 Task: Develope custom dashboards for reports.
Action: Mouse moved to (57, 64)
Screenshot: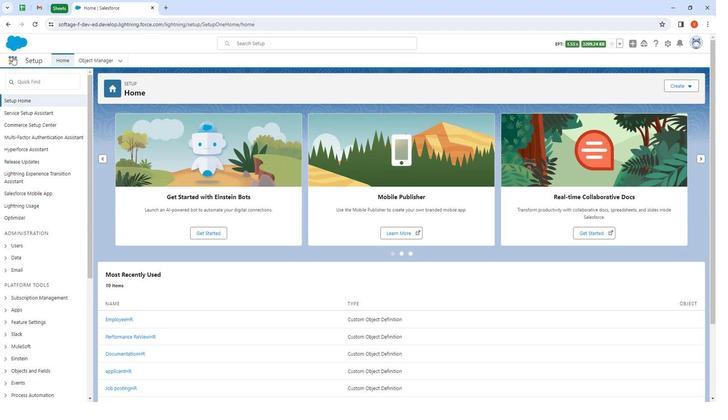 
Action: Mouse pressed left at (57, 64)
Screenshot: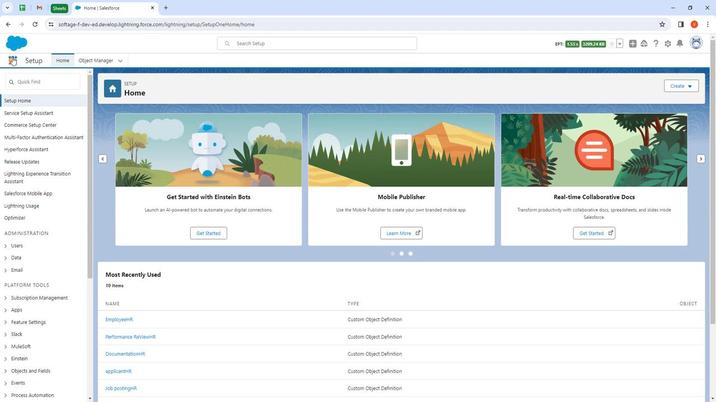
Action: Mouse moved to (66, 191)
Screenshot: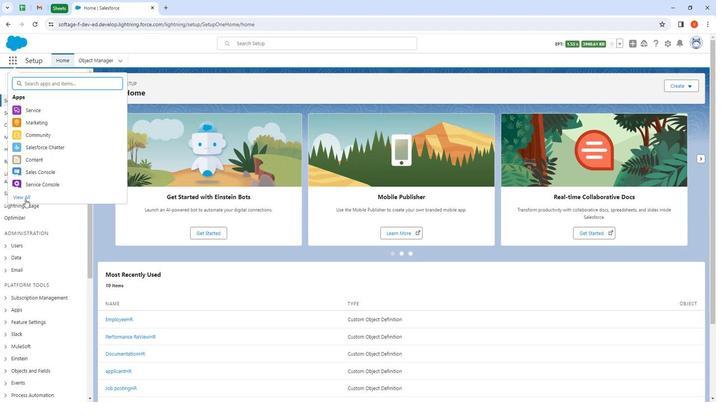 
Action: Mouse pressed left at (66, 191)
Screenshot: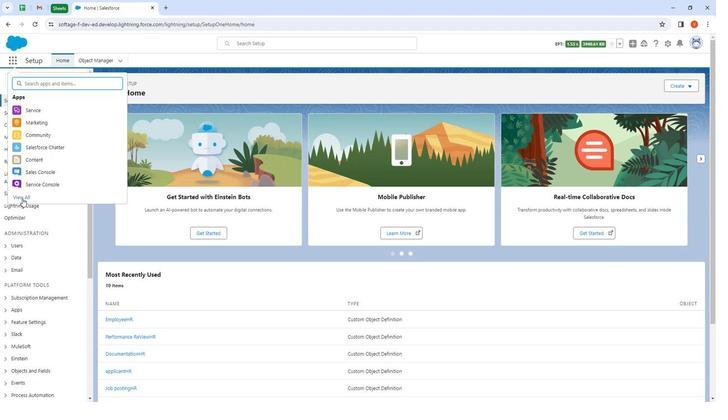 
Action: Mouse moved to (334, 278)
Screenshot: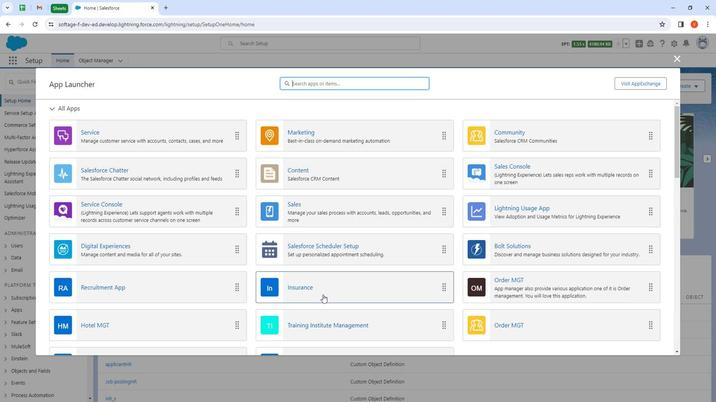 
Action: Mouse scrolled (334, 278) with delta (0, 0)
Screenshot: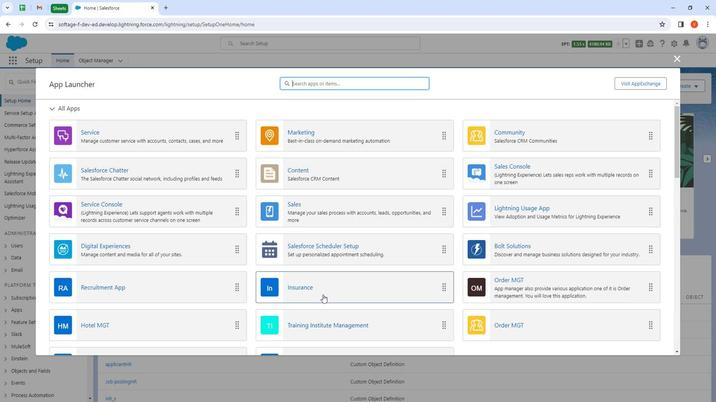 
Action: Mouse moved to (325, 304)
Screenshot: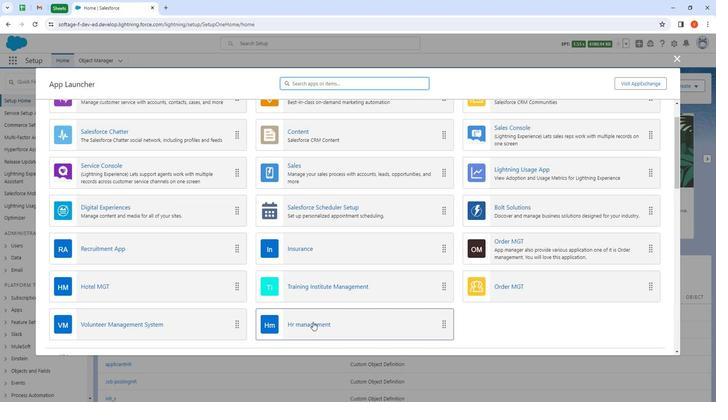 
Action: Mouse pressed left at (325, 304)
Screenshot: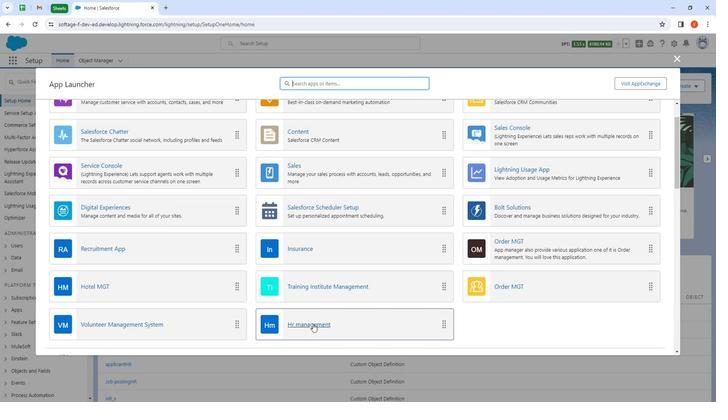 
Action: Mouse moved to (621, 67)
Screenshot: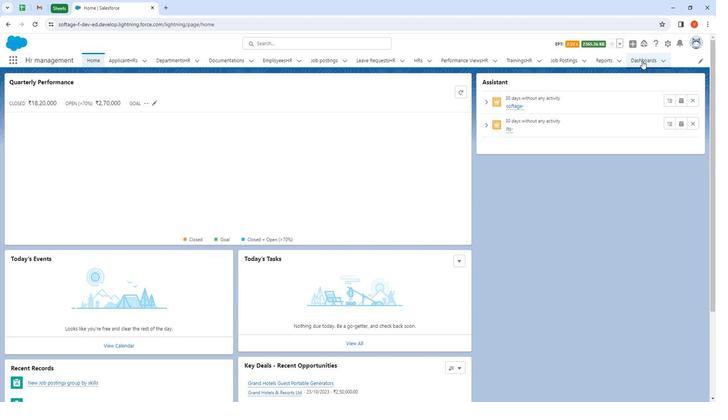 
Action: Mouse pressed left at (621, 67)
Screenshot: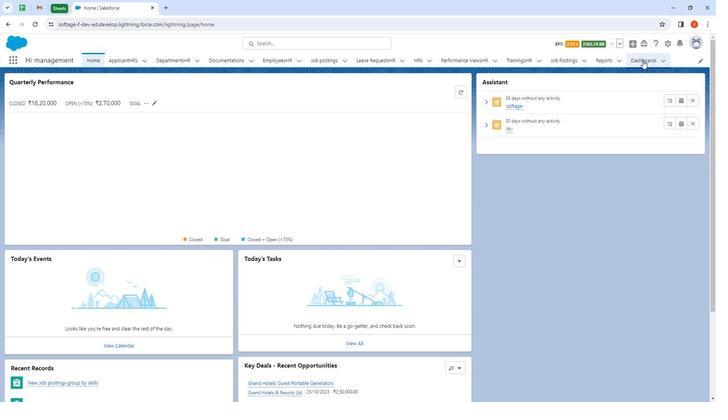 
Action: Mouse moved to (599, 91)
Screenshot: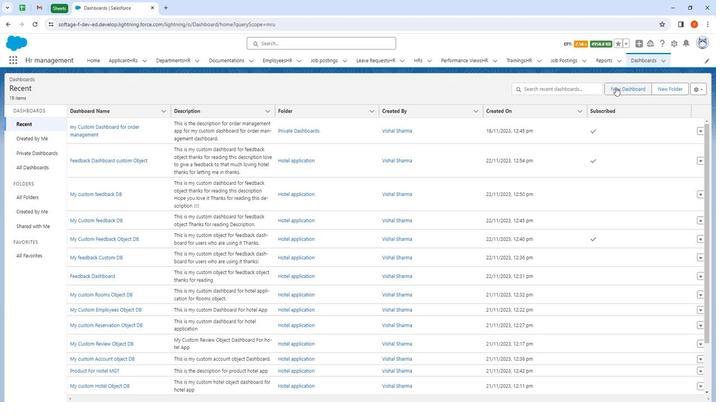 
Action: Mouse pressed left at (599, 91)
Screenshot: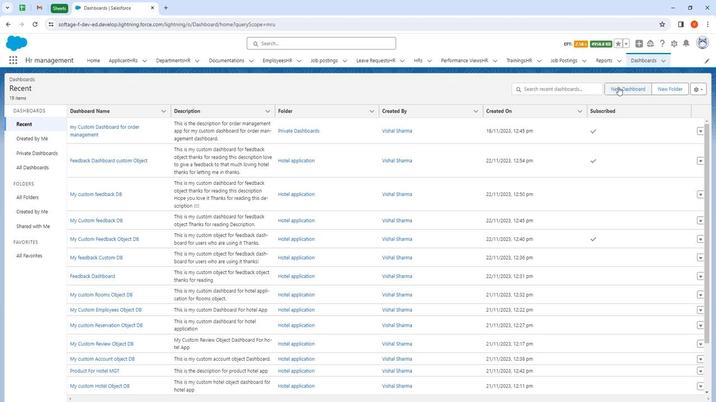 
Action: Mouse moved to (310, 196)
Screenshot: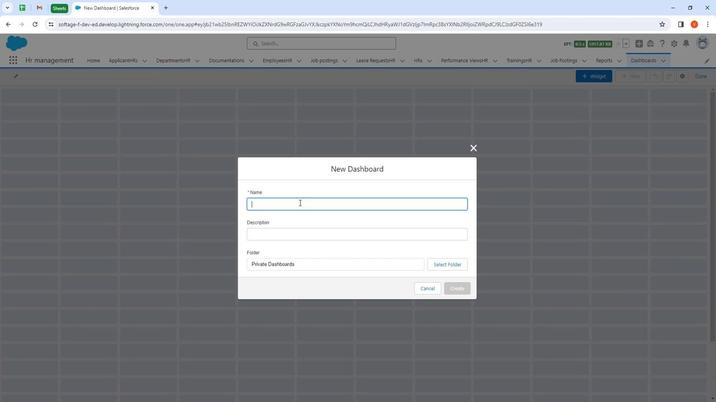 
Action: Mouse pressed left at (310, 196)
Screenshot: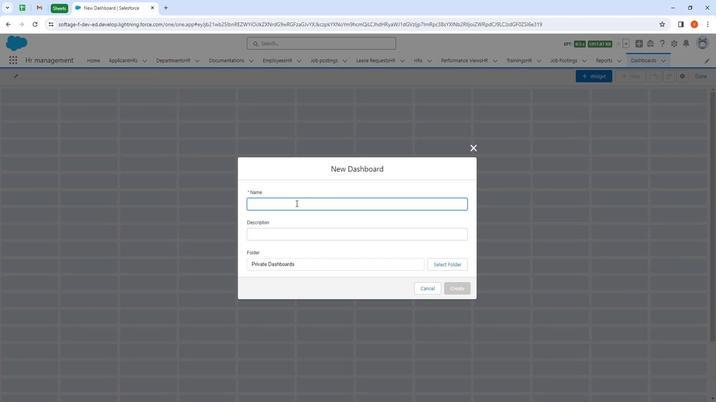 
Action: Mouse moved to (296, 182)
Screenshot: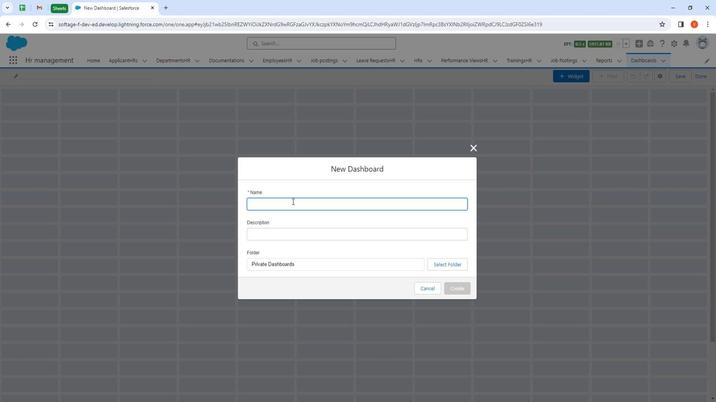
Action: Key pressed <Key.shift>
Screenshot: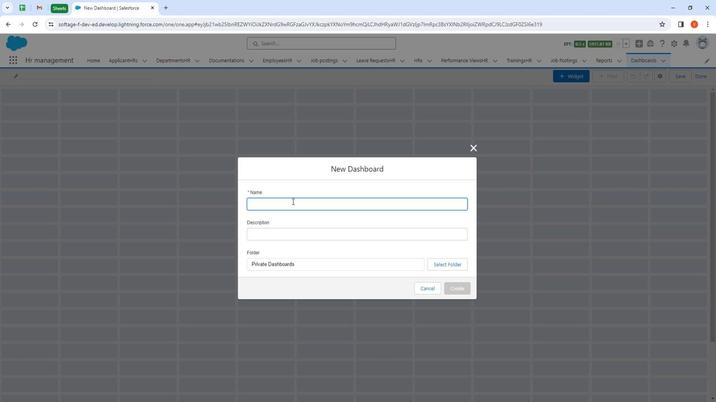 
Action: Mouse moved to (280, 163)
Screenshot: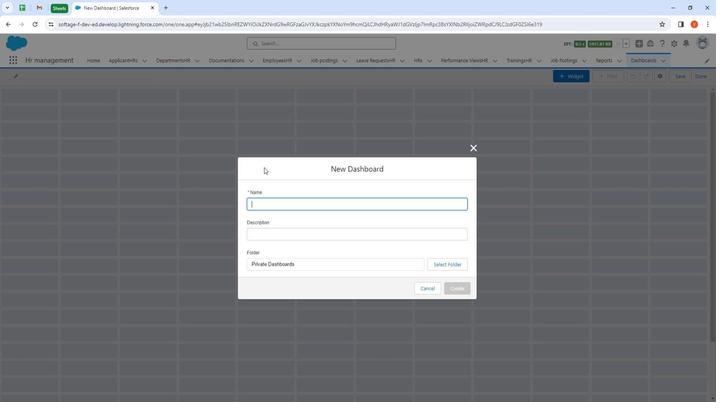 
Action: Key pressed Applicant<Key.space><Key.shift>M<Key.backspace><Key.shift><Key.shift><Key.shift><Key.shift><Key.shift><Key.shift><Key.shift>HRs<Key.space>dashboard
Screenshot: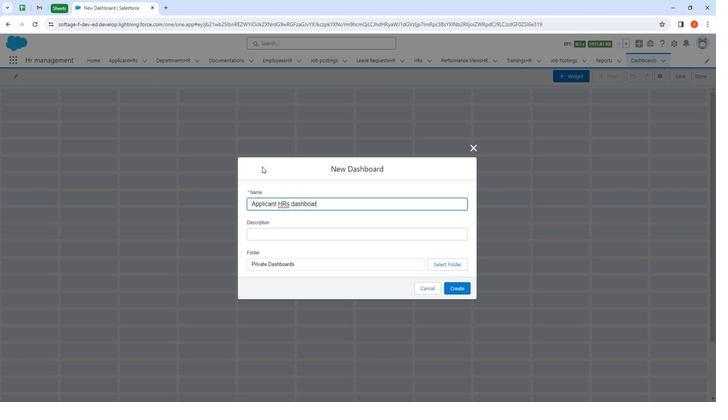 
Action: Mouse moved to (284, 225)
Screenshot: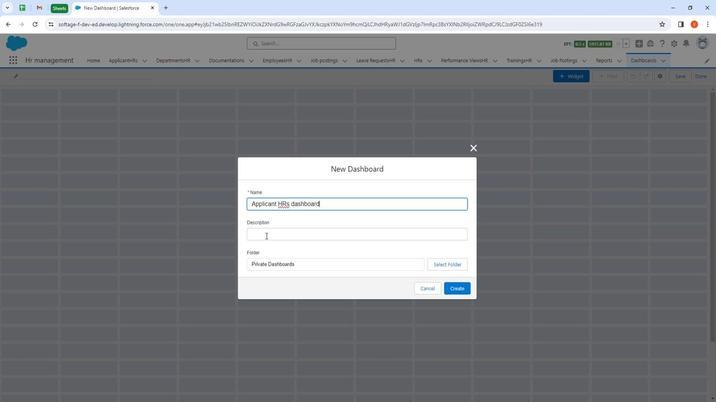 
Action: Mouse pressed left at (284, 225)
Screenshot: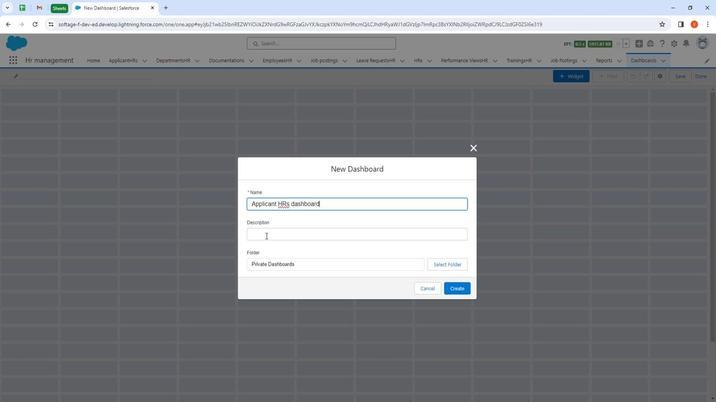 
Action: Mouse moved to (198, 157)
Screenshot: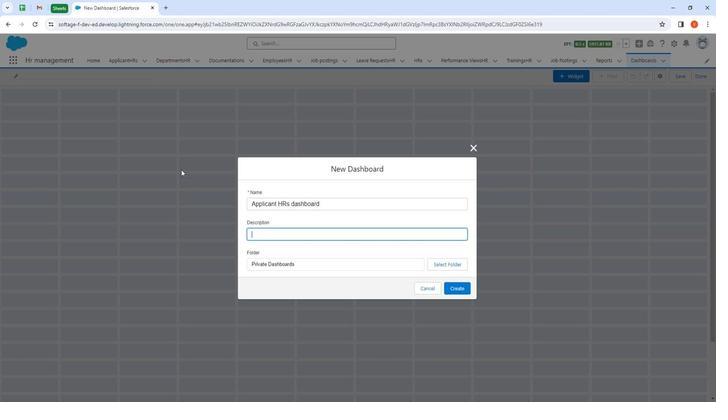 
Action: Key pressed applicant<Key.shift>Hrs<Key.space>dashboard
Screenshot: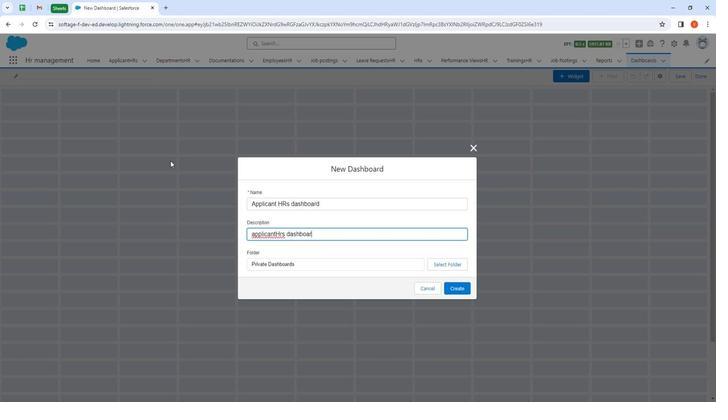 
Action: Mouse moved to (445, 252)
Screenshot: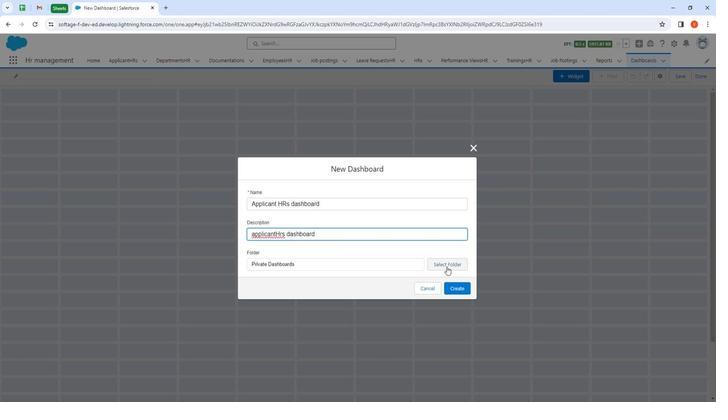 
Action: Mouse pressed left at (445, 252)
Screenshot: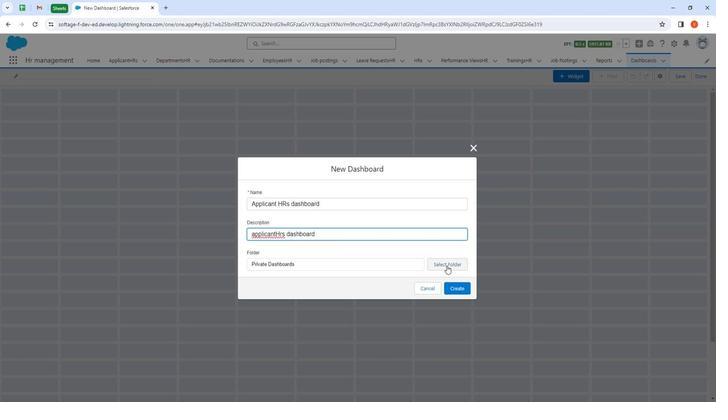 
Action: Mouse moved to (297, 337)
Screenshot: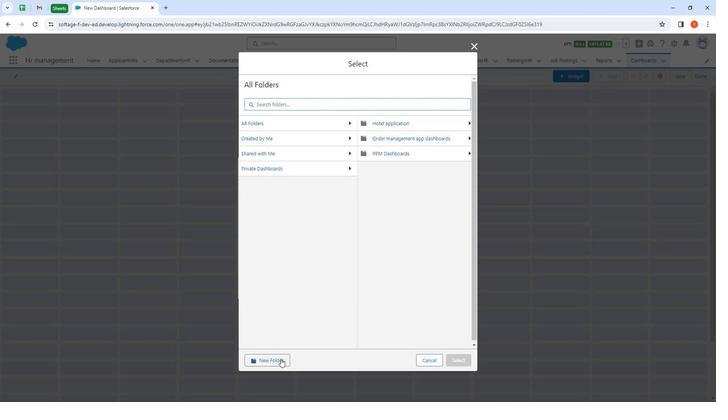 
Action: Mouse pressed left at (297, 337)
Screenshot: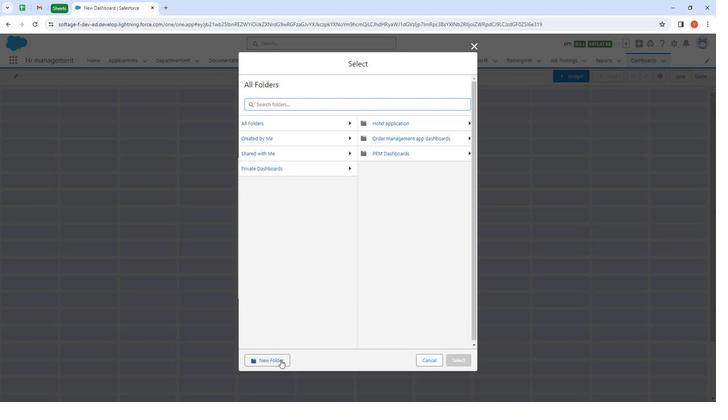 
Action: Mouse moved to (292, 204)
Screenshot: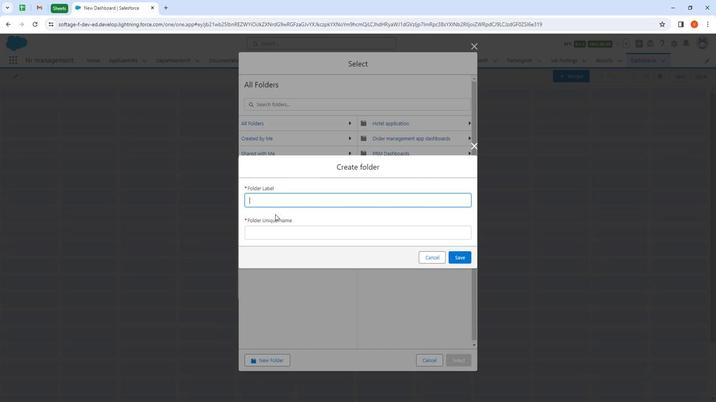 
Action: Mouse pressed left at (292, 204)
Screenshot: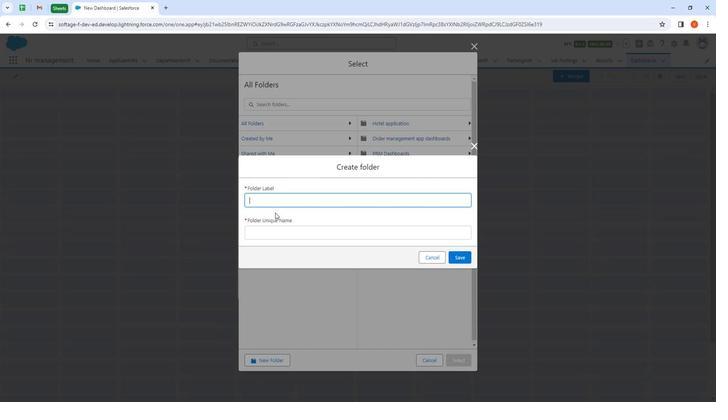 
Action: Mouse moved to (296, 195)
Screenshot: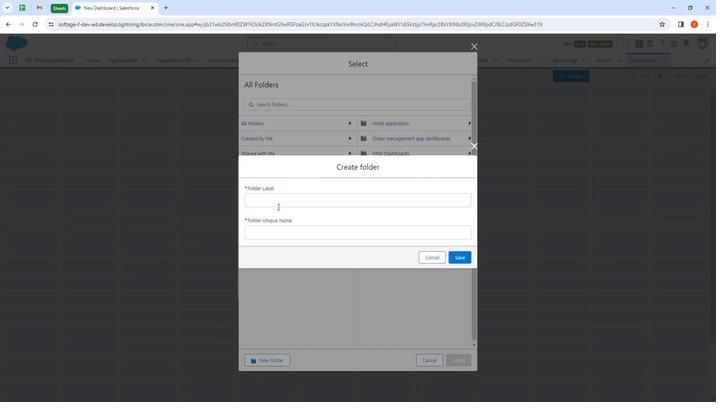 
Action: Mouse pressed left at (296, 195)
Screenshot: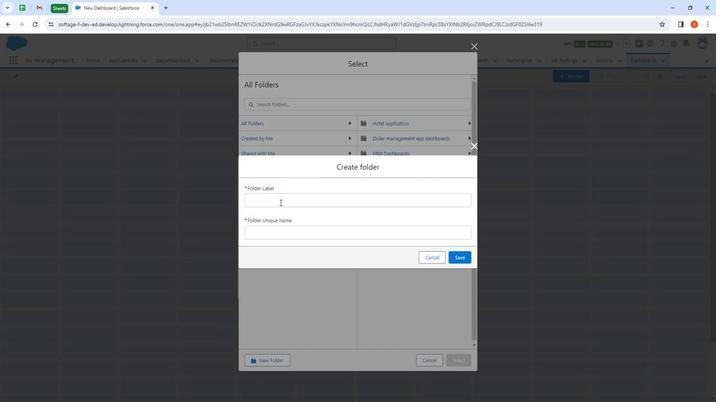 
Action: Mouse moved to (236, 151)
Screenshot: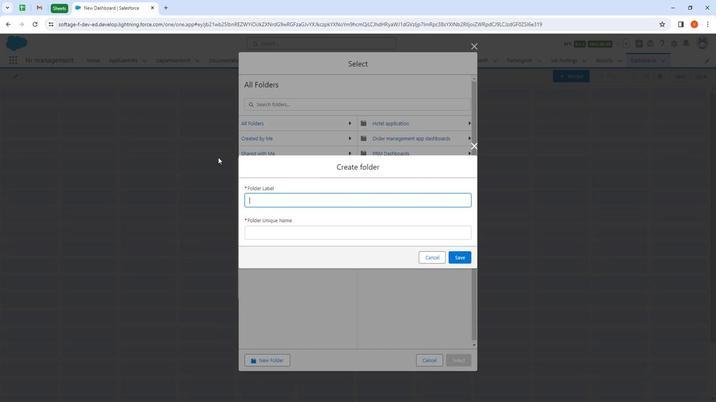 
Action: Key pressed <Key.shift>
Screenshot: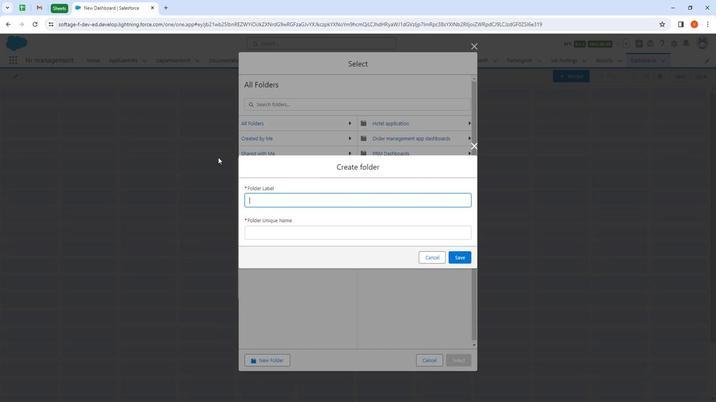 
Action: Mouse moved to (233, 149)
Screenshot: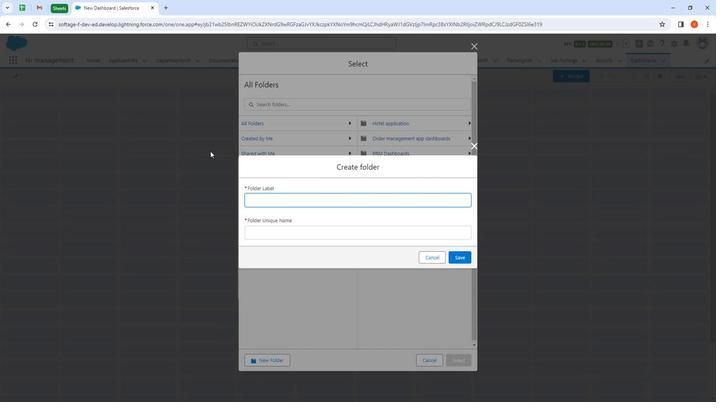 
Action: Key pressed <Key.shift>Hr<Key.space>management<Key.space>dashboard
Screenshot: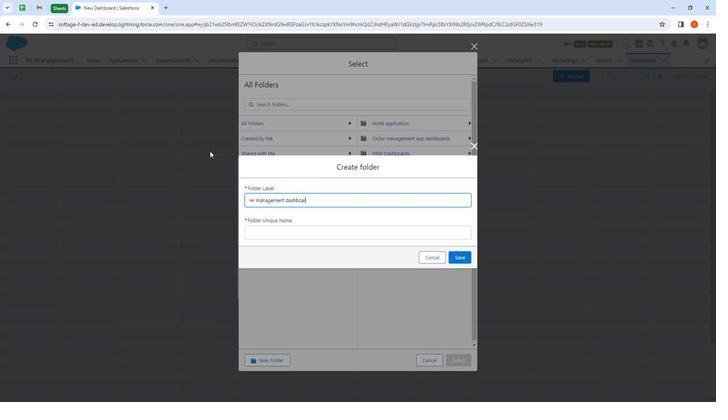 
Action: Mouse moved to (300, 217)
Screenshot: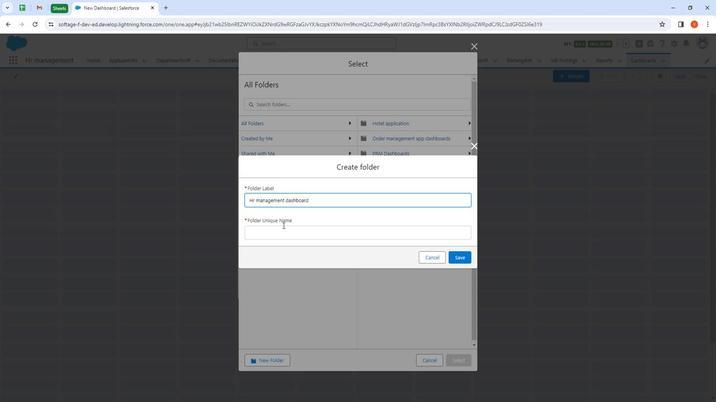 
Action: Mouse pressed left at (300, 217)
Screenshot: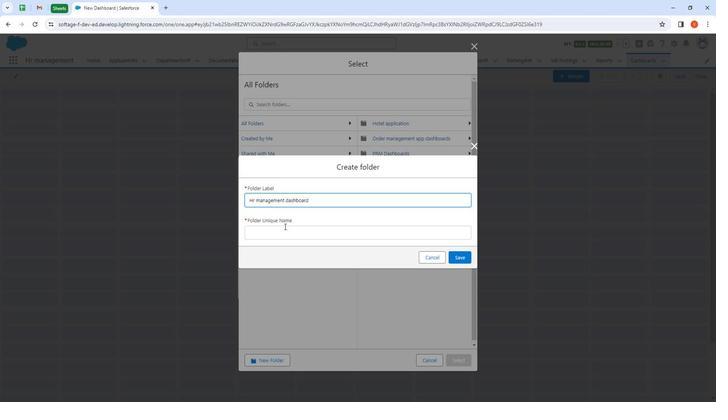 
Action: Mouse moved to (456, 245)
Screenshot: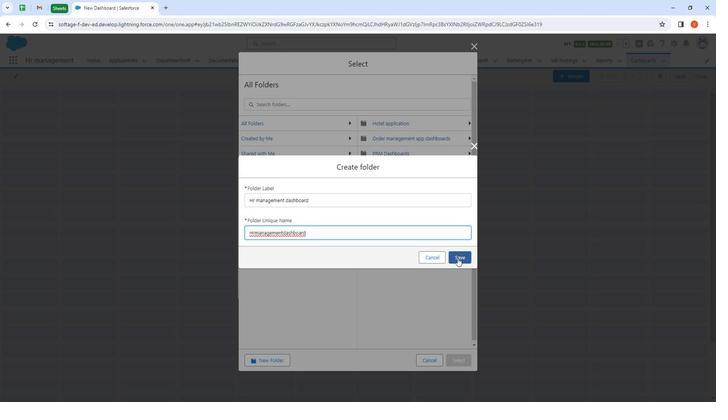 
Action: Mouse pressed left at (456, 245)
Screenshot: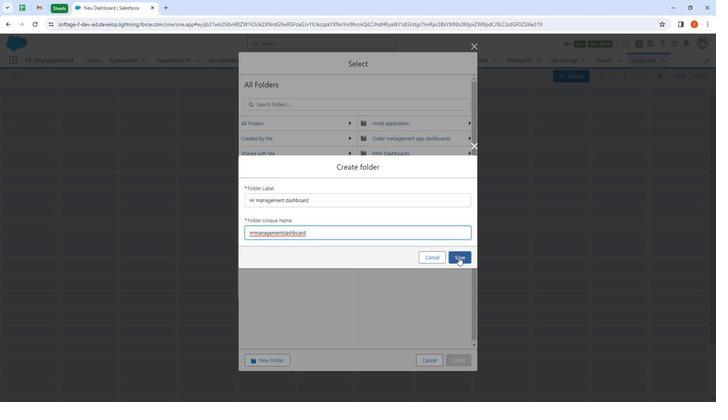 
Action: Mouse moved to (437, 339)
Screenshot: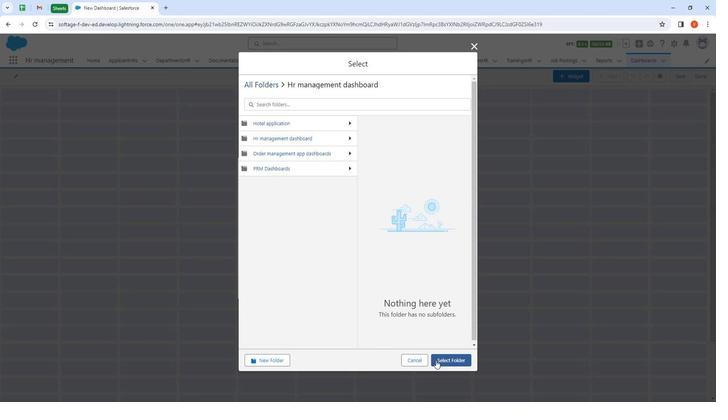 
Action: Mouse pressed left at (437, 339)
Screenshot: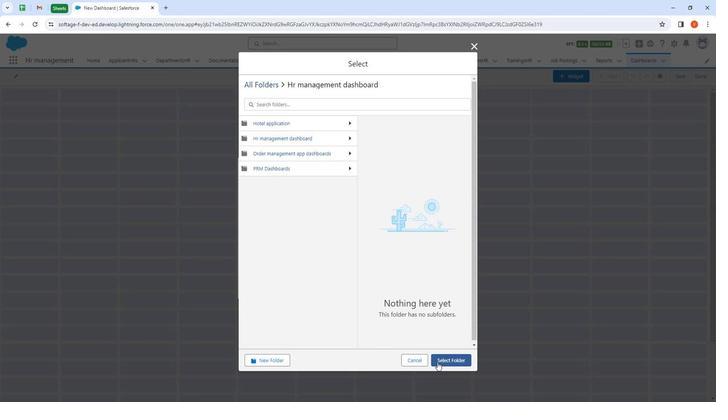 
Action: Mouse moved to (450, 274)
Screenshot: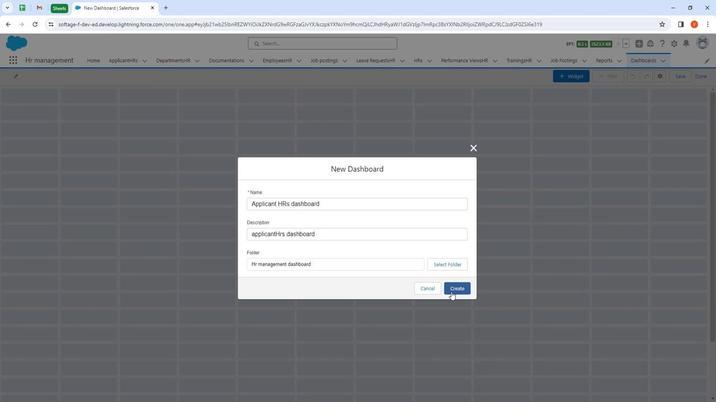 
Action: Mouse pressed left at (450, 274)
Screenshot: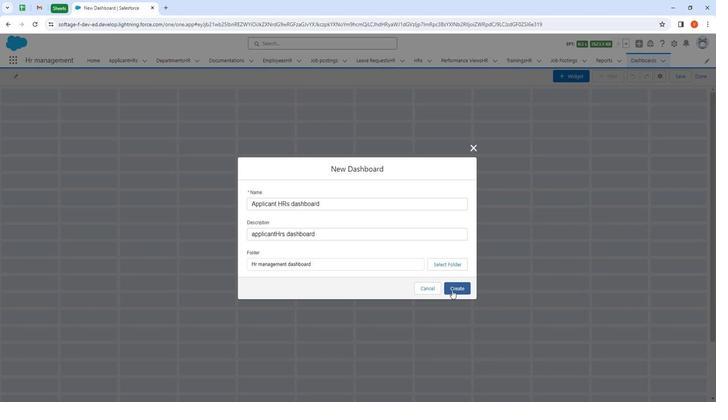 
Action: Mouse moved to (540, 83)
Screenshot: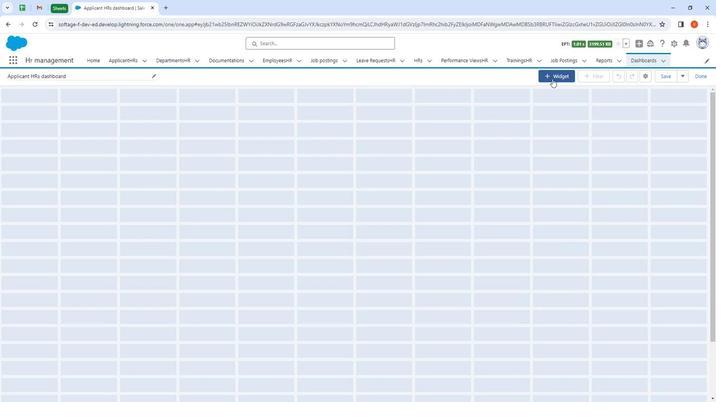 
Action: Mouse pressed left at (540, 83)
Screenshot: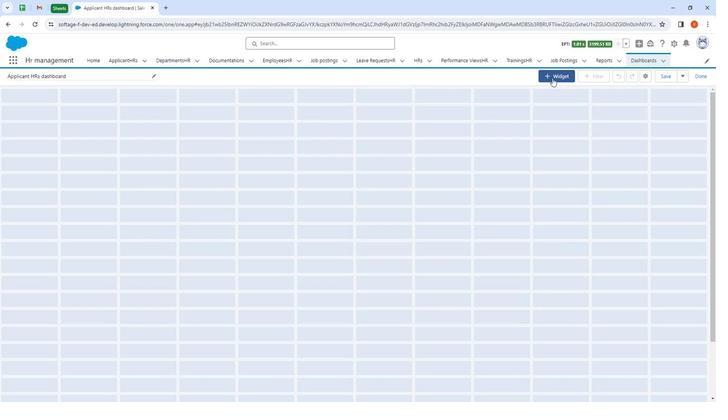 
Action: Mouse moved to (540, 97)
Screenshot: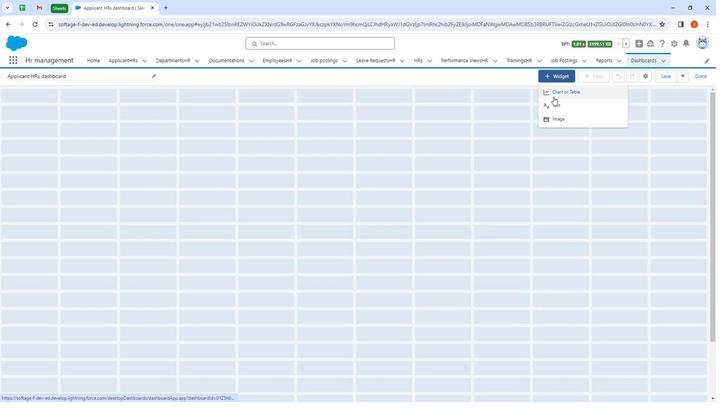 
Action: Mouse pressed left at (540, 97)
Screenshot: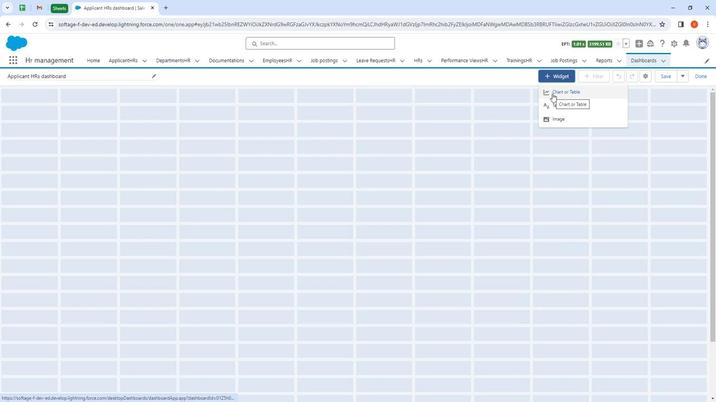 
Action: Mouse moved to (250, 148)
Screenshot: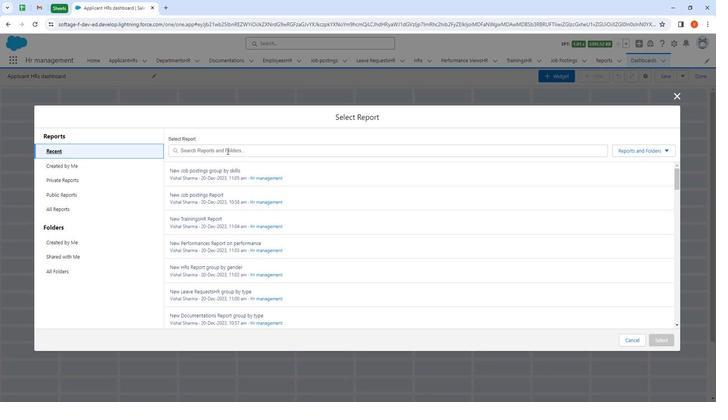 
Action: Mouse pressed left at (250, 148)
Screenshot: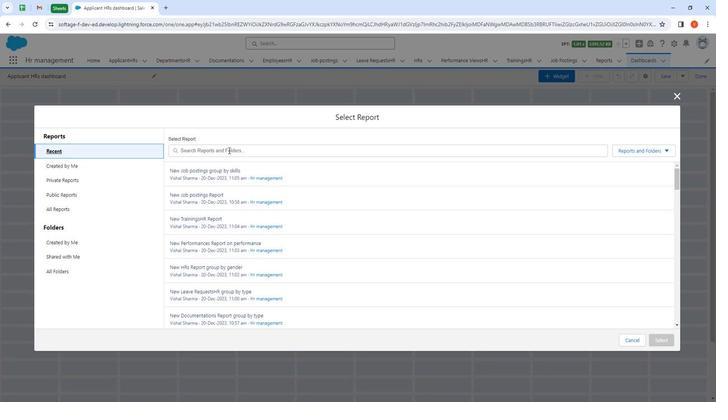 
Action: Key pressed appl
Screenshot: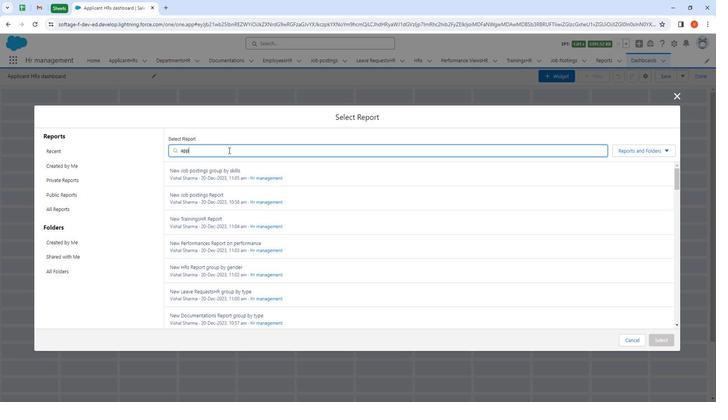 
Action: Mouse moved to (250, 148)
Screenshot: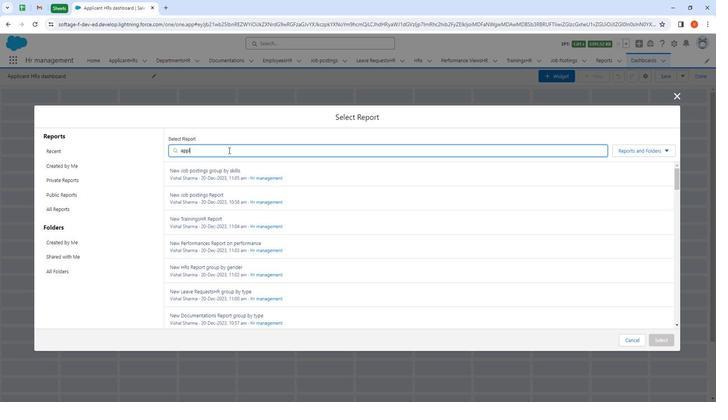 
Action: Key pressed i
Screenshot: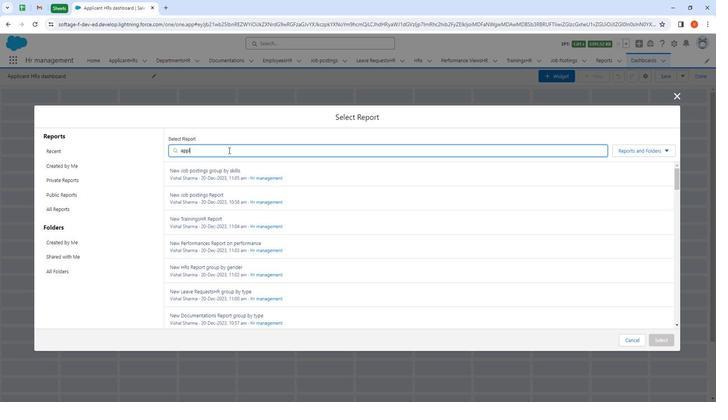 
Action: Mouse moved to (249, 147)
Screenshot: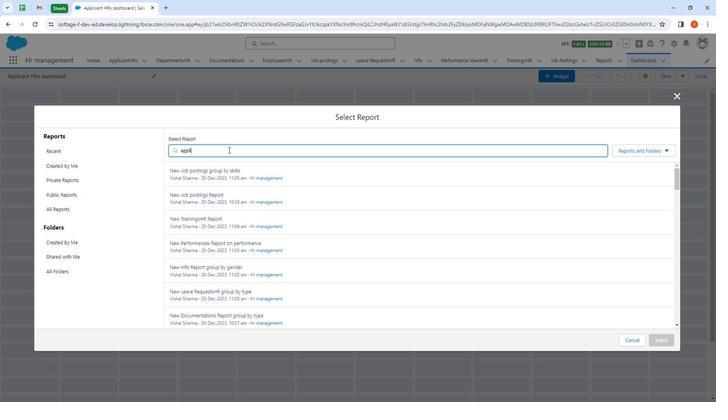 
Action: Key pressed c
Screenshot: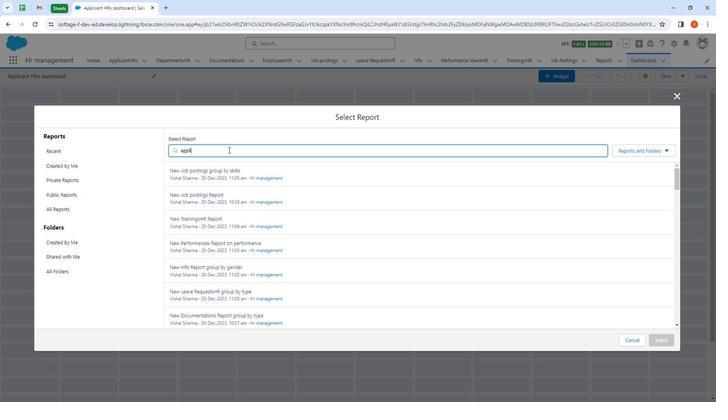 
Action: Mouse moved to (249, 147)
Screenshot: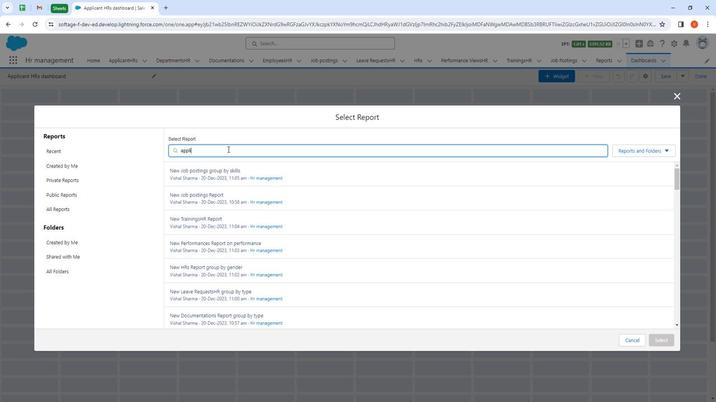 
Action: Key pressed a
Screenshot: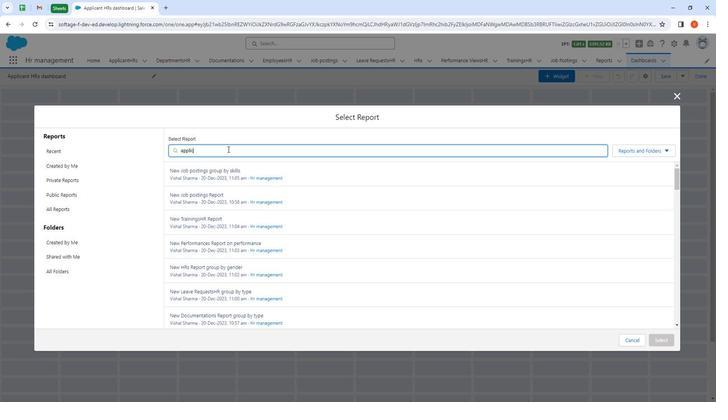 
Action: Mouse moved to (284, 196)
Screenshot: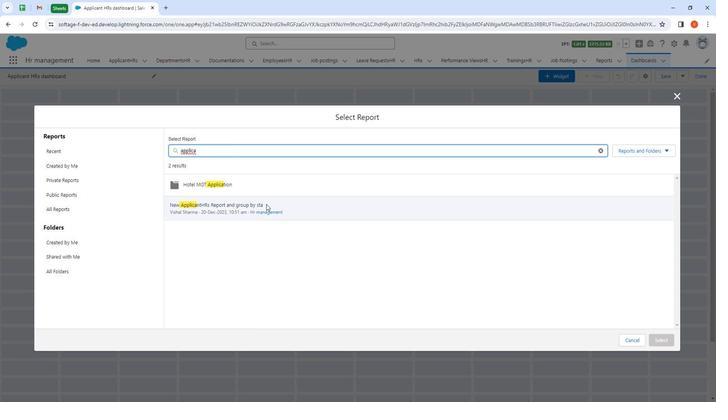 
Action: Mouse pressed left at (284, 196)
Screenshot: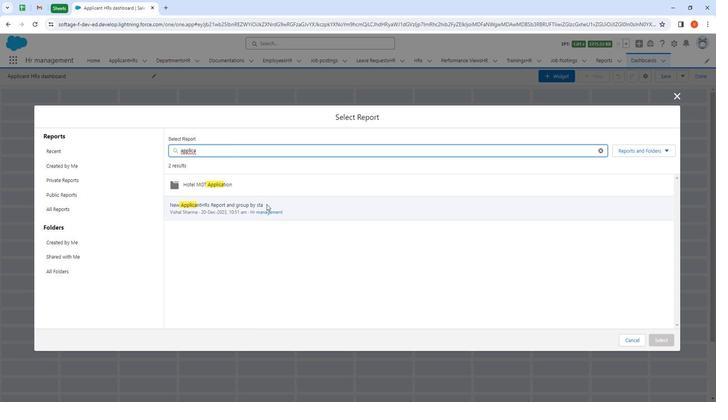 
Action: Mouse moved to (630, 320)
Screenshot: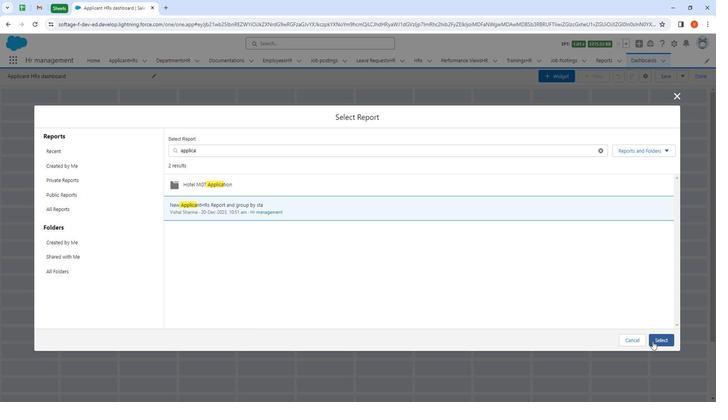 
Action: Mouse pressed left at (630, 320)
Screenshot: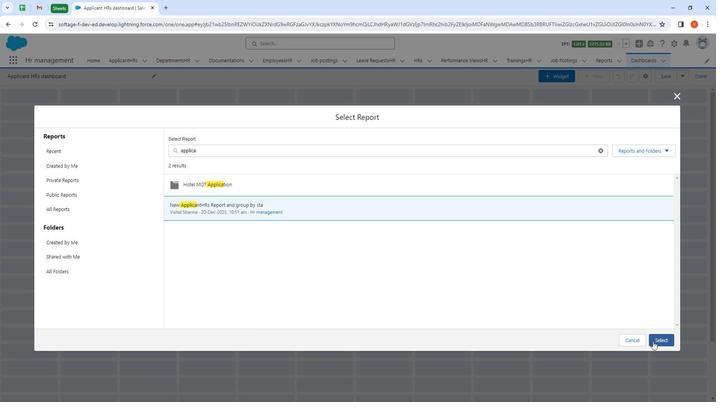 
Action: Mouse moved to (271, 200)
Screenshot: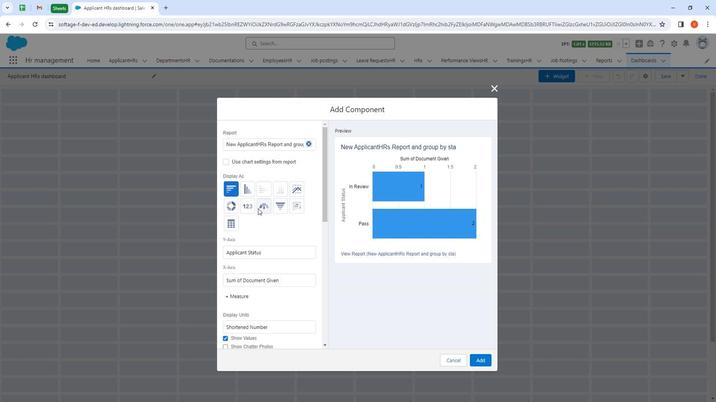 
Action: Mouse pressed left at (271, 200)
Screenshot: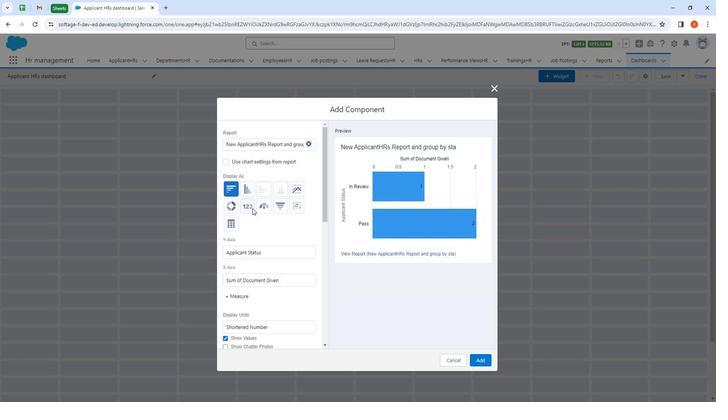 
Action: Mouse moved to (252, 202)
Screenshot: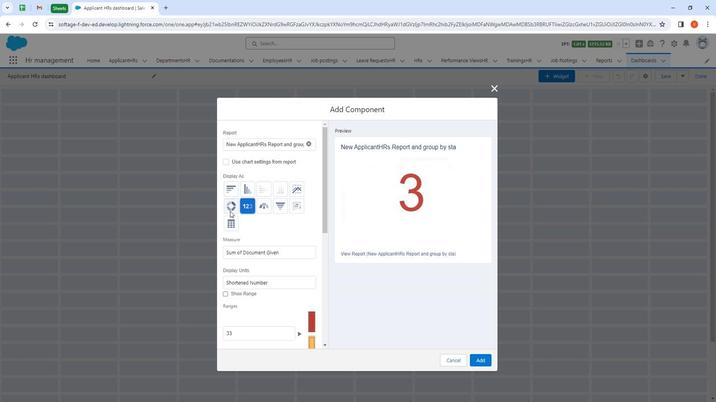
Action: Mouse pressed left at (252, 202)
Screenshot: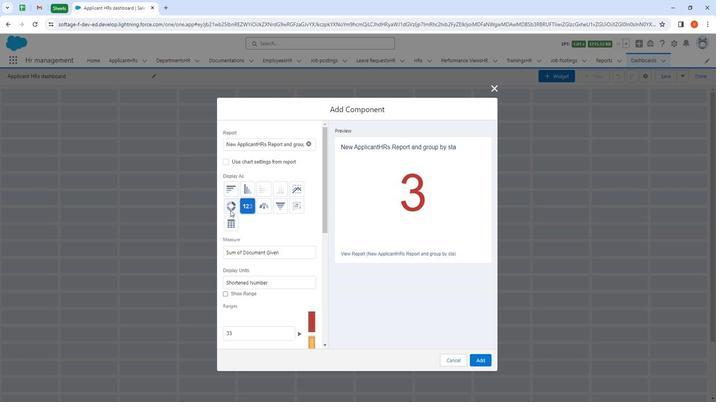 
Action: Mouse moved to (304, 210)
Screenshot: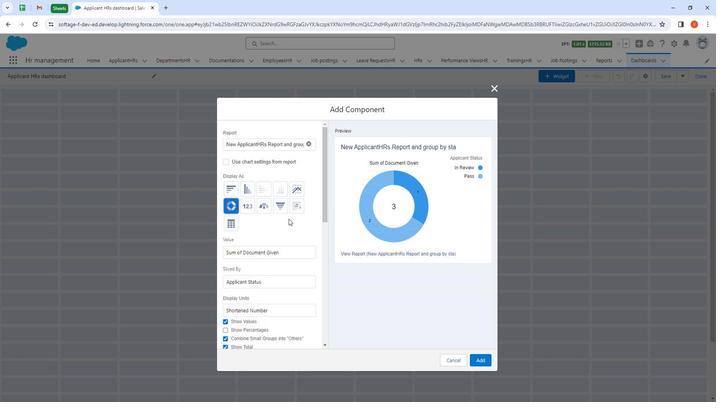 
Action: Mouse scrolled (304, 209) with delta (0, 0)
Screenshot: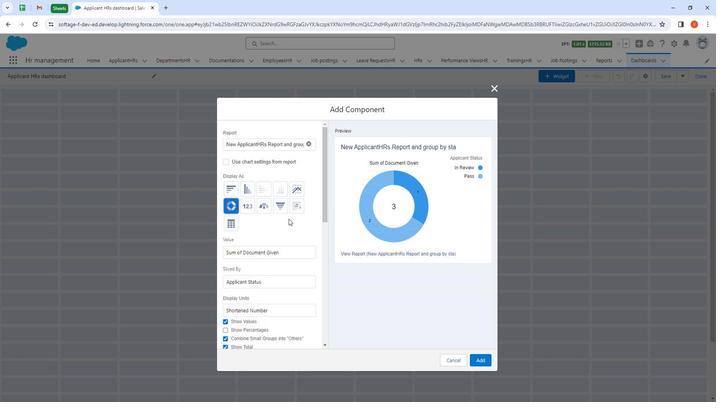 
Action: Mouse scrolled (304, 209) with delta (0, 0)
Screenshot: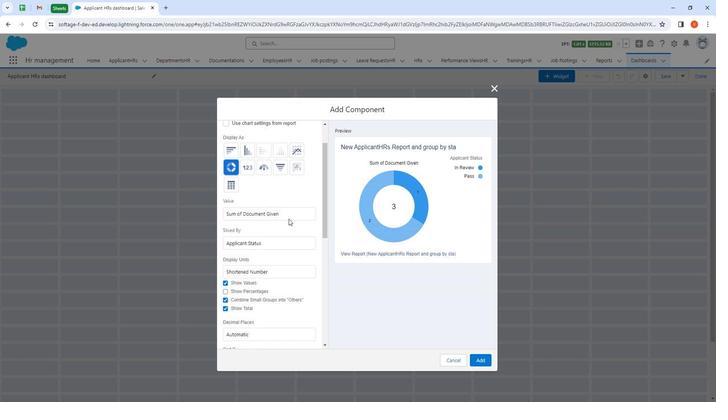 
Action: Mouse moved to (265, 240)
Screenshot: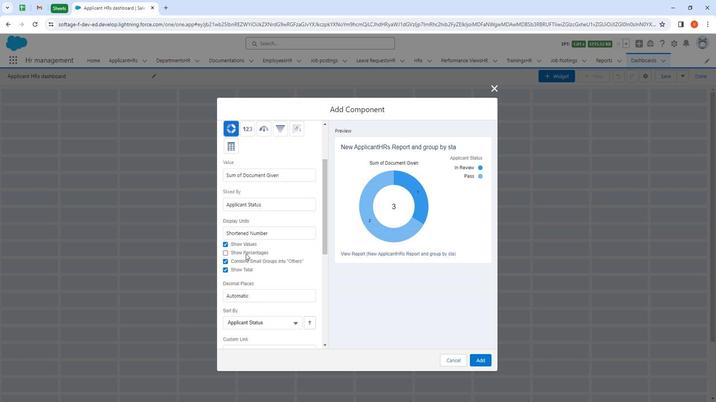 
Action: Mouse pressed left at (265, 240)
Screenshot: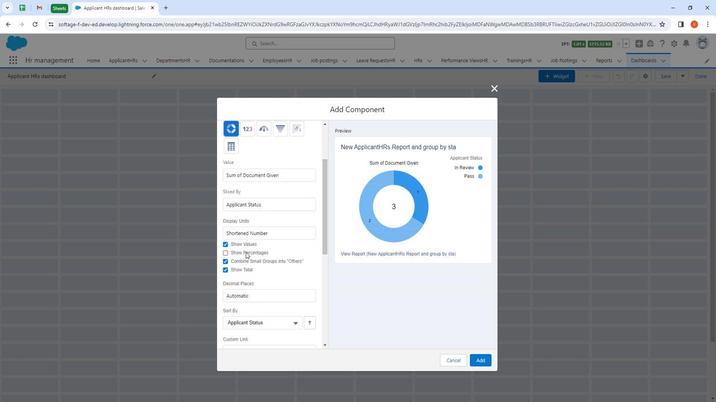 
Action: Mouse moved to (284, 239)
Screenshot: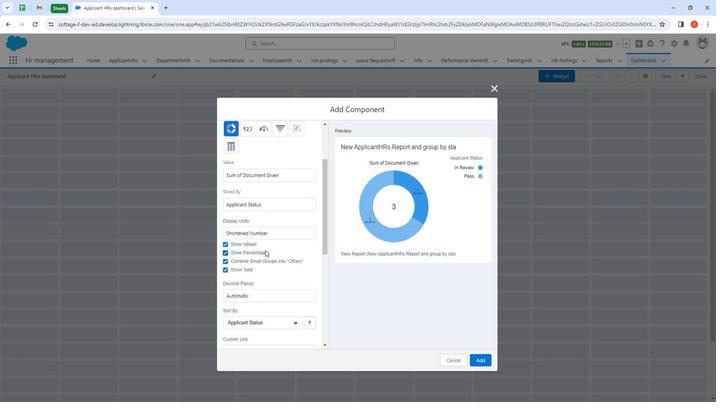 
Action: Mouse scrolled (284, 238) with delta (0, 0)
Screenshot: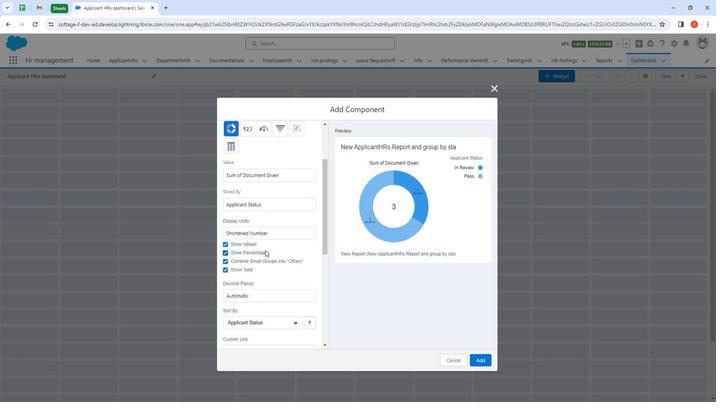 
Action: Mouse moved to (285, 241)
Screenshot: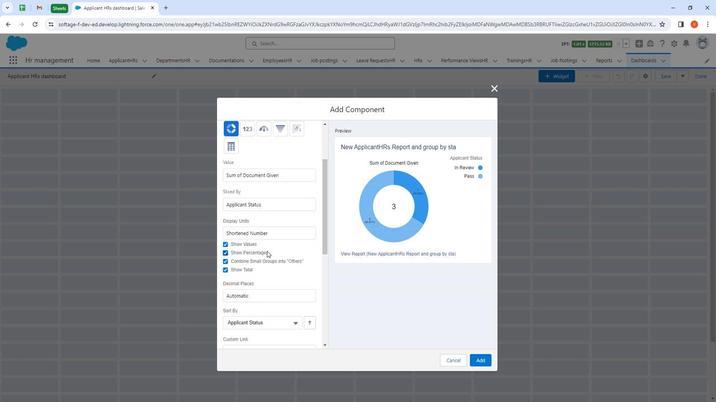 
Action: Mouse scrolled (285, 240) with delta (0, 0)
Screenshot: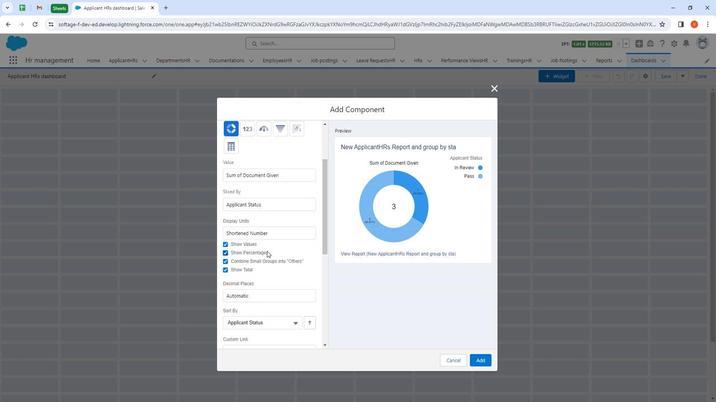 
Action: Mouse moved to (287, 241)
Screenshot: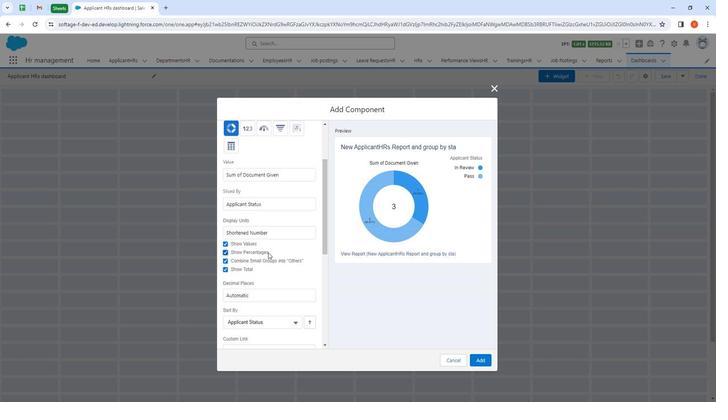 
Action: Mouse scrolled (287, 241) with delta (0, 0)
Screenshot: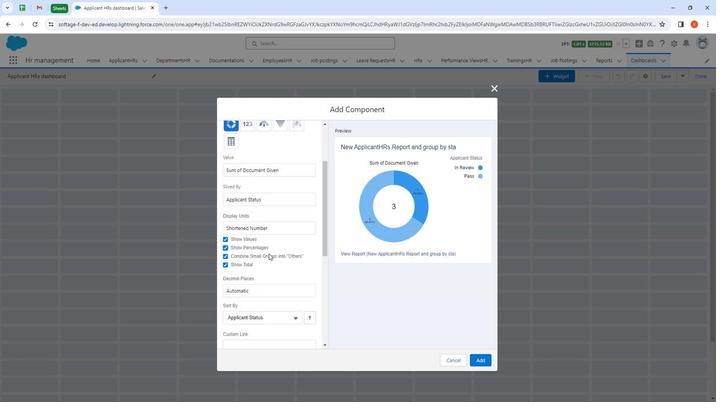 
Action: Mouse moved to (266, 224)
Screenshot: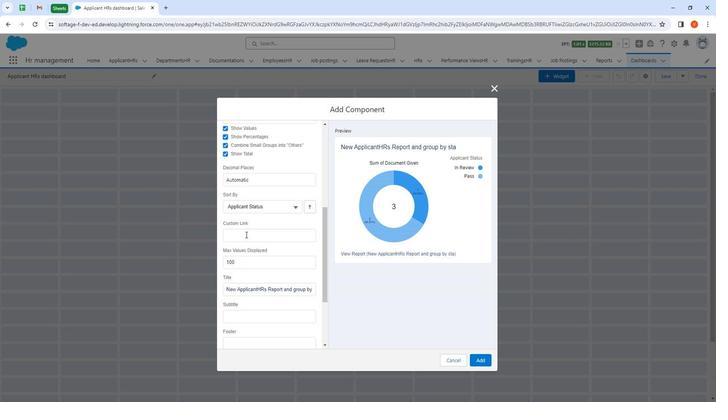 
Action: Mouse pressed left at (266, 224)
Screenshot: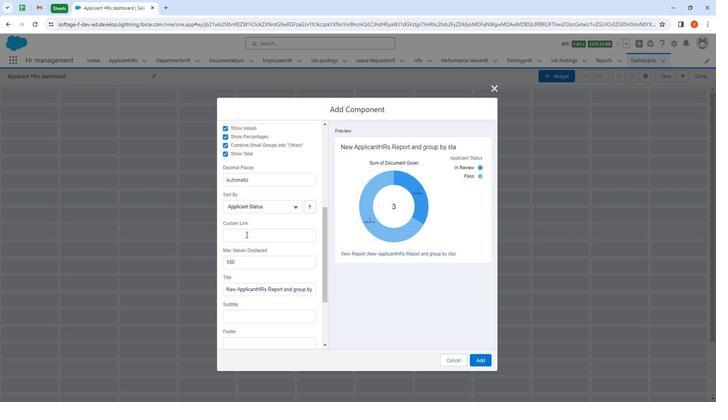 
Action: Key pressed <Key.shift><Key.shift><Key.shift><Key.shift><Key.shift><Key.shift><Key.shift>Custom.do<Key.backspace><Key.backspace><Key.shift>Do
Screenshot: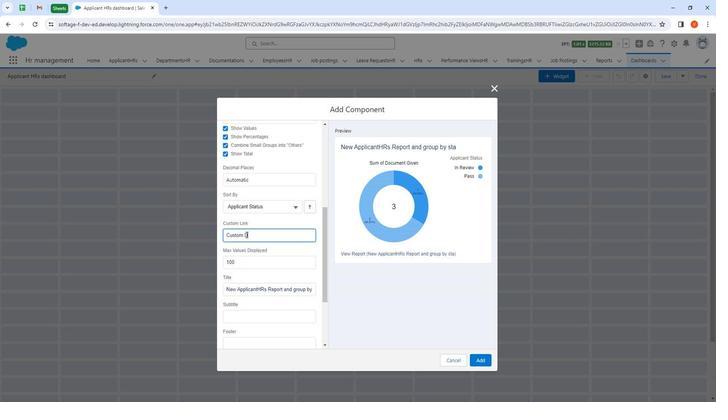 
Action: Mouse moved to (292, 268)
Screenshot: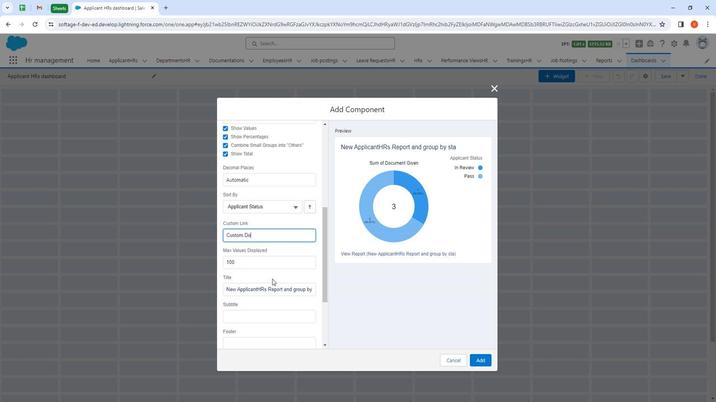 
Action: Mouse scrolled (292, 268) with delta (0, 0)
Screenshot: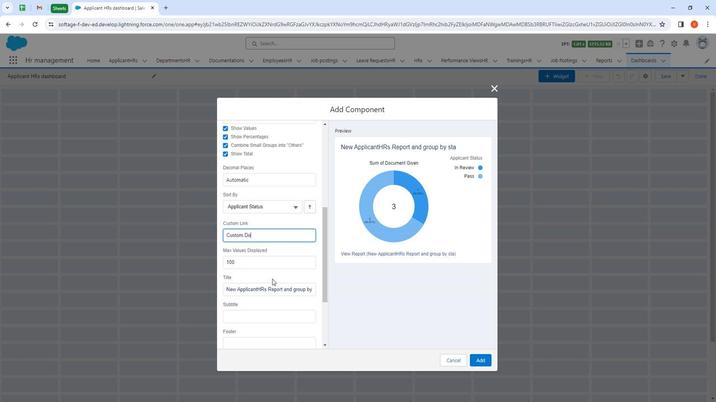 
Action: Mouse moved to (268, 264)
Screenshot: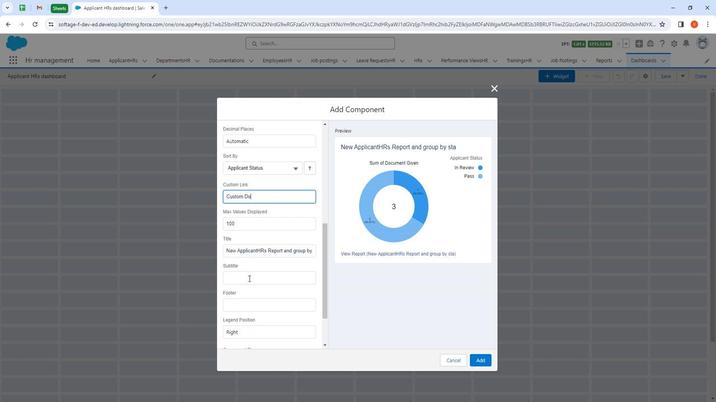 
Action: Mouse pressed left at (268, 264)
Screenshot: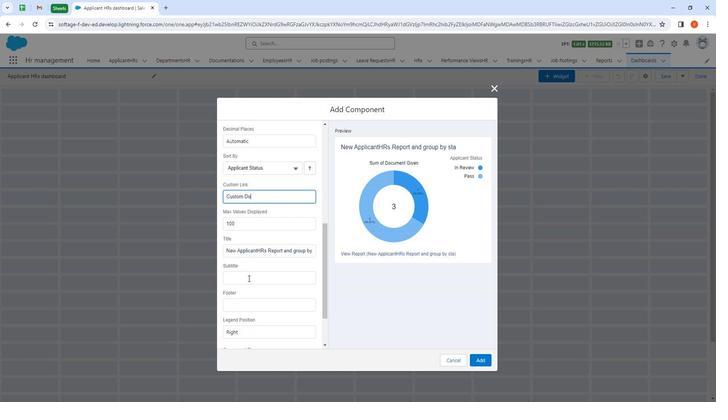 
Action: Mouse moved to (269, 264)
Screenshot: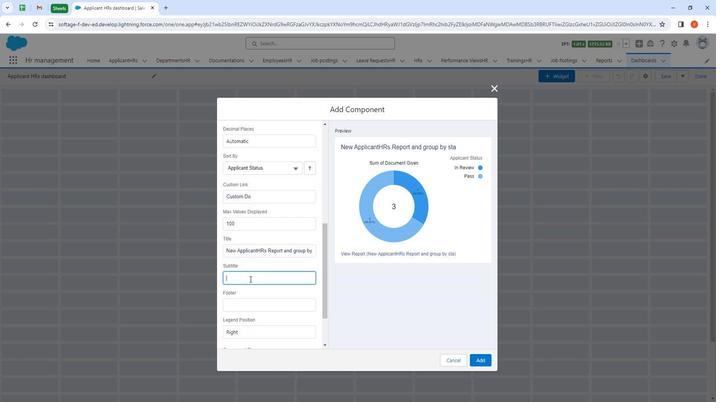 
Action: Key pressed <Key.shift>Sub<Key.space>for<Key.space><Key.shift><Key.shift><Key.shift><Key.shift><Key.shift>Applicant
Screenshot: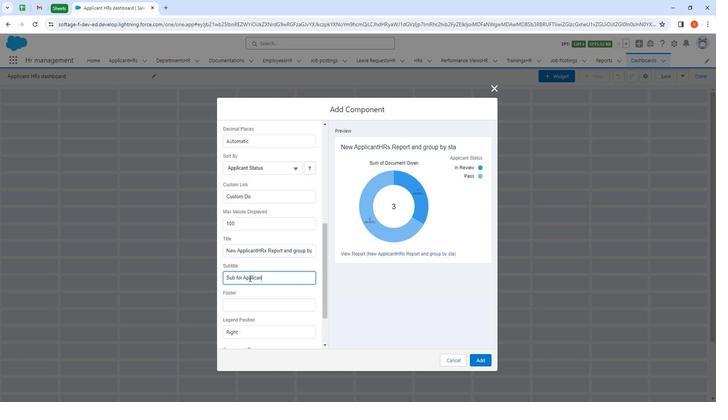 
Action: Mouse moved to (280, 284)
Screenshot: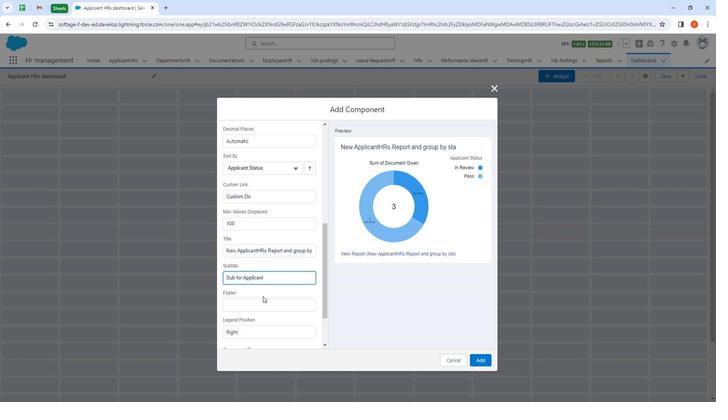 
Action: Mouse pressed left at (280, 284)
Screenshot: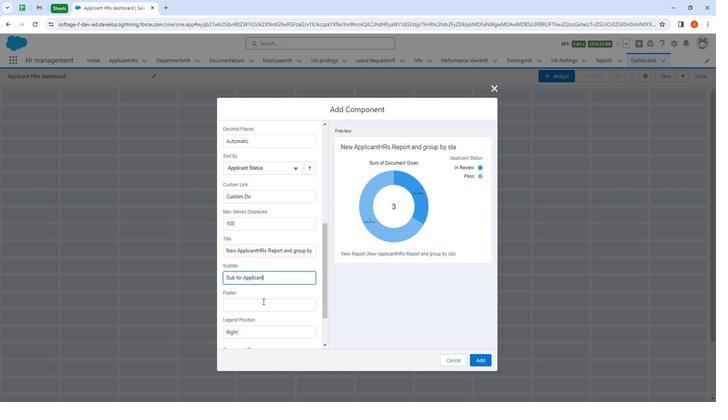 
Action: Mouse moved to (280, 285)
Screenshot: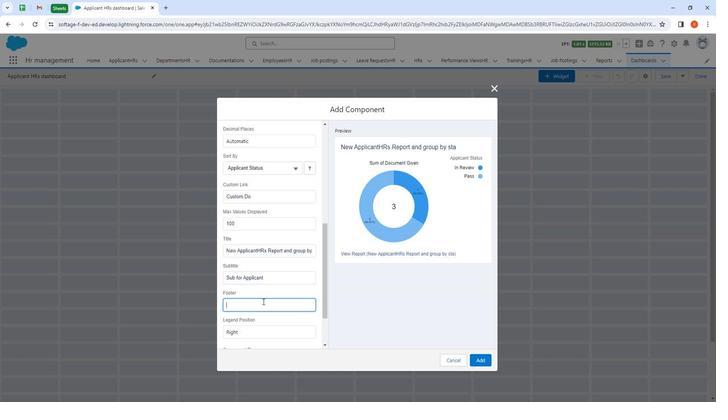 
Action: Key pressed <Key.shift>Applicant<Key.space><Key.shift>Foot
Screenshot: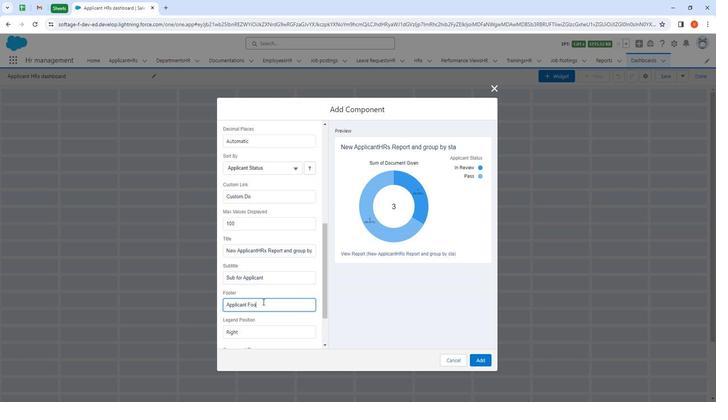 
Action: Mouse moved to (285, 260)
Screenshot: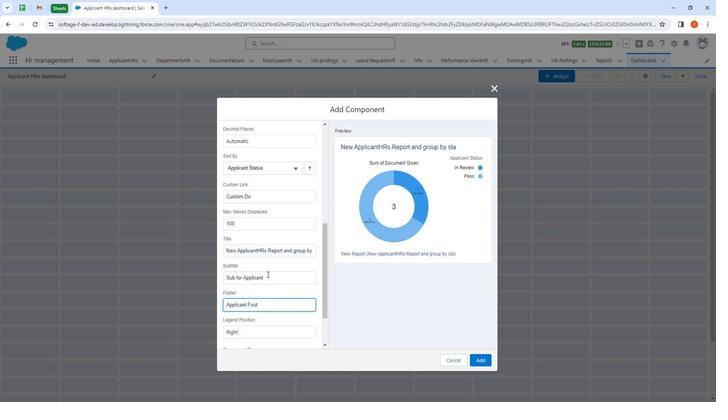 
Action: Mouse scrolled (285, 260) with delta (0, 0)
Screenshot: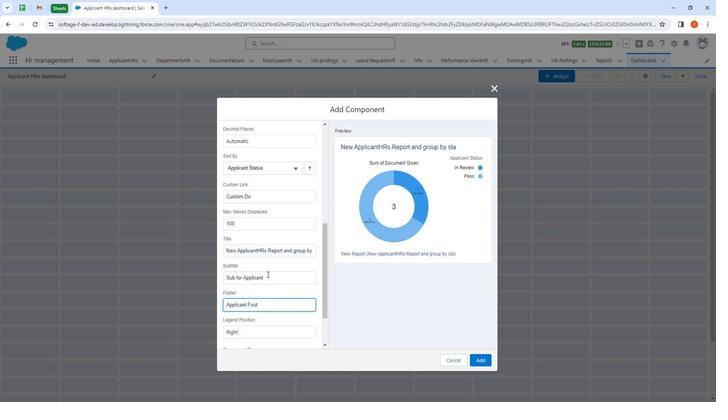 
Action: Mouse moved to (287, 264)
Screenshot: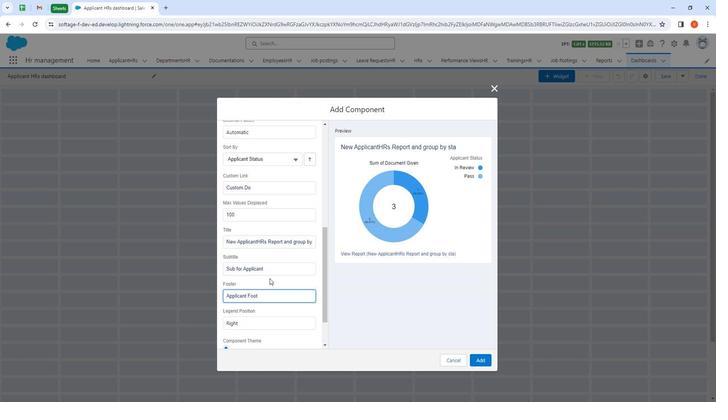 
Action: Mouse scrolled (287, 264) with delta (0, 0)
Screenshot: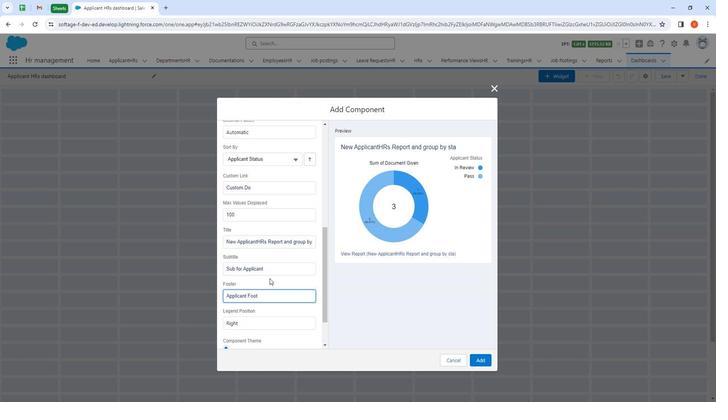 
Action: Mouse moved to (290, 268)
Screenshot: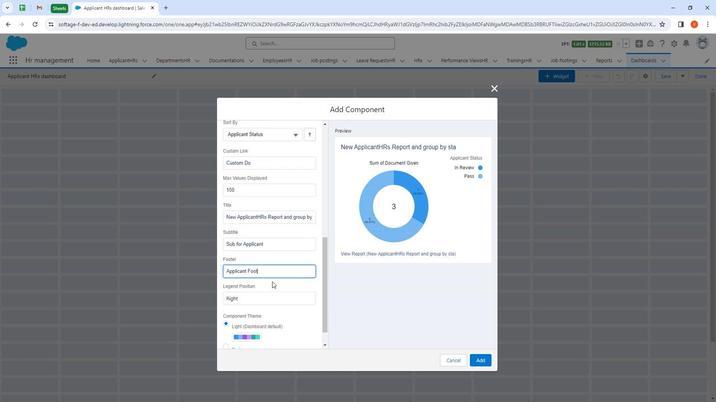 
Action: Mouse scrolled (290, 267) with delta (0, 0)
Screenshot: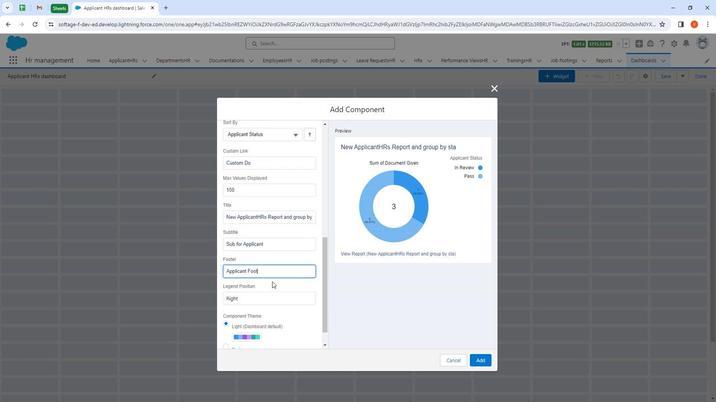 
Action: Mouse moved to (254, 307)
Screenshot: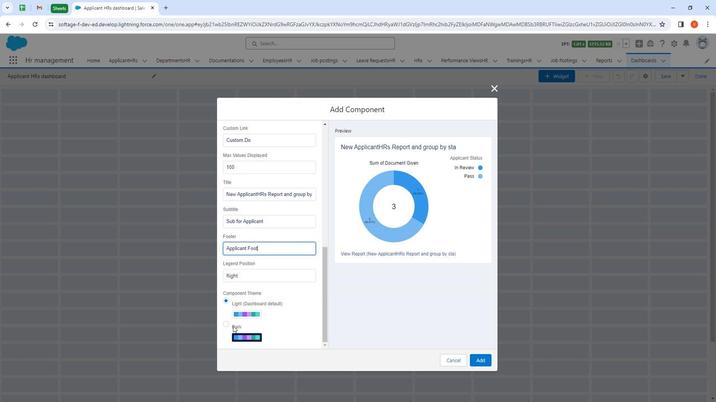 
Action: Mouse pressed left at (254, 307)
Screenshot: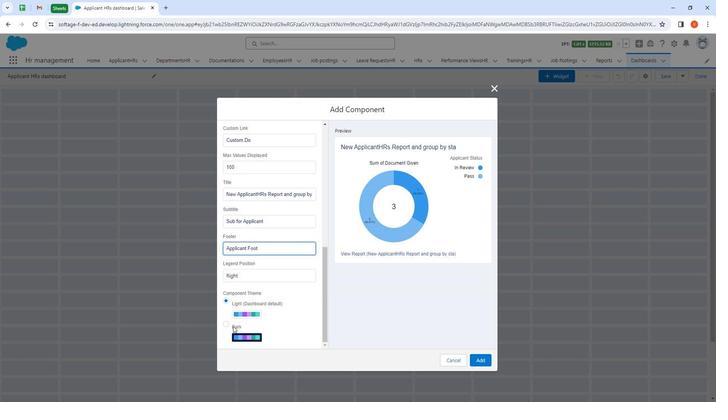 
Action: Mouse moved to (481, 340)
Screenshot: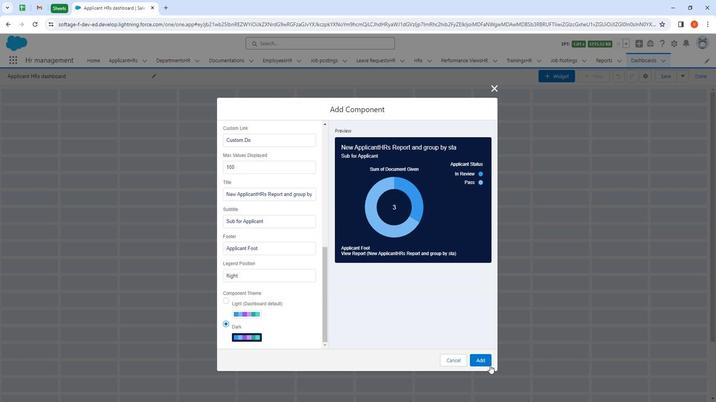 
Action: Mouse pressed left at (481, 340)
Screenshot: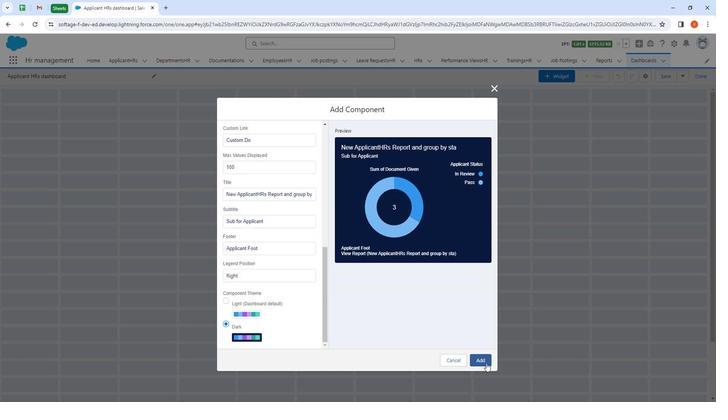 
Action: Mouse moved to (245, 196)
Screenshot: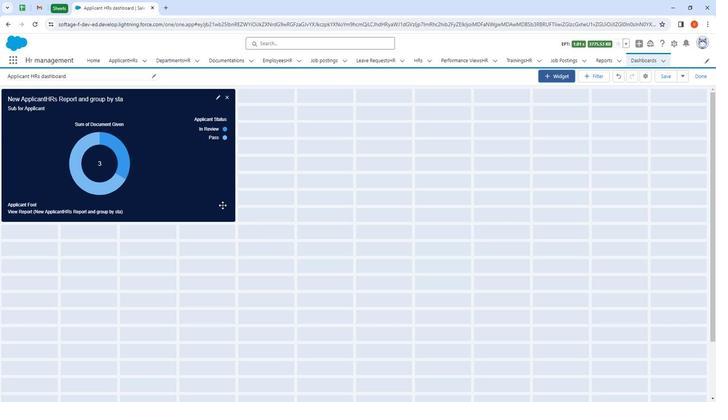 
Action: Mouse pressed left at (245, 196)
Screenshot: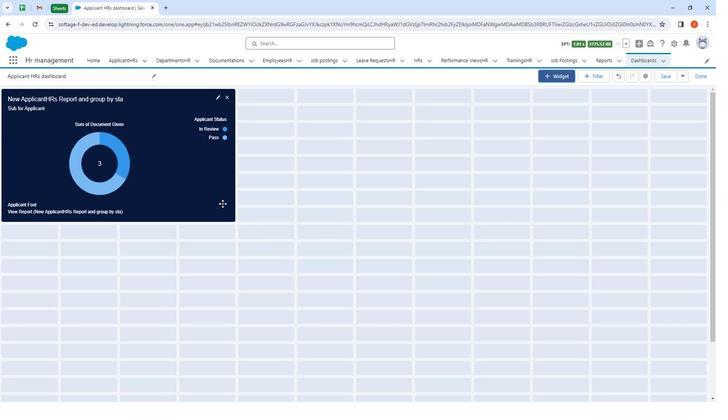
Action: Mouse moved to (255, 212)
Screenshot: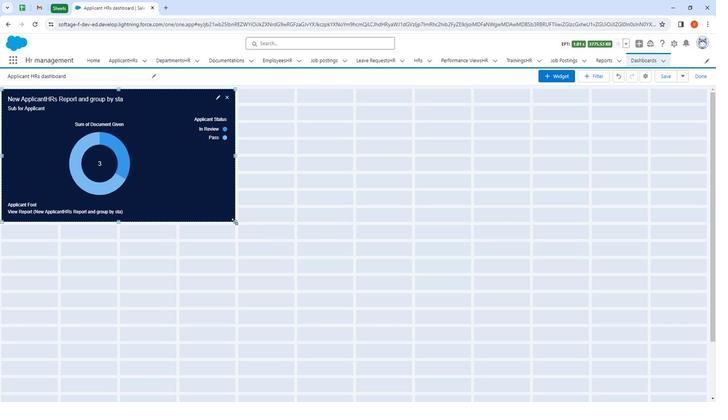 
Action: Mouse pressed left at (255, 212)
Screenshot: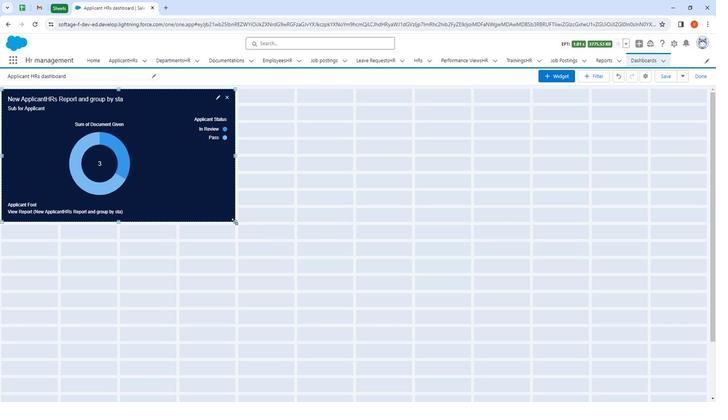 
Action: Mouse moved to (576, 82)
Screenshot: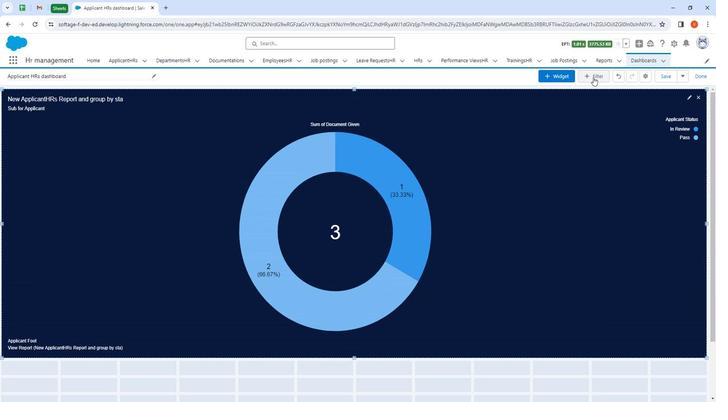 
Action: Mouse pressed left at (576, 82)
Screenshot: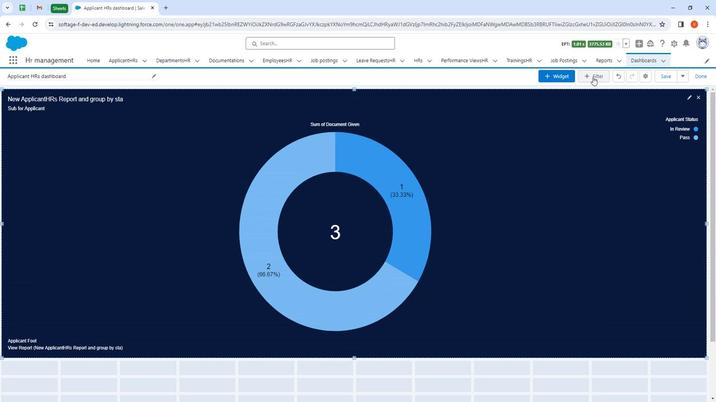 
Action: Mouse moved to (313, 178)
Screenshot: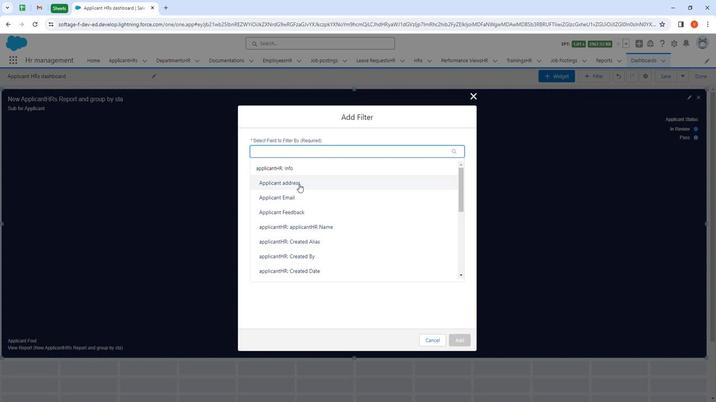
Action: Mouse pressed left at (313, 178)
Screenshot: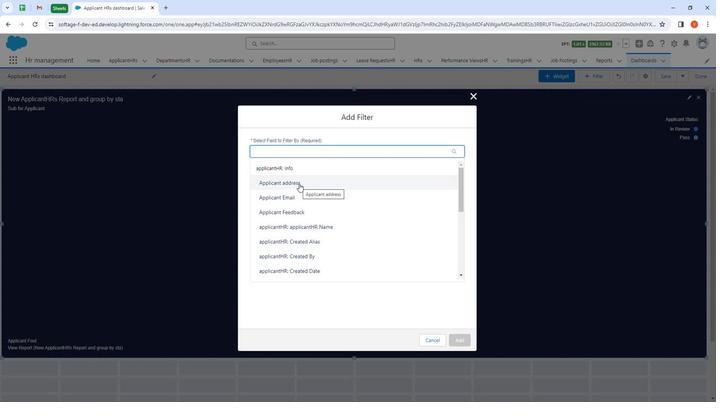 
Action: Mouse moved to (294, 198)
Screenshot: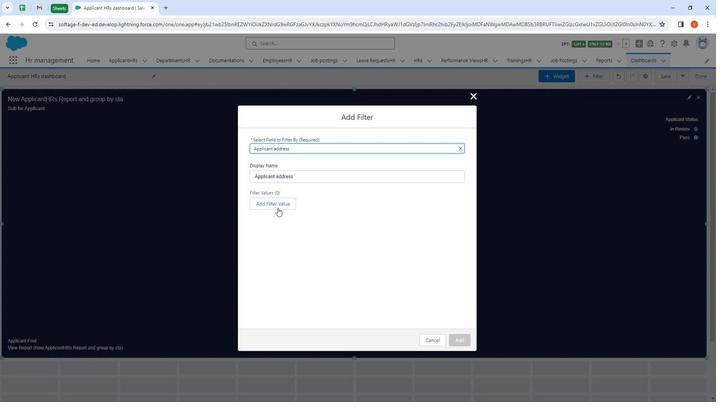 
Action: Mouse pressed left at (294, 198)
Screenshot: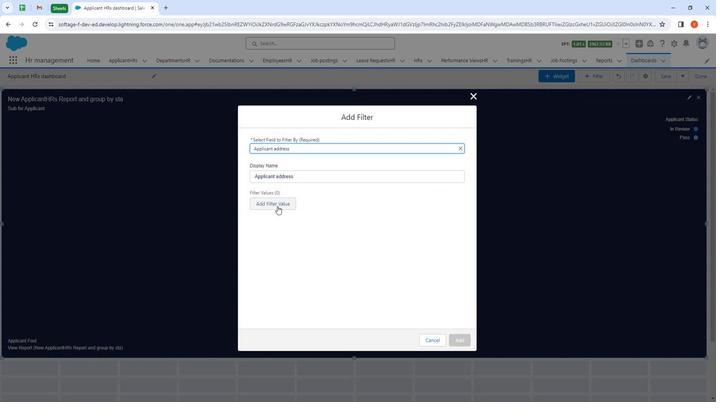 
Action: Mouse moved to (396, 196)
Screenshot: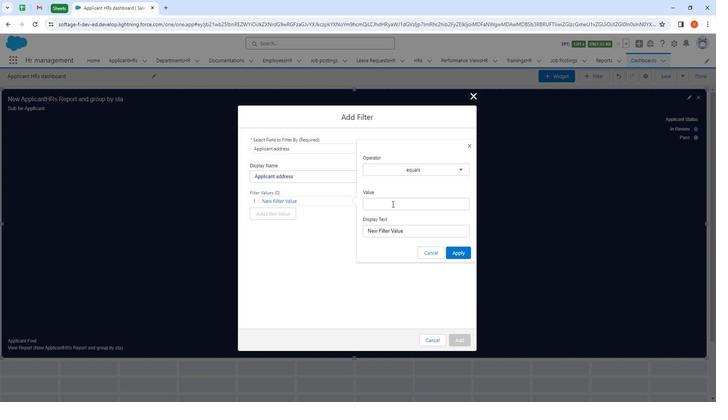 
Action: Mouse pressed left at (396, 196)
Screenshot: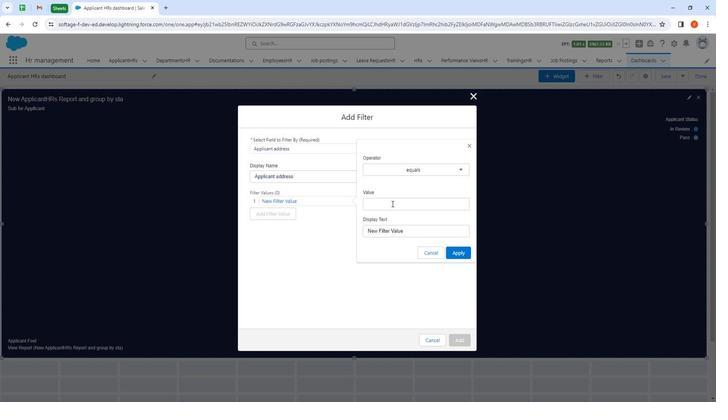 
Action: Mouse moved to (387, 189)
Screenshot: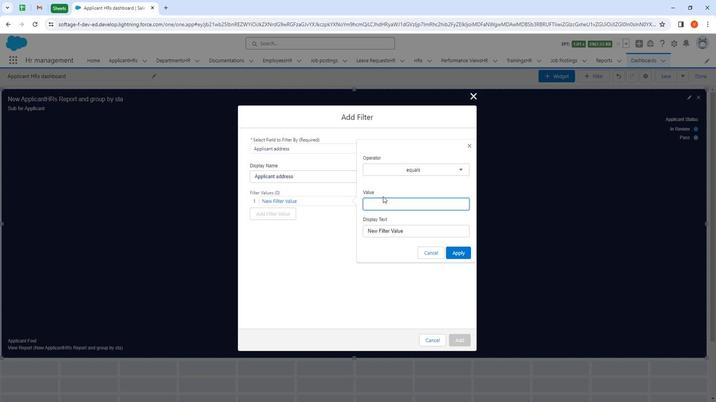 
Action: Key pressed canac<Key.backspace>da
Screenshot: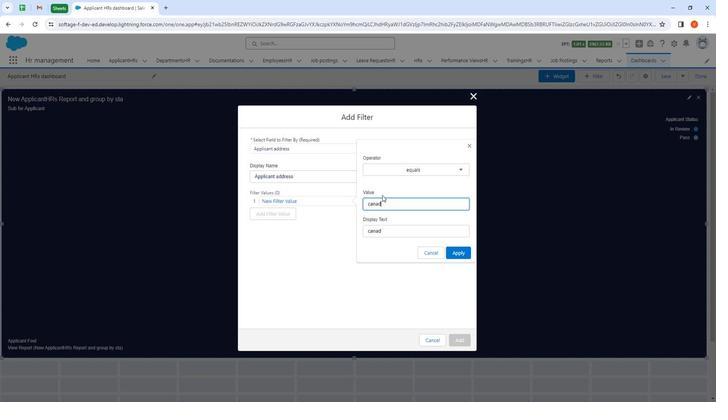 
Action: Mouse moved to (459, 242)
Screenshot: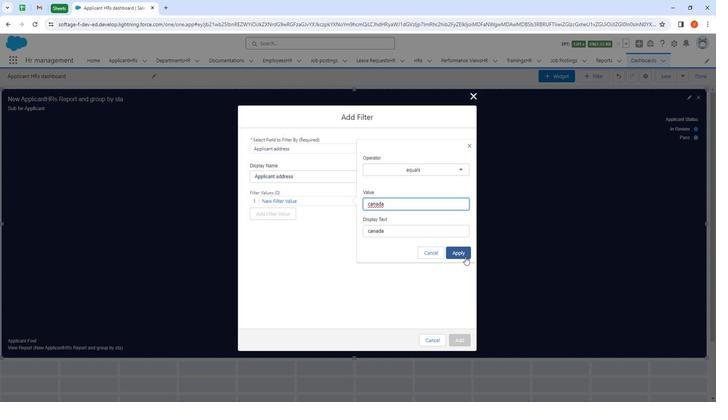 
Action: Mouse pressed left at (459, 242)
Screenshot: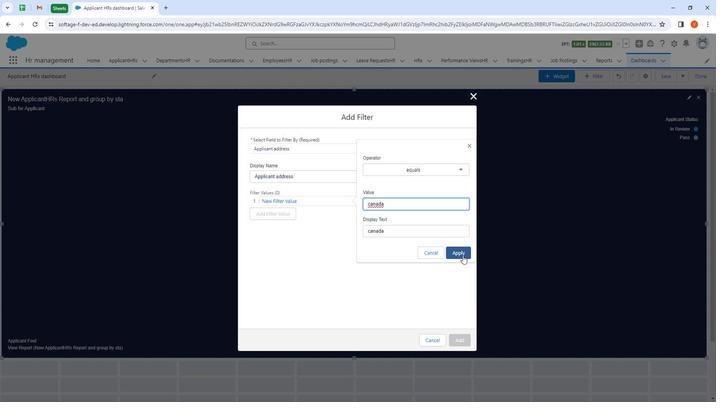 
Action: Mouse moved to (460, 319)
Screenshot: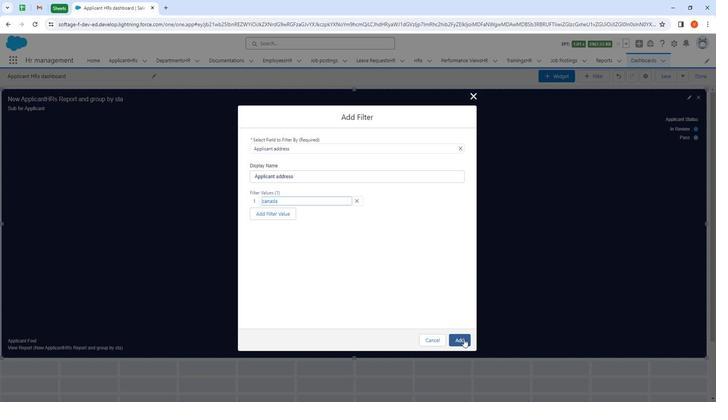
Action: Mouse pressed left at (460, 319)
Screenshot: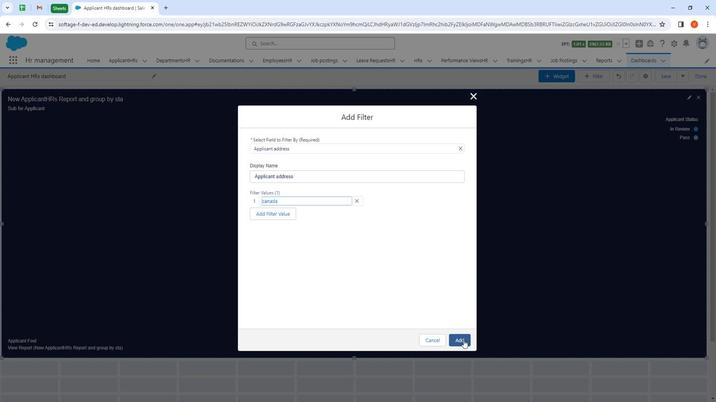 
Action: Mouse moved to (639, 81)
Screenshot: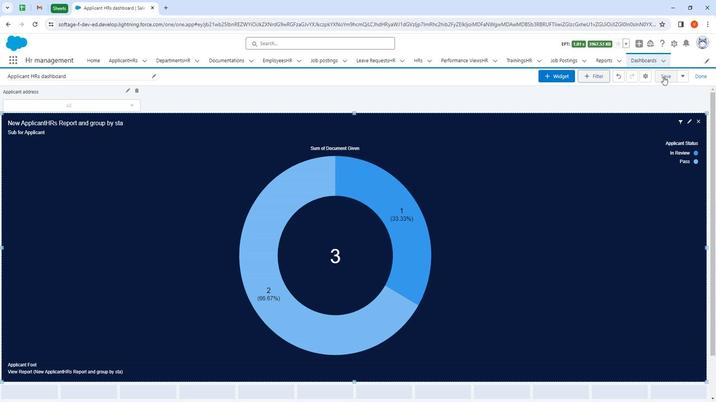 
Action: Mouse pressed left at (639, 81)
Screenshot: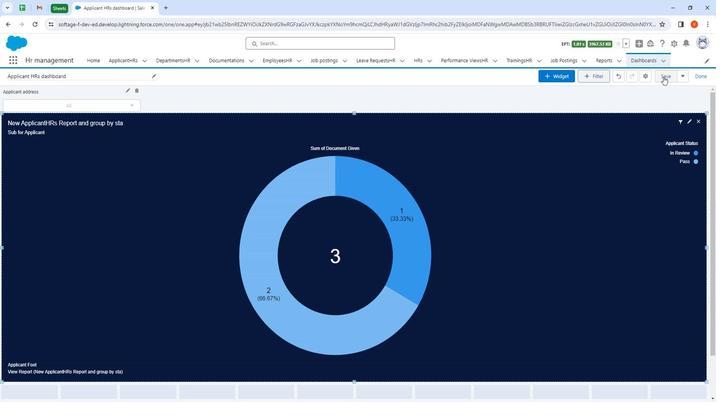 
Action: Mouse moved to (625, 79)
Screenshot: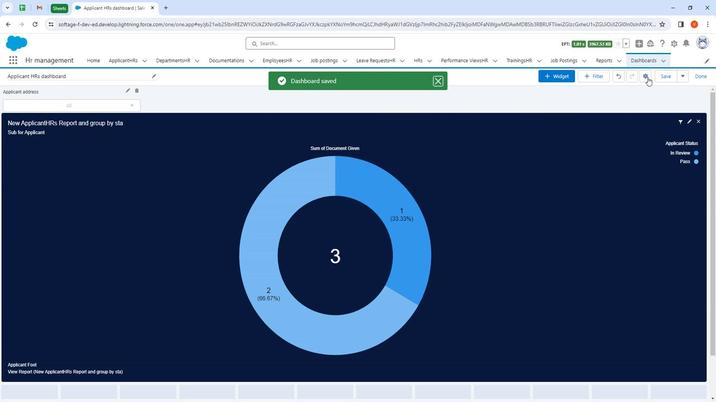 
Action: Mouse pressed left at (625, 79)
Screenshot: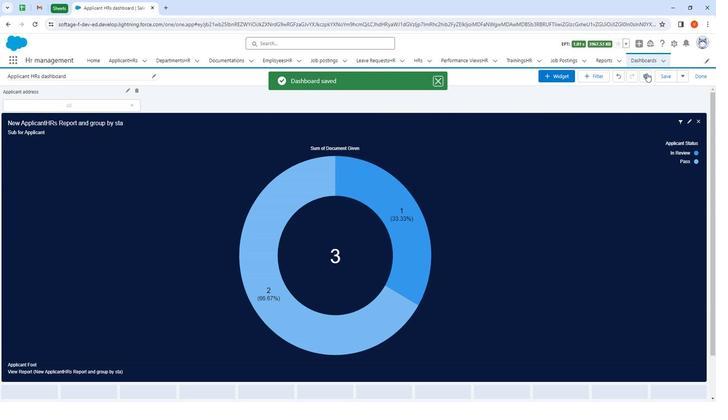
Action: Mouse moved to (338, 230)
Screenshot: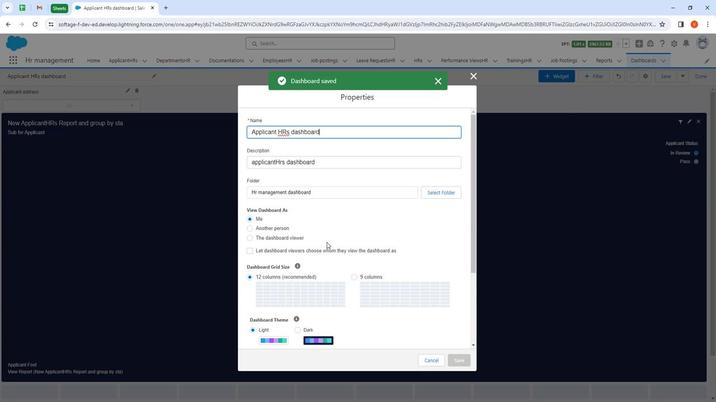 
Action: Mouse scrolled (338, 229) with delta (0, 0)
Screenshot: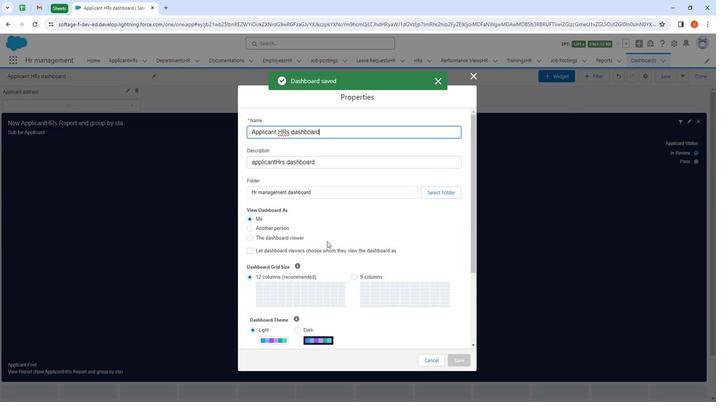
Action: Mouse scrolled (338, 229) with delta (0, 0)
Screenshot: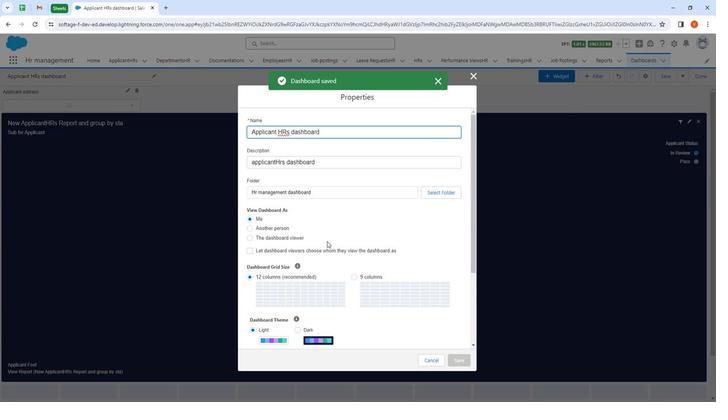 
Action: Mouse scrolled (338, 229) with delta (0, 0)
Screenshot: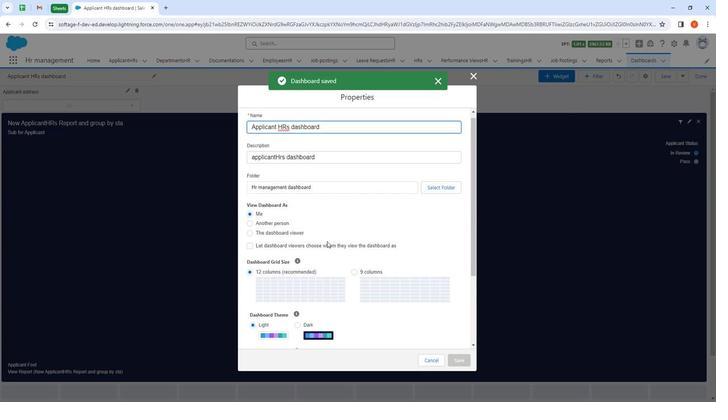 
Action: Mouse moved to (367, 249)
Screenshot: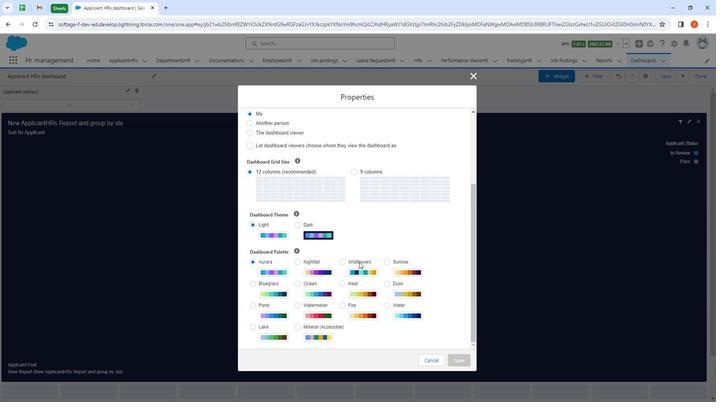 
Action: Mouse pressed left at (367, 249)
Screenshot: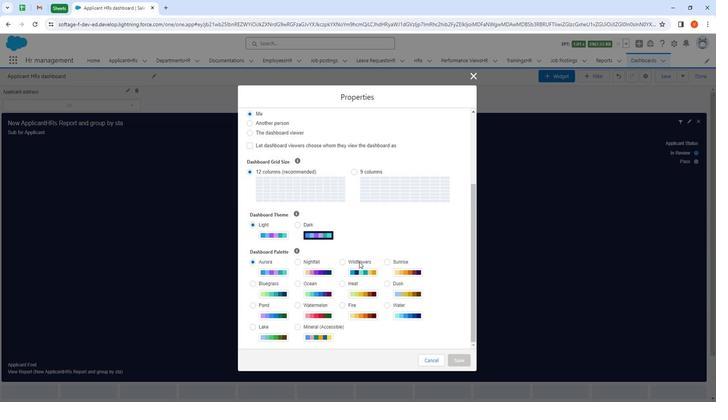 
Action: Mouse moved to (429, 269)
Screenshot: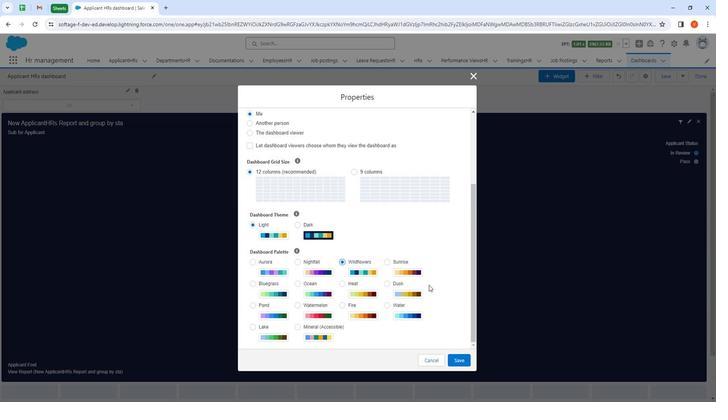 
Action: Mouse scrolled (429, 269) with delta (0, 0)
Screenshot: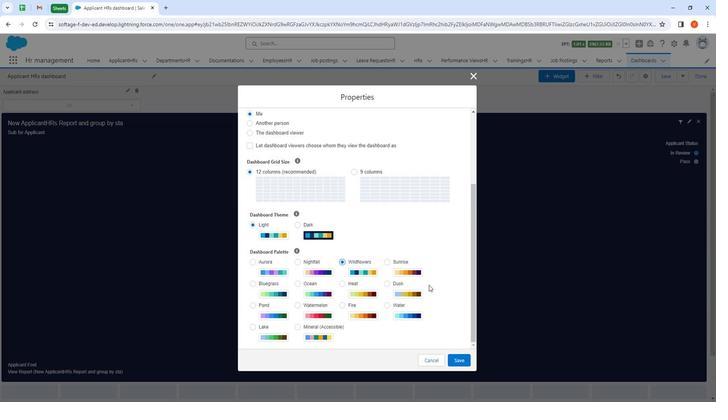 
Action: Mouse moved to (424, 262)
Screenshot: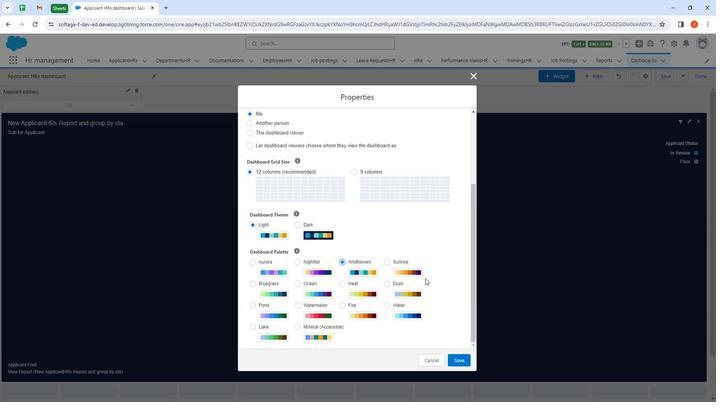 
Action: Mouse scrolled (424, 262) with delta (0, 0)
Screenshot: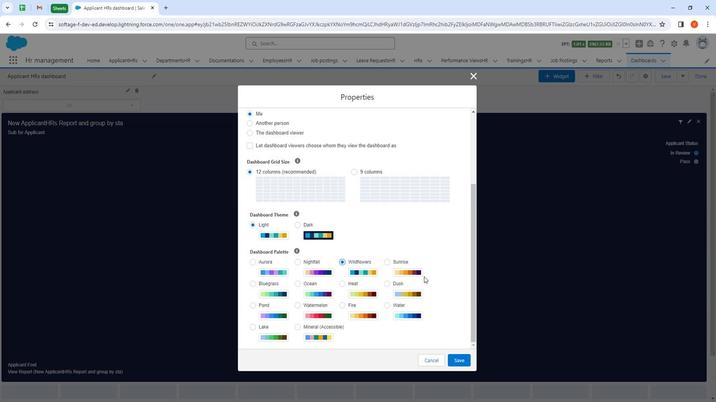 
Action: Mouse scrolled (424, 262) with delta (0, 0)
Screenshot: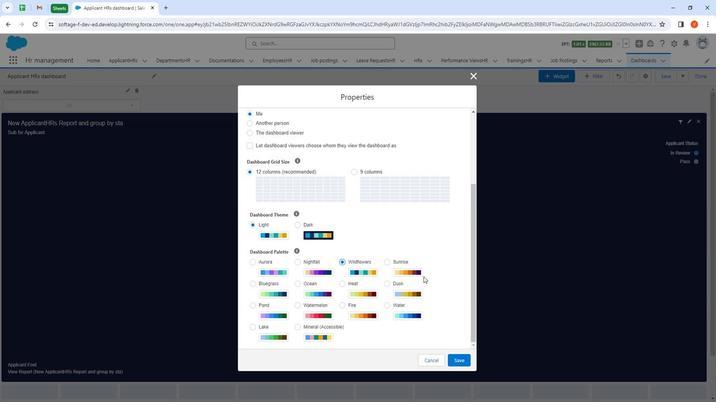 
Action: Mouse moved to (369, 235)
Screenshot: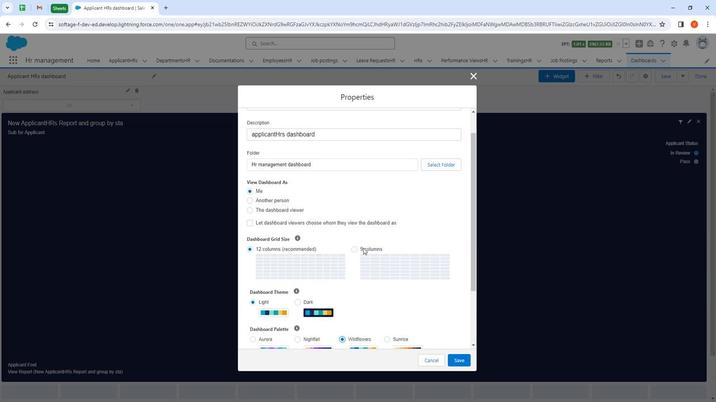 
Action: Mouse pressed left at (369, 235)
Screenshot: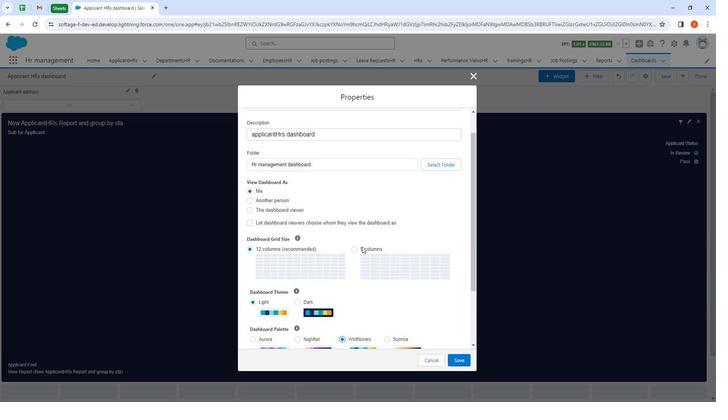 
Action: Mouse moved to (315, 236)
Screenshot: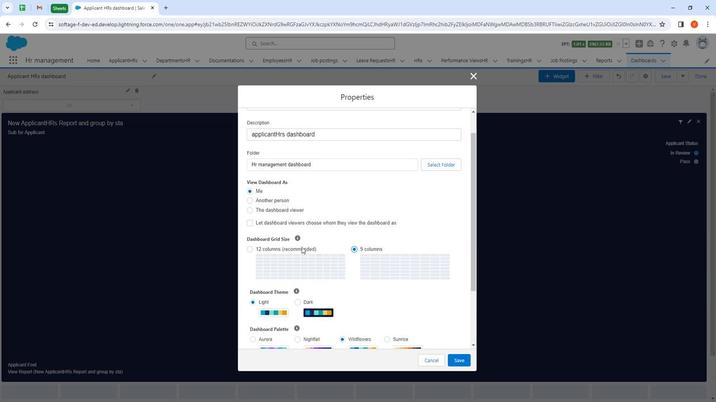 
Action: Mouse pressed left at (315, 236)
Screenshot: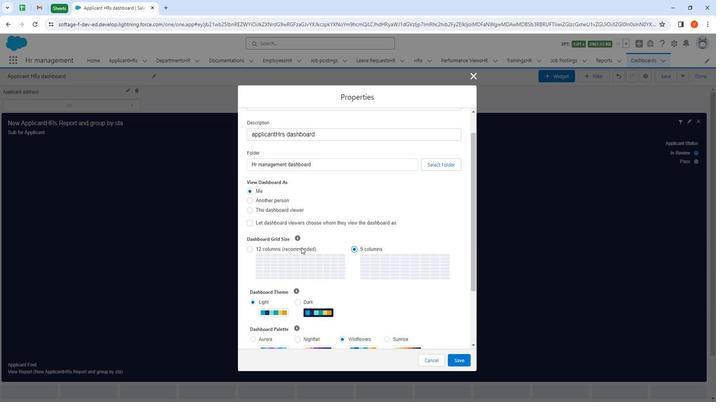 
Action: Mouse moved to (353, 218)
Screenshot: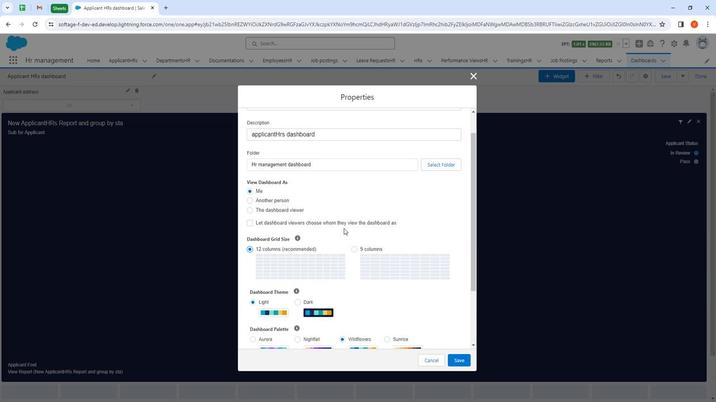 
Action: Mouse scrolled (353, 218) with delta (0, 0)
Screenshot: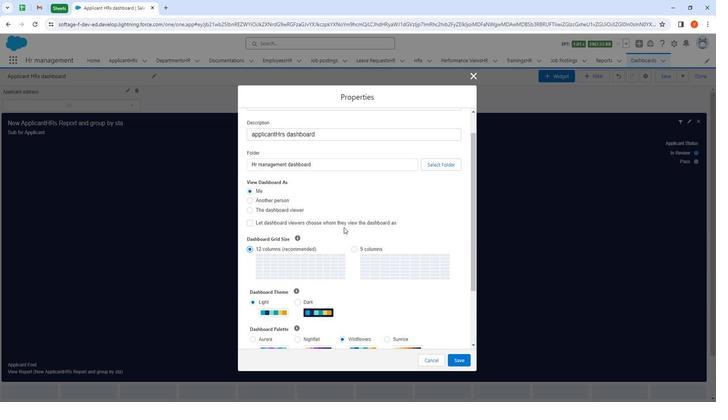 
Action: Mouse moved to (456, 336)
Screenshot: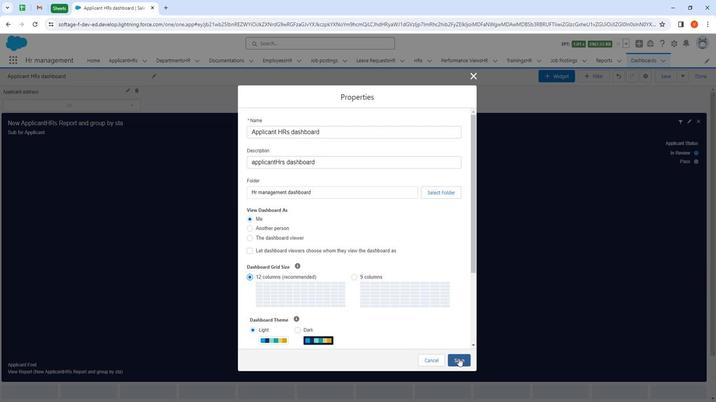
Action: Mouse pressed left at (456, 336)
Screenshot: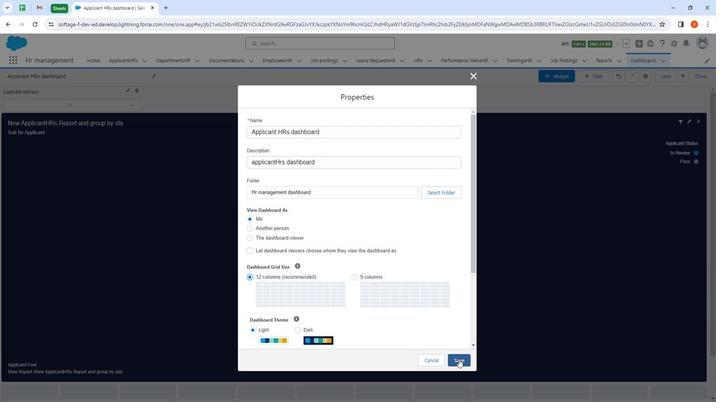 
Action: Mouse moved to (642, 81)
Screenshot: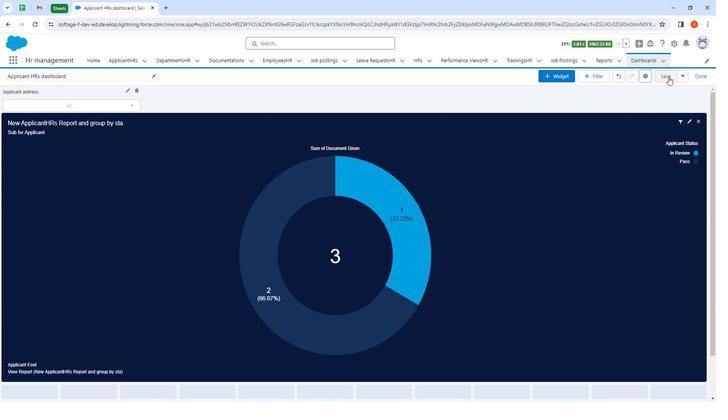 
Action: Mouse pressed left at (642, 81)
Screenshot: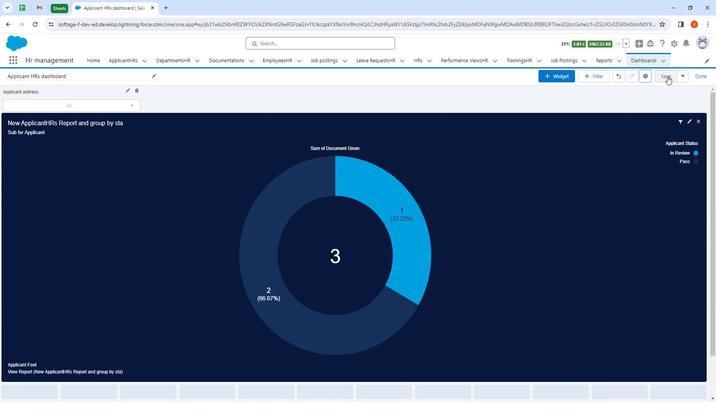 
Action: Mouse moved to (669, 81)
Screenshot: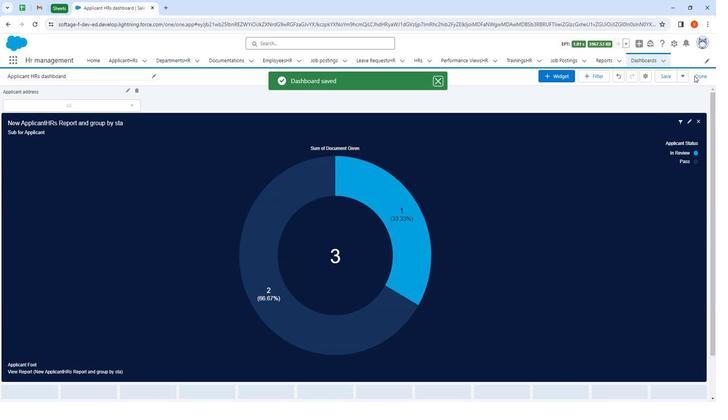 
Action: Mouse pressed left at (669, 81)
Screenshot: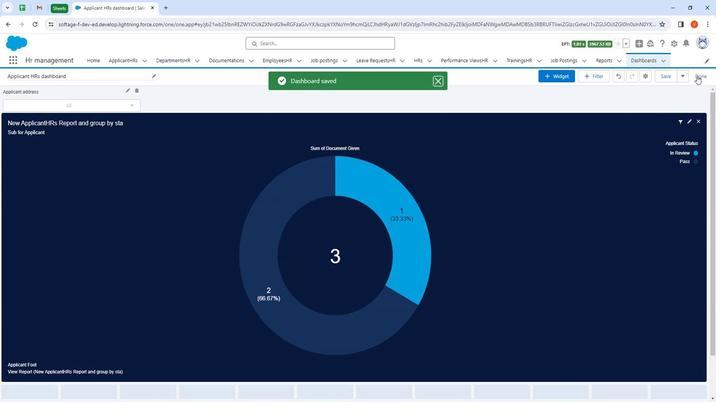 
Action: Mouse moved to (646, 87)
Screenshot: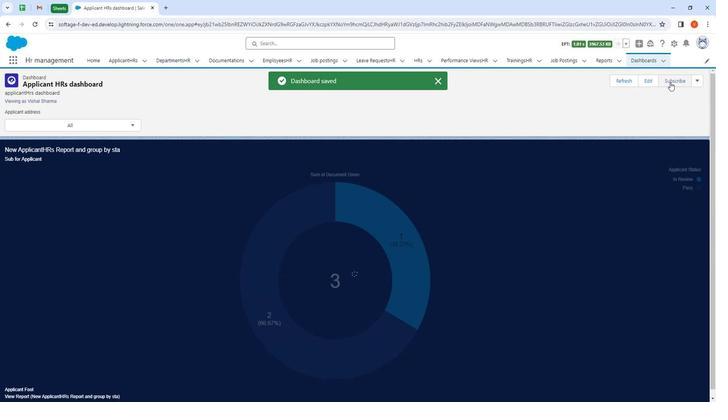
Action: Mouse pressed left at (646, 87)
Screenshot: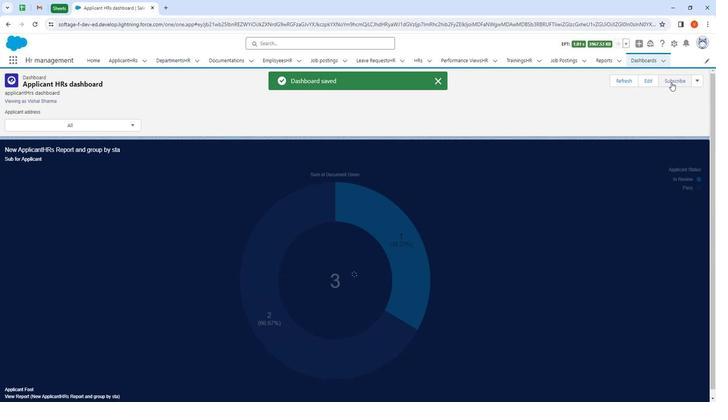 
Action: Mouse moved to (648, 86)
Screenshot: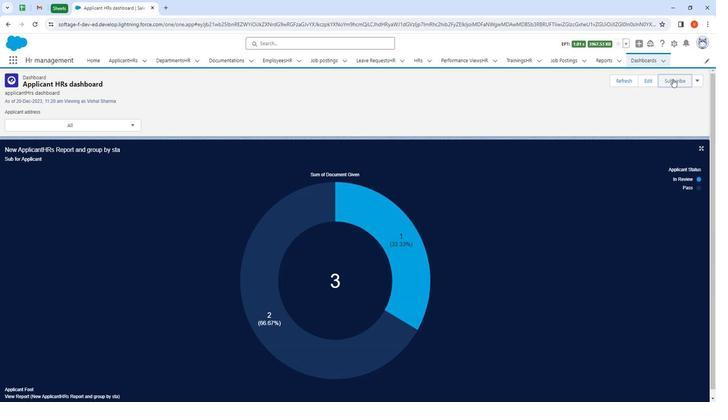 
Action: Mouse pressed left at (648, 86)
Screenshot: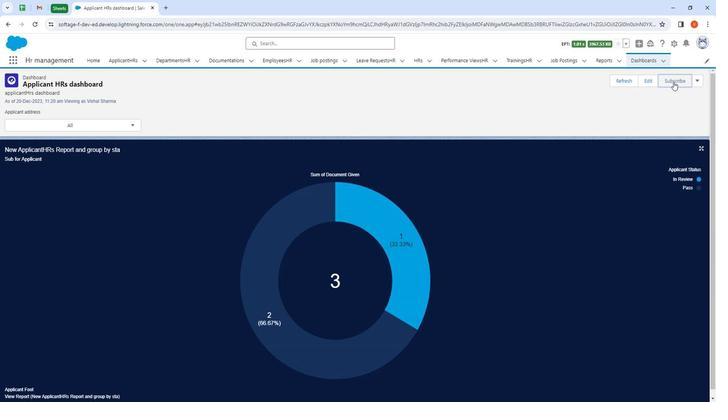 
Action: Mouse moved to (291, 168)
Screenshot: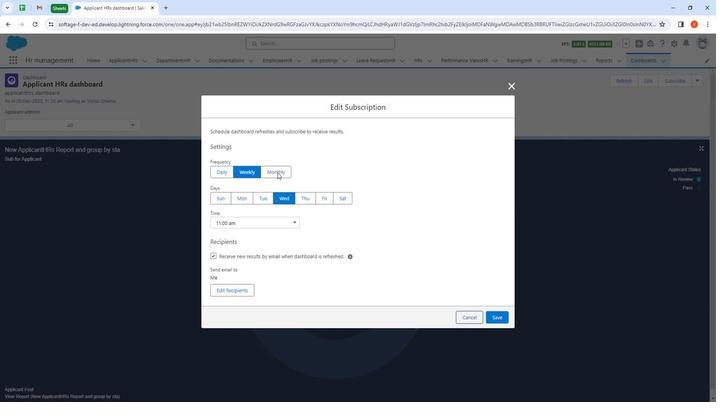 
Action: Mouse pressed left at (291, 168)
Screenshot: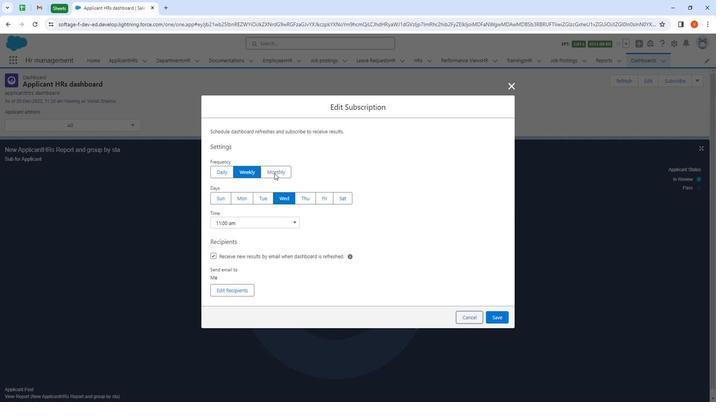 
Action: Mouse moved to (297, 167)
Screenshot: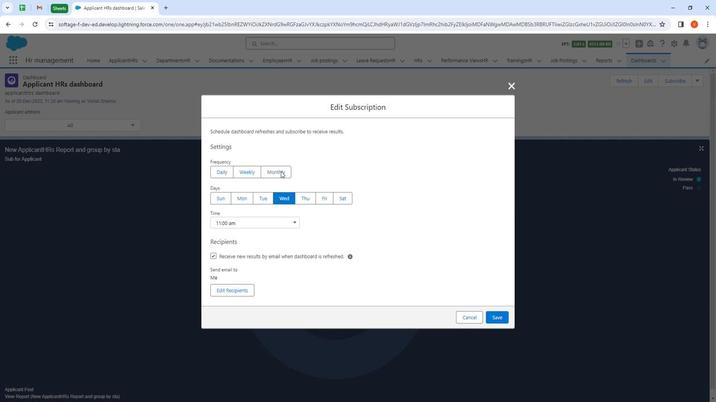 
Action: Mouse pressed left at (297, 167)
Screenshot: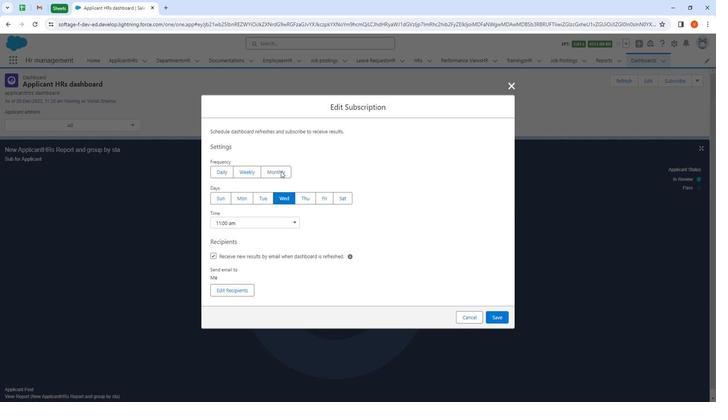 
Action: Mouse moved to (240, 194)
Screenshot: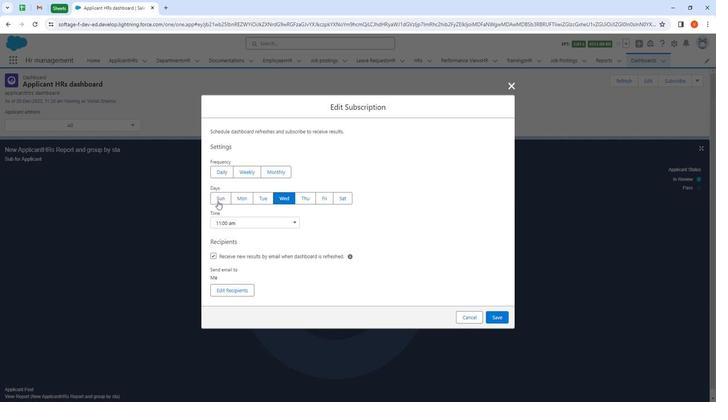 
Action: Mouse pressed left at (240, 194)
Screenshot: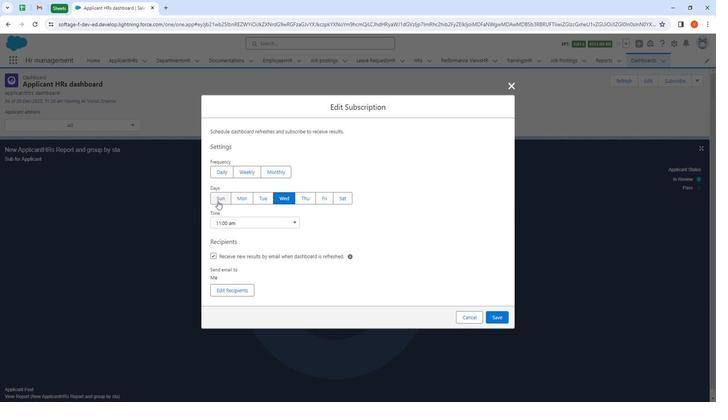 
Action: Mouse moved to (490, 300)
Screenshot: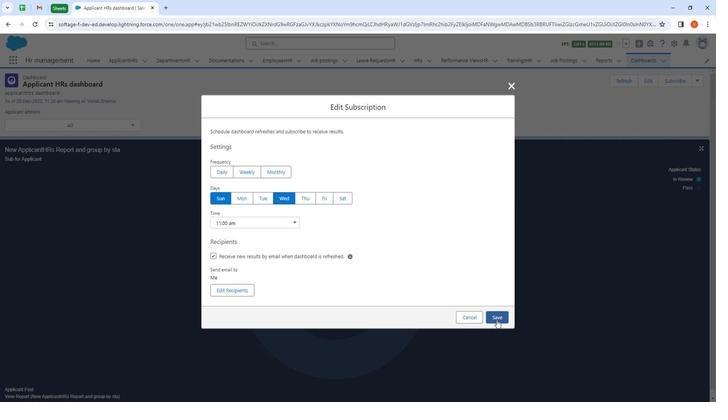 
Action: Mouse pressed left at (490, 300)
Screenshot: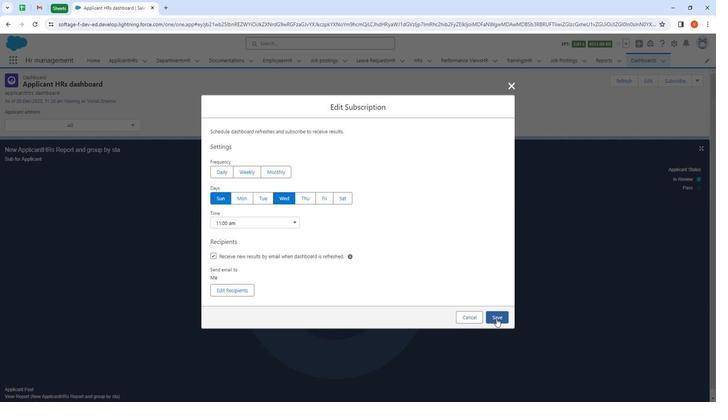 
Action: Mouse moved to (277, 197)
Screenshot: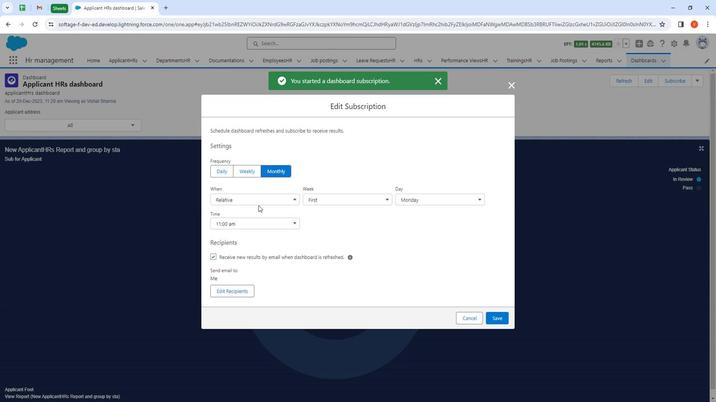 
Action: Mouse pressed left at (277, 197)
Screenshot: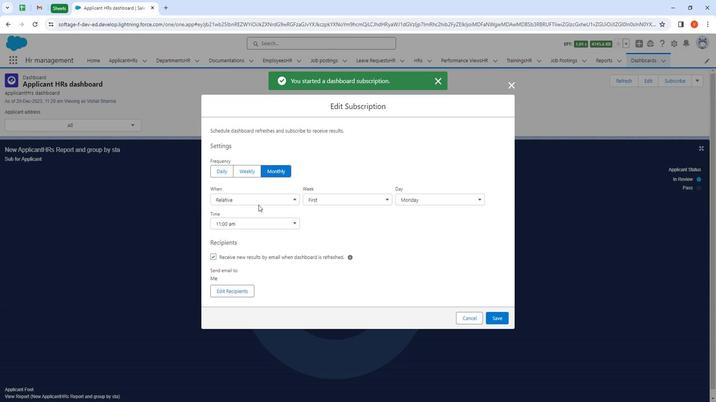 
Action: Mouse moved to (278, 208)
Screenshot: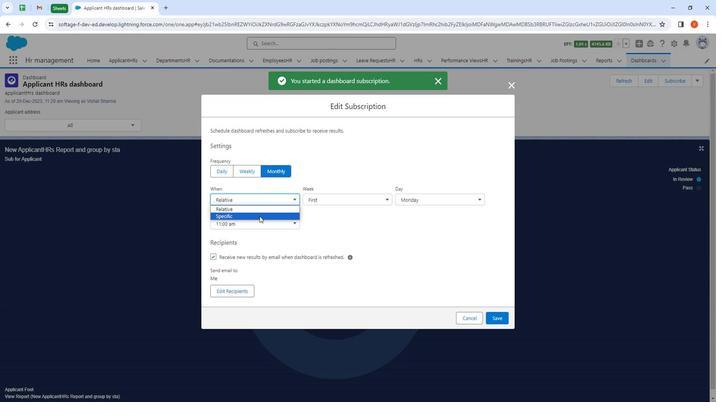 
Action: Mouse pressed left at (278, 208)
Screenshot: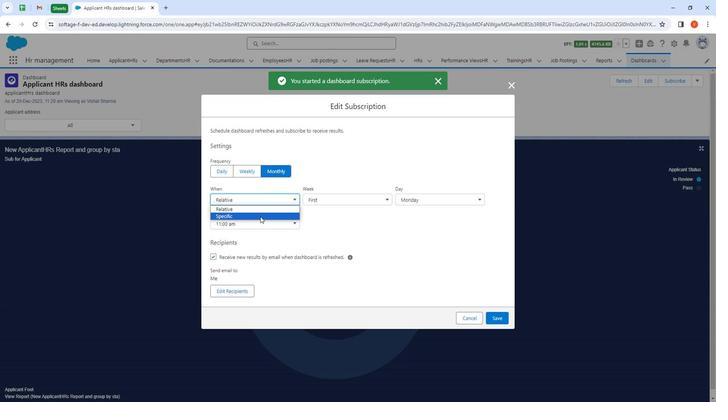
Action: Mouse moved to (341, 193)
Screenshot: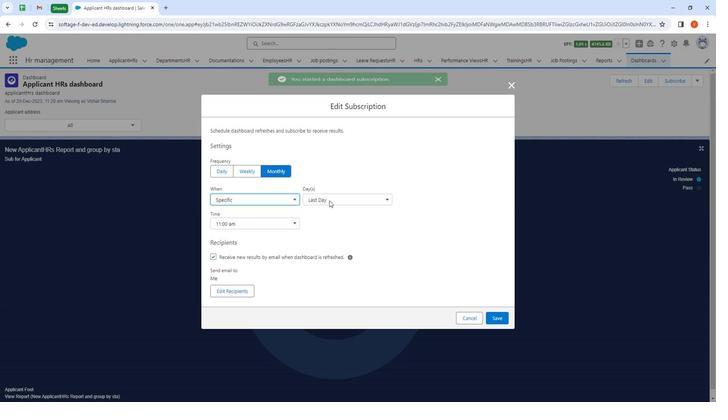 
Action: Mouse pressed left at (341, 193)
Screenshot: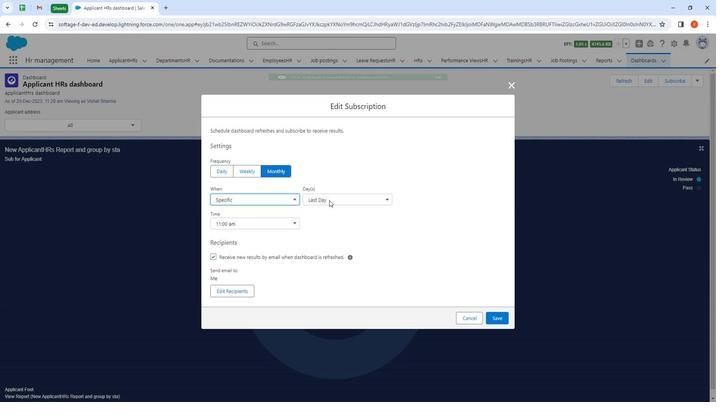
Action: Mouse moved to (346, 205)
Screenshot: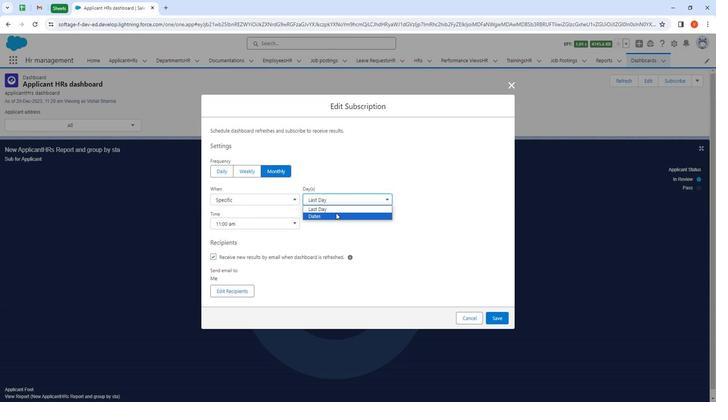 
Action: Mouse pressed left at (346, 205)
Screenshot: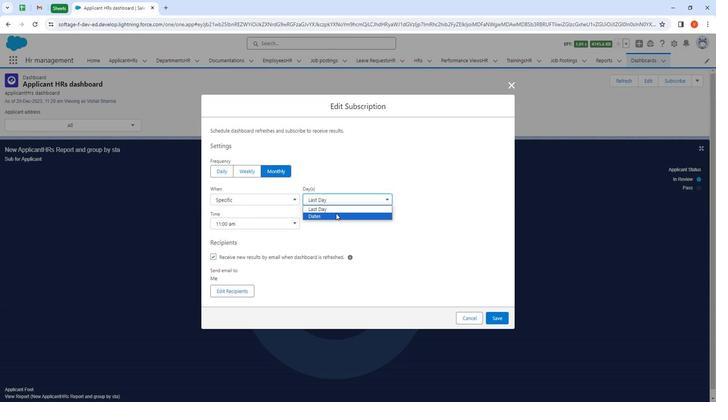 
Action: Mouse moved to (419, 194)
Screenshot: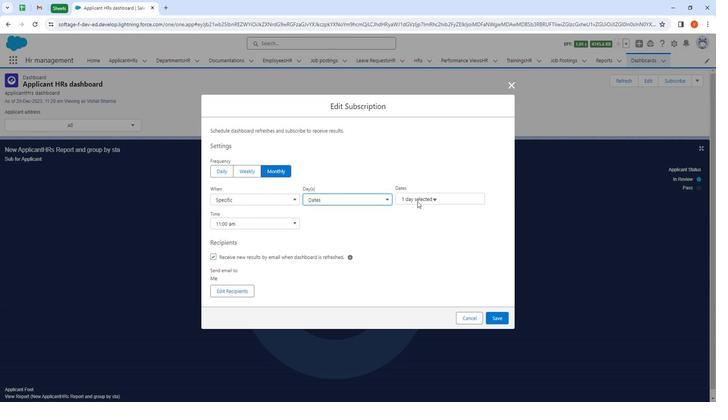 
Action: Mouse pressed left at (419, 194)
Screenshot: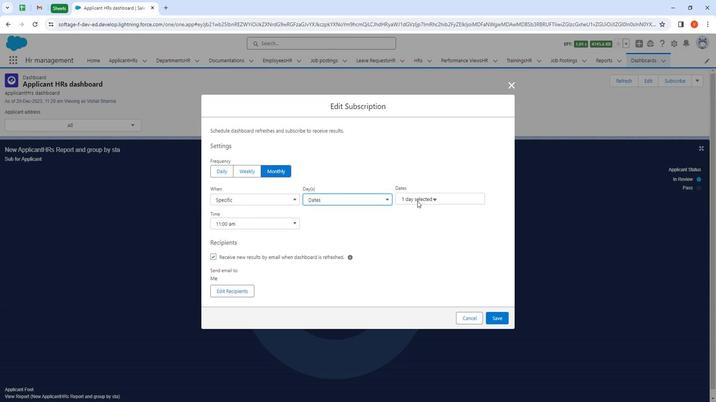 
Action: Mouse moved to (423, 241)
Screenshot: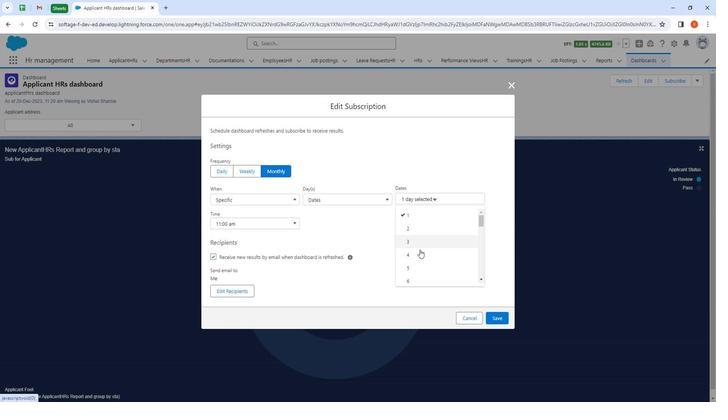 
Action: Mouse scrolled (423, 241) with delta (0, 0)
Screenshot: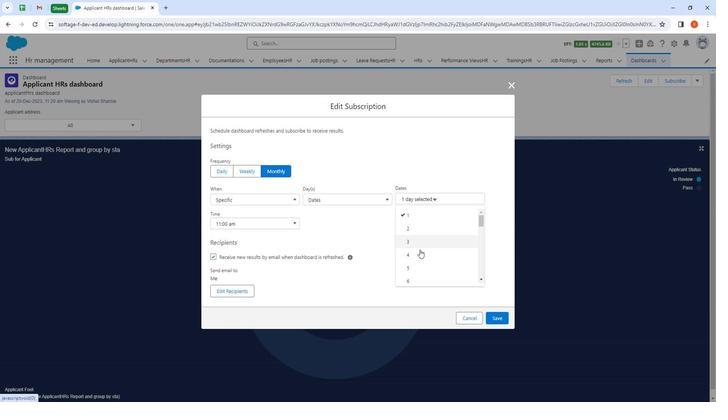 
Action: Mouse moved to (425, 243)
Screenshot: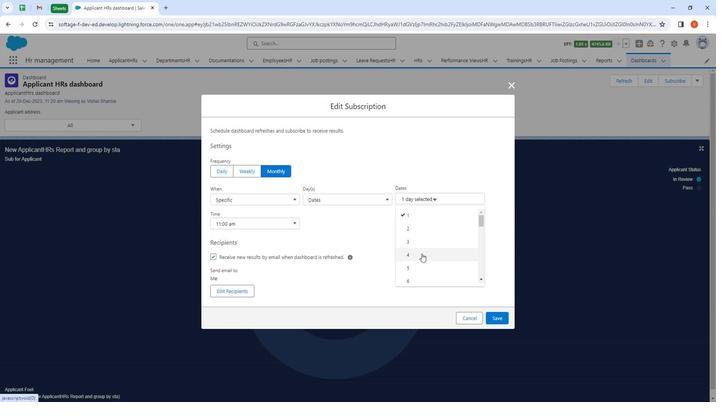 
Action: Mouse scrolled (425, 243) with delta (0, 0)
Screenshot: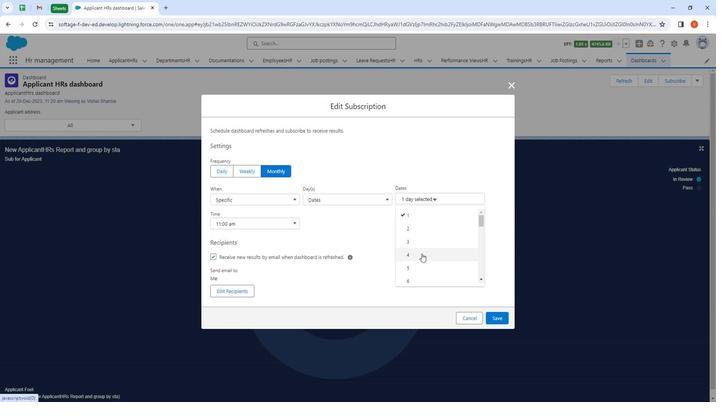 
Action: Mouse moved to (428, 242)
Screenshot: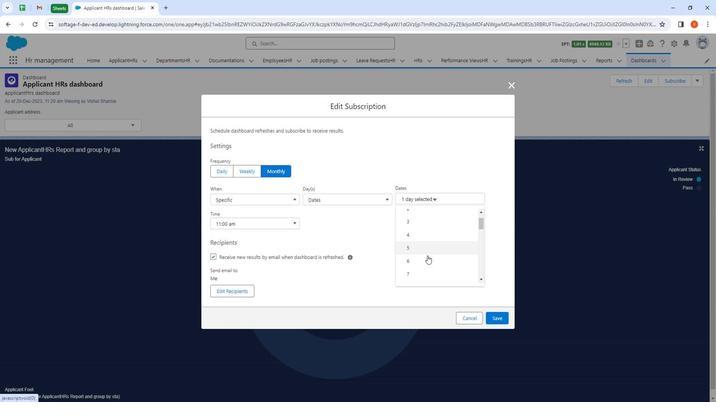 
Action: Mouse scrolled (428, 242) with delta (0, 0)
Screenshot: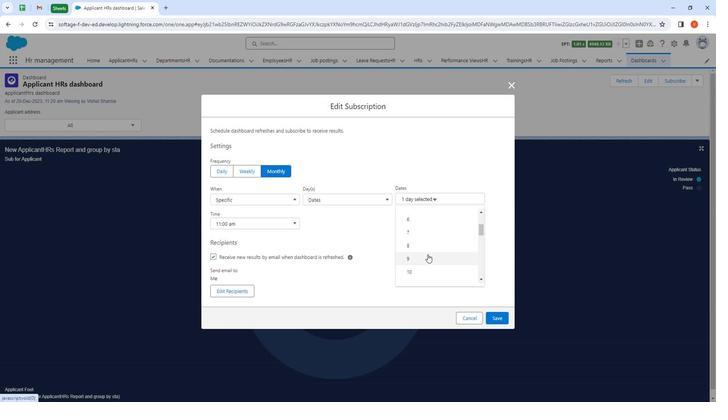 
Action: Mouse moved to (429, 242)
Screenshot: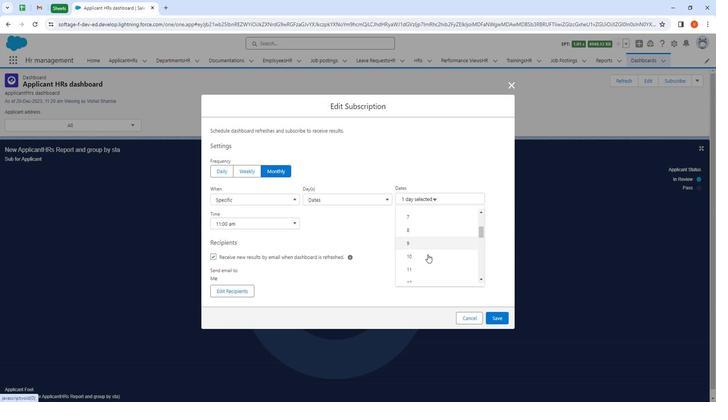 
Action: Mouse scrolled (429, 242) with delta (0, 0)
Screenshot: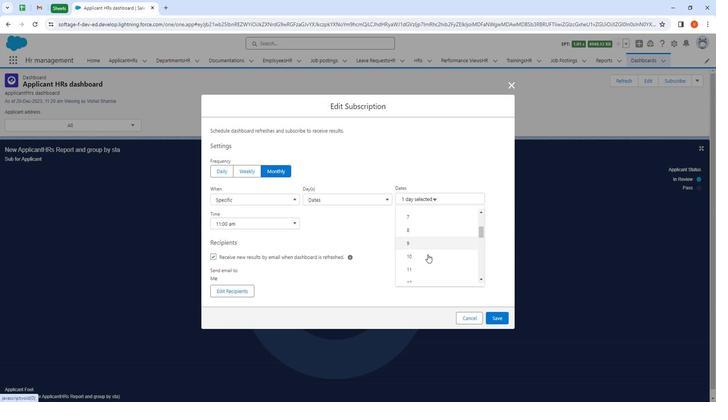 
Action: Mouse moved to (421, 242)
Screenshot: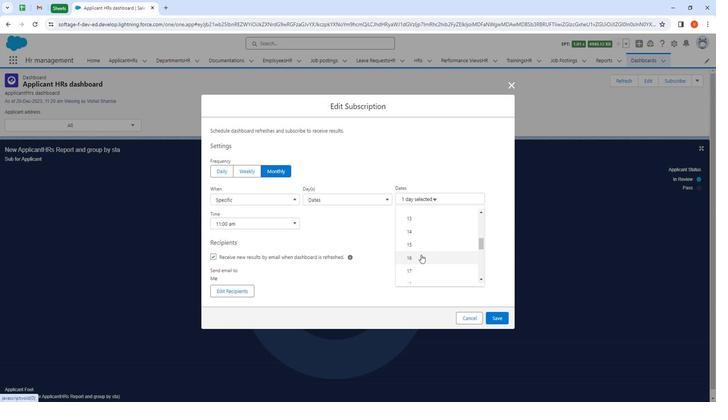 
Action: Mouse pressed left at (421, 242)
Screenshot: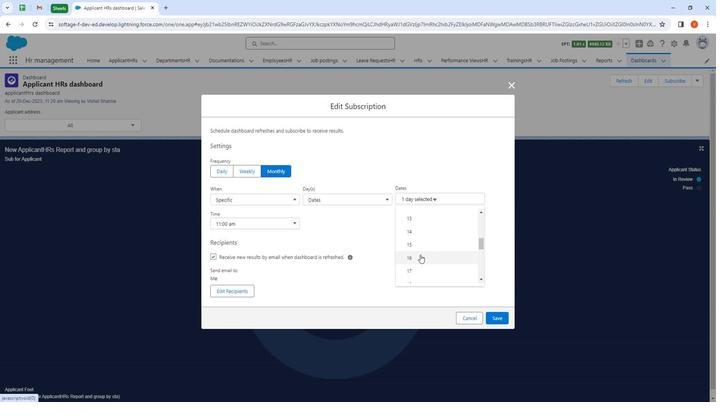 
Action: Mouse moved to (298, 226)
Screenshot: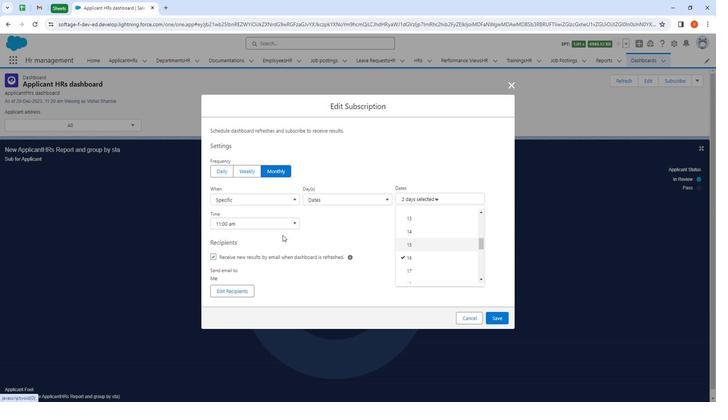 
Action: Mouse pressed left at (298, 226)
Screenshot: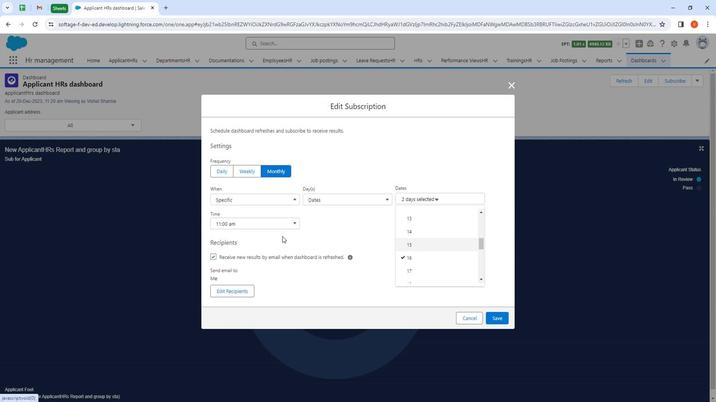 
Action: Mouse moved to (287, 218)
Screenshot: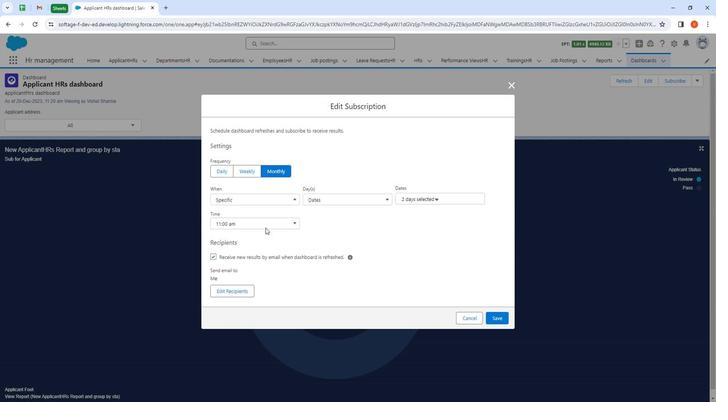 
Action: Mouse pressed left at (287, 218)
Screenshot: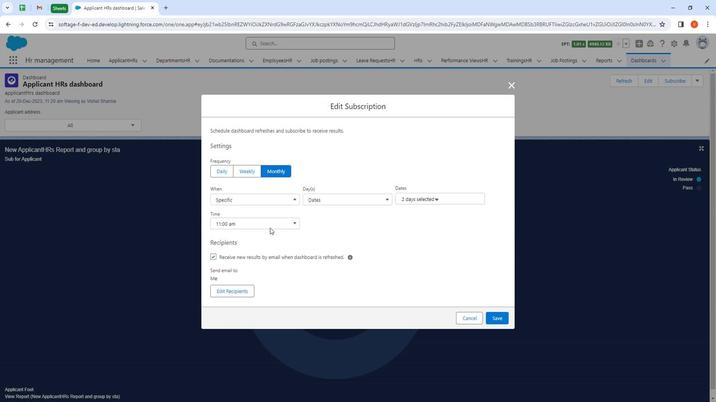 
Action: Mouse moved to (279, 225)
Screenshot: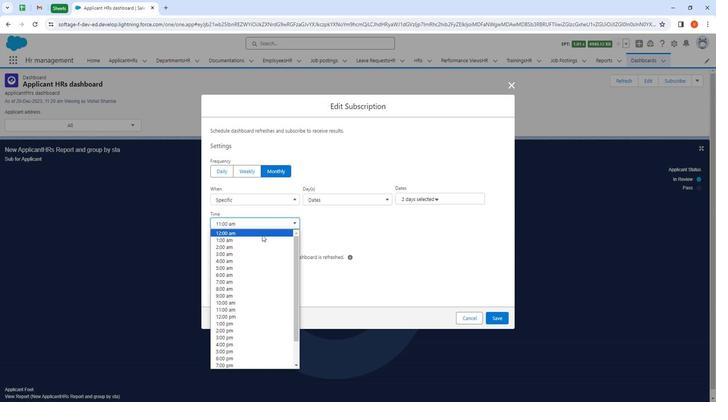 
Action: Mouse pressed left at (279, 225)
Screenshot: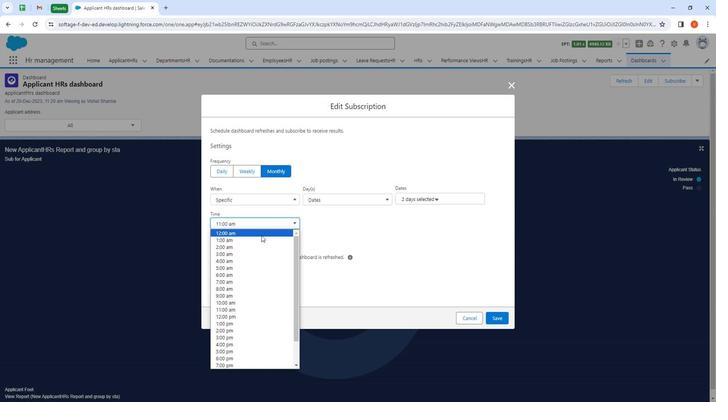 
Action: Mouse moved to (288, 246)
Screenshot: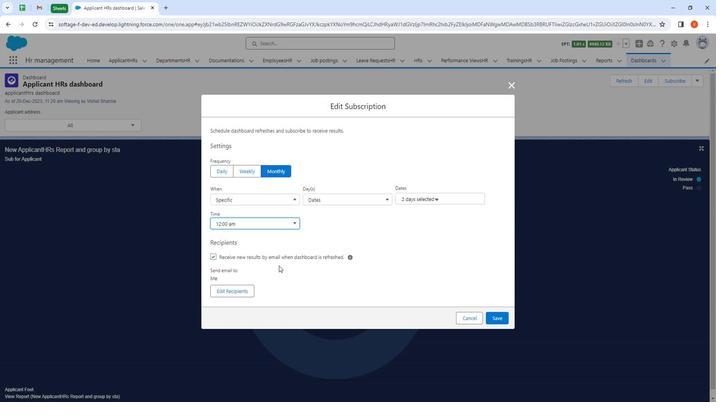 
Action: Mouse pressed left at (288, 246)
Screenshot: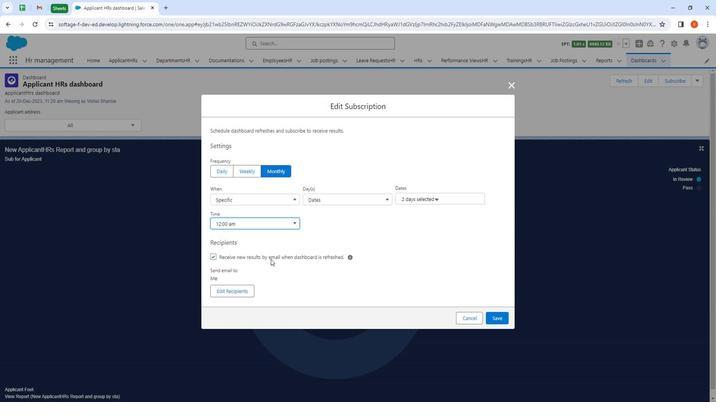 
Action: Mouse moved to (488, 287)
Screenshot: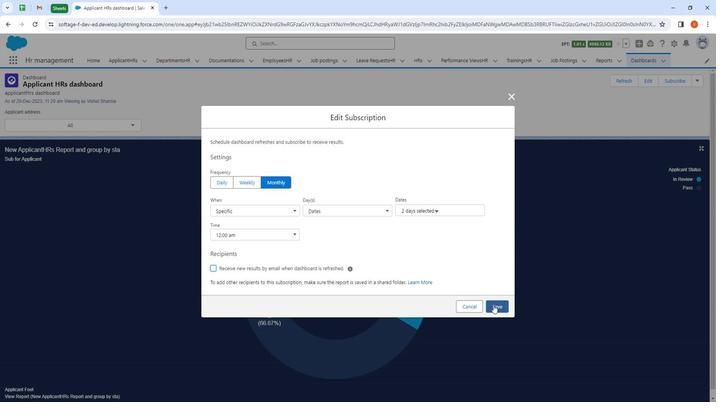 
Action: Mouse pressed left at (488, 287)
Screenshot: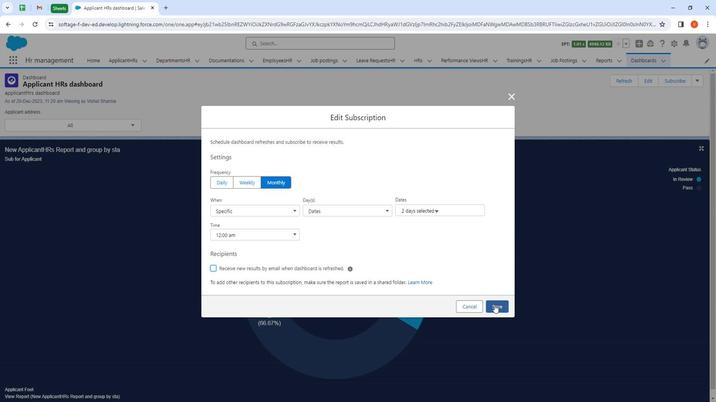 
Action: Mouse moved to (461, 226)
Screenshot: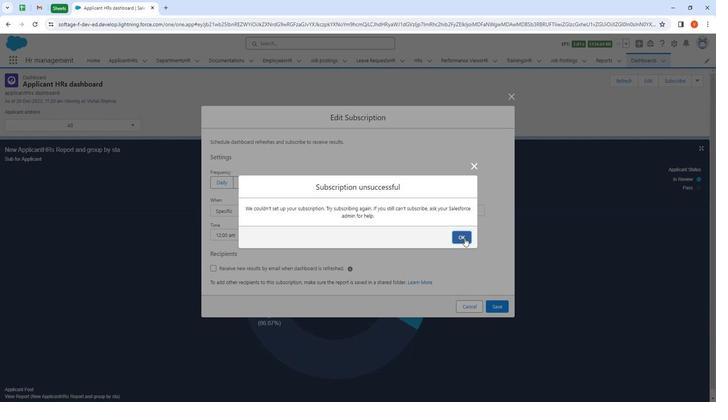 
Action: Mouse pressed left at (461, 226)
Screenshot: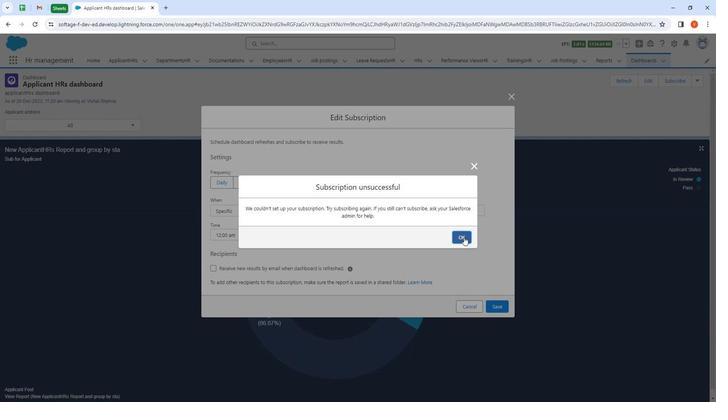 
Action: Mouse moved to (246, 179)
Screenshot: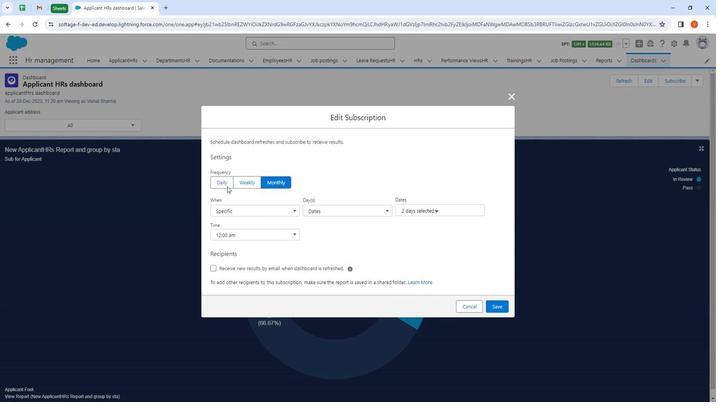 
Action: Mouse pressed left at (246, 179)
Screenshot: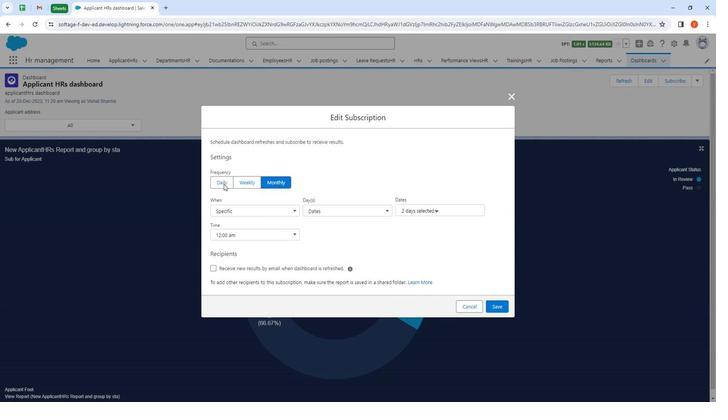 
Action: Mouse moved to (494, 277)
Screenshot: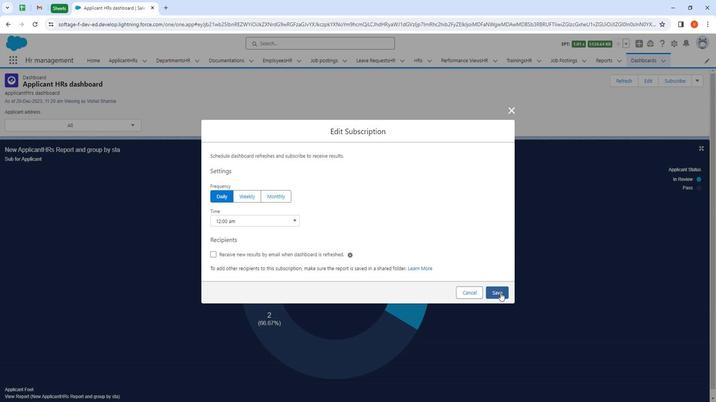 
Action: Mouse pressed left at (494, 277)
Screenshot: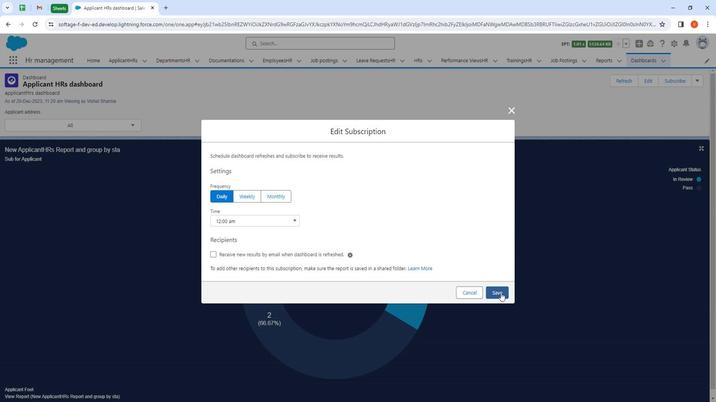 
Action: Mouse moved to (457, 226)
Screenshot: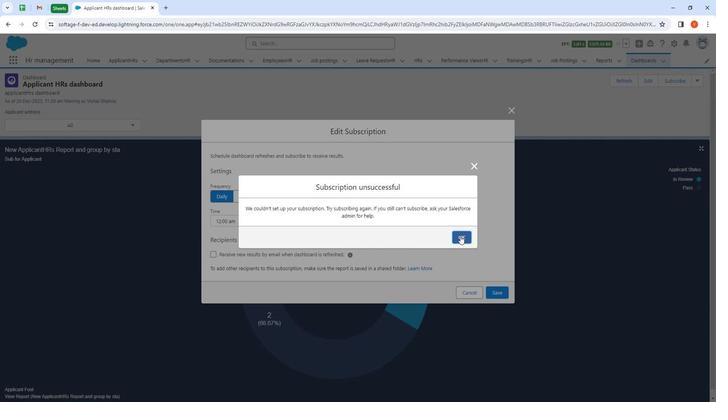 
Action: Mouse pressed left at (457, 226)
Screenshot: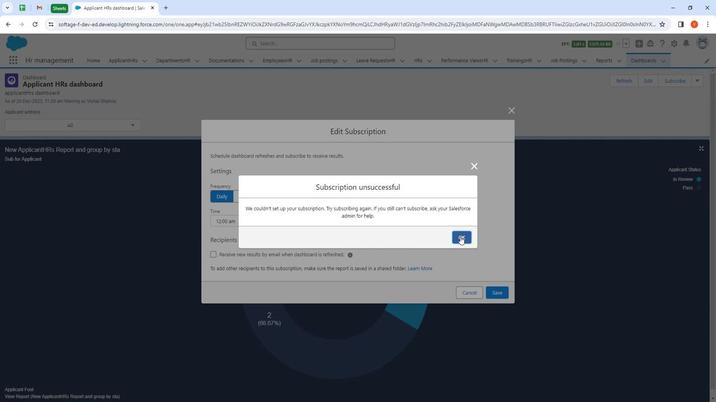 
Action: Mouse moved to (506, 104)
Screenshot: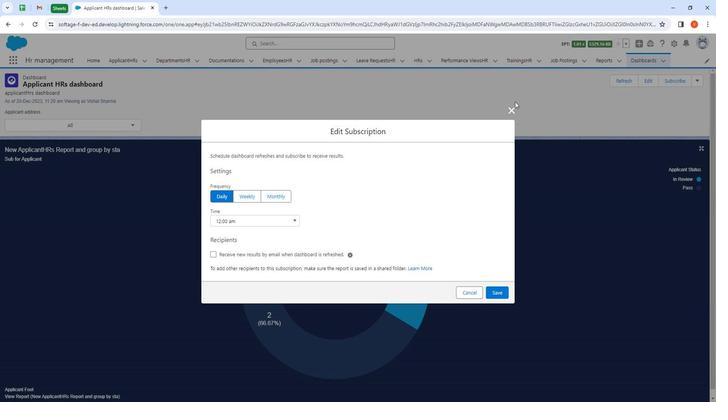
Action: Mouse pressed left at (506, 104)
Screenshot: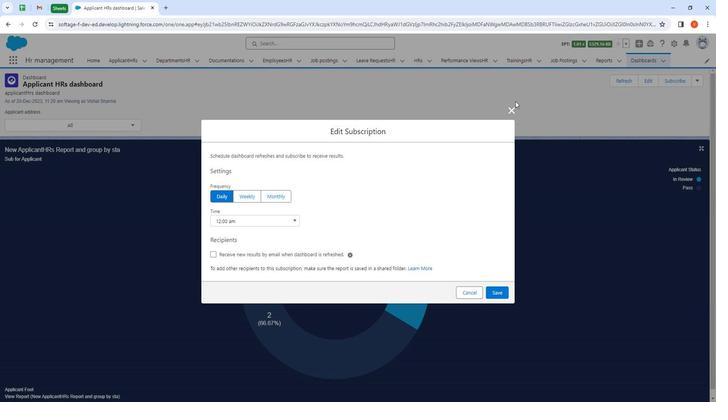 
Action: Mouse moved to (501, 115)
Screenshot: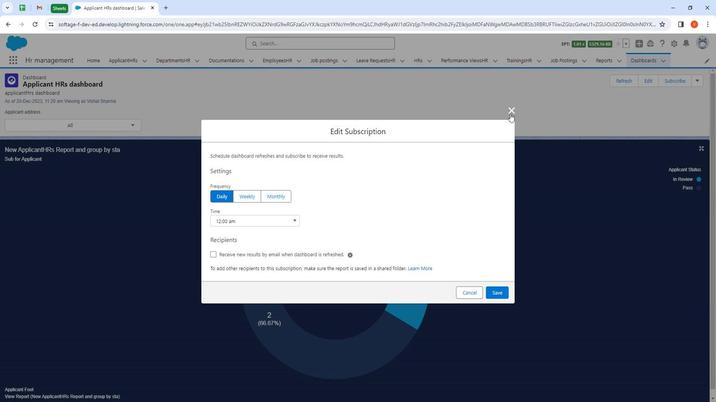 
Action: Mouse pressed left at (501, 115)
Screenshot: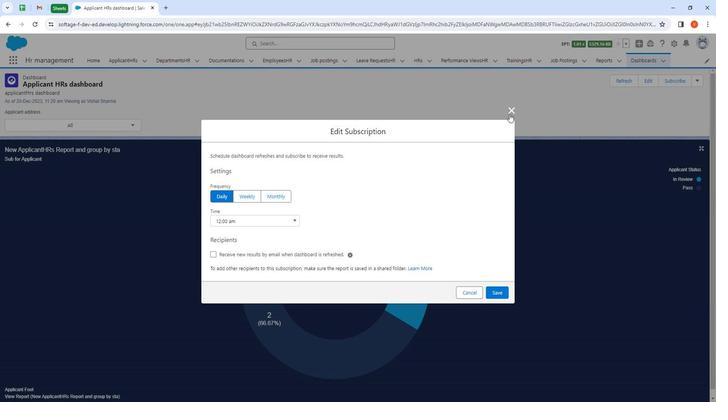 
Action: Mouse moved to (647, 85)
Screenshot: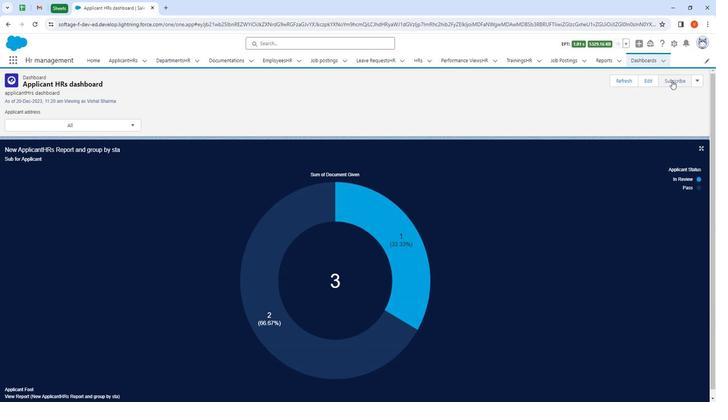 
Action: Mouse pressed left at (647, 85)
Screenshot: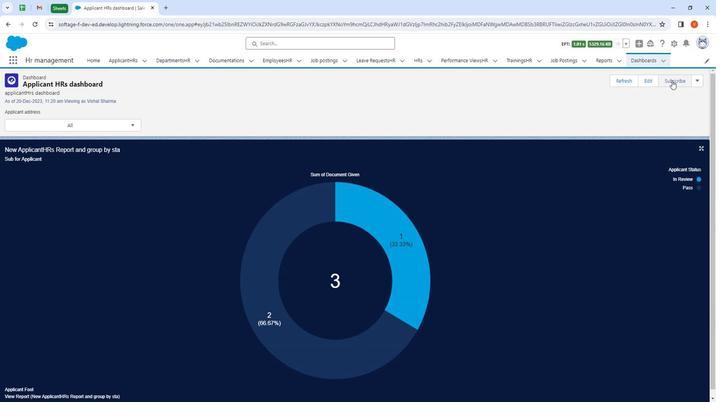 
Action: Mouse moved to (263, 242)
Screenshot: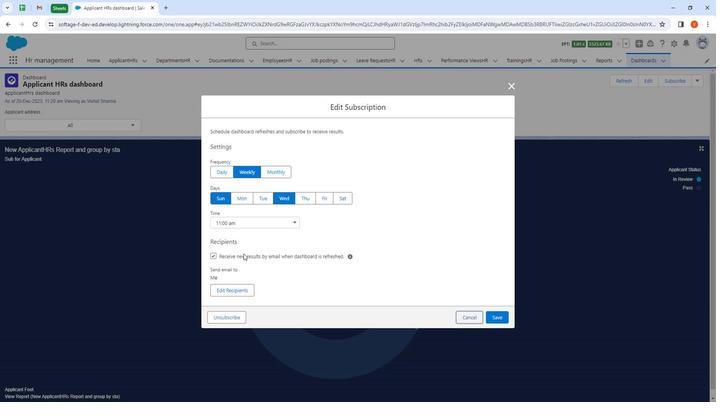 
Action: Mouse pressed left at (263, 242)
Screenshot: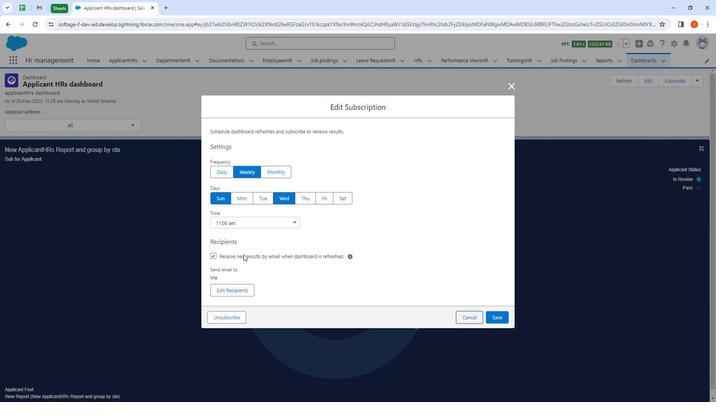 
Action: Mouse moved to (479, 286)
Screenshot: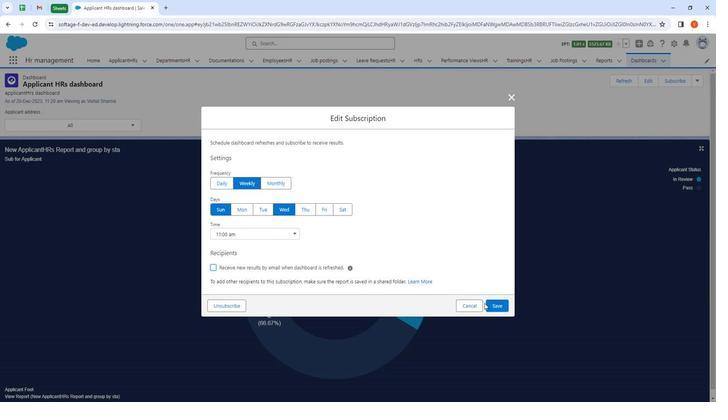 
Action: Mouse pressed left at (479, 286)
Screenshot: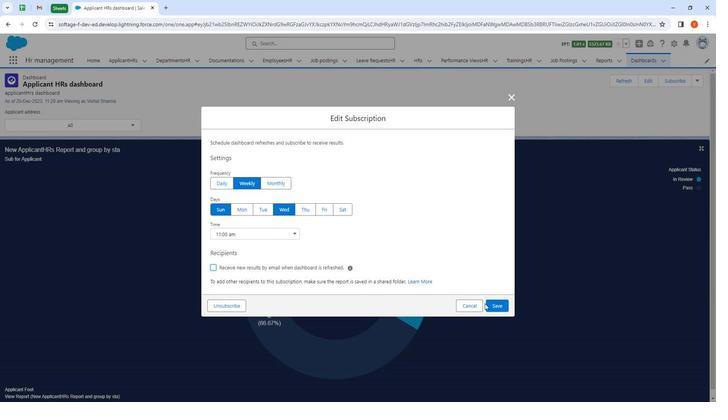 
Action: Mouse moved to (483, 286)
Screenshot: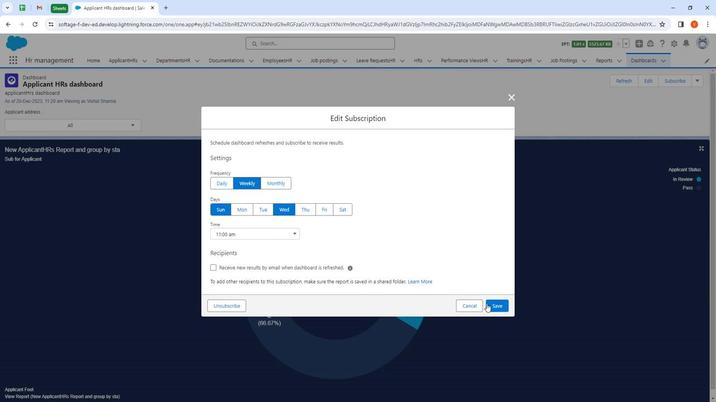 
Action: Mouse pressed left at (483, 286)
Screenshot: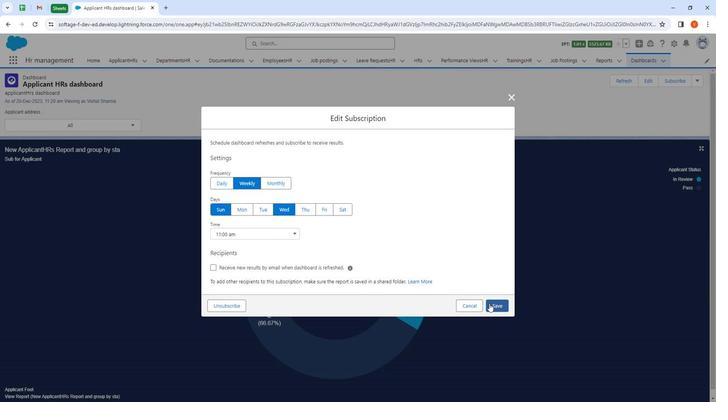 
Action: Mouse moved to (622, 66)
Screenshot: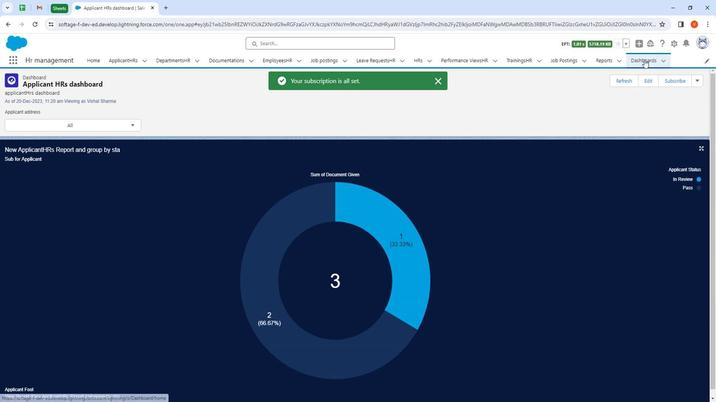 
Action: Mouse pressed left at (622, 66)
Screenshot: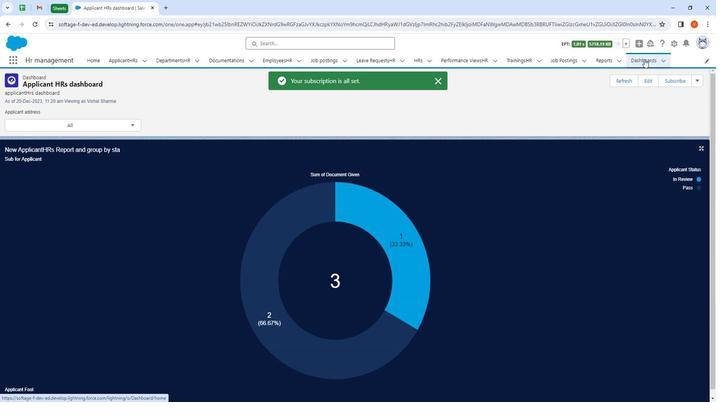 
Action: Mouse moved to (599, 95)
Screenshot: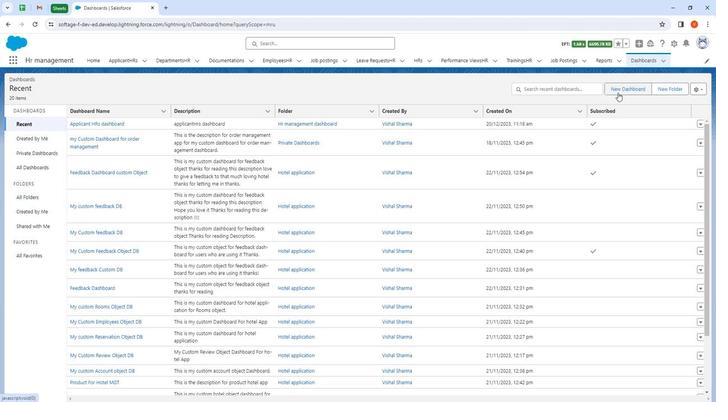 
Action: Mouse pressed left at (599, 95)
Screenshot: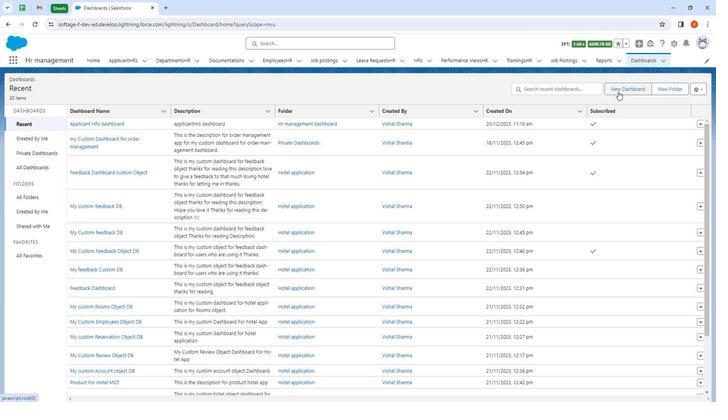 
Action: Mouse moved to (310, 196)
Screenshot: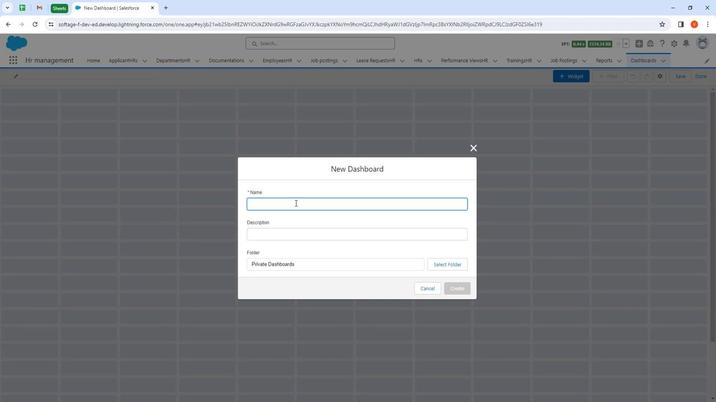 
Action: Mouse pressed left at (310, 196)
Screenshot: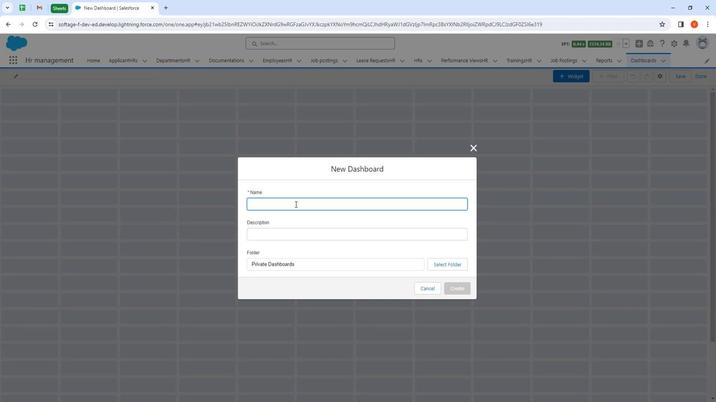 
Action: Key pressed <Key.shift>
Screenshot: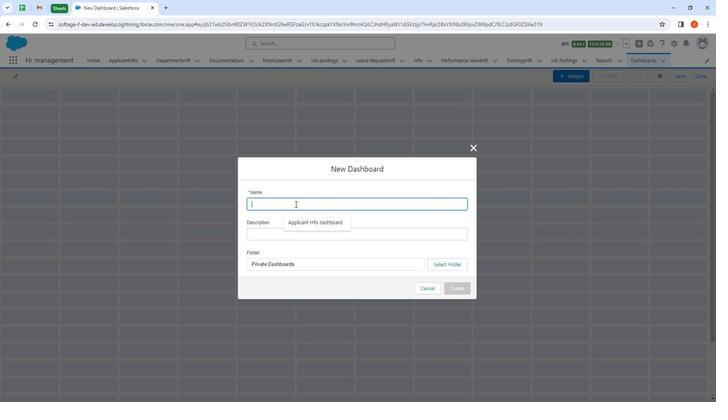 
Action: Mouse moved to (310, 197)
Screenshot: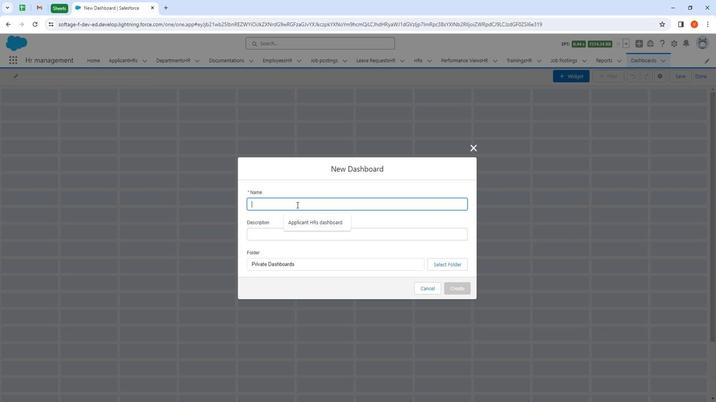
Action: Key pressed Department
Screenshot: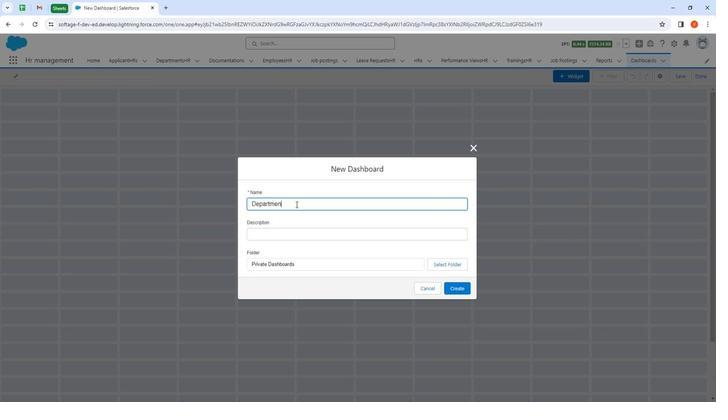 
Action: Mouse moved to (290, 193)
Screenshot: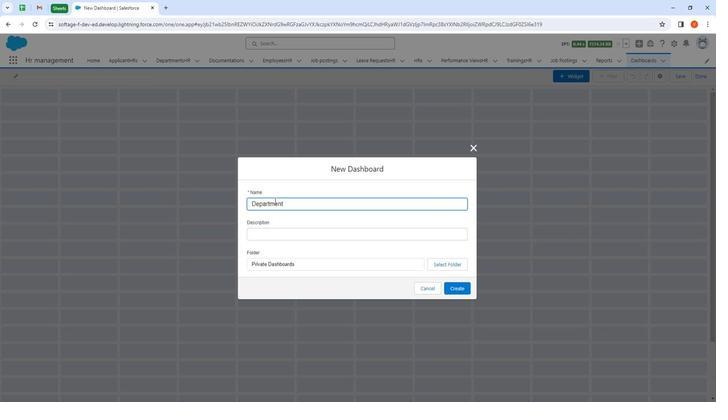 
Action: Key pressed <Key.space><Key.shift><Key.shift><Key.shift><Key.shift><Key.shift><Key.shift><Key.shift><Key.shift><Key.shift><Key.shift><Key.shift><Key.shift><Key.shift><Key.shift><Key.shift><Key.shift><Key.shift><Key.shift><Key.shift><Key.shift><Key.shift><Key.shift><Key.shift><Key.shift><Key.shift><Key.shift><Key.shift>Apl<Key.backspace>p
Screenshot: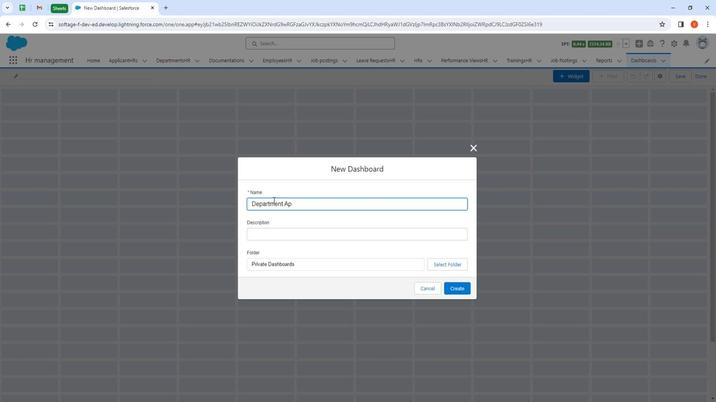 
Action: Mouse moved to (294, 222)
Screenshot: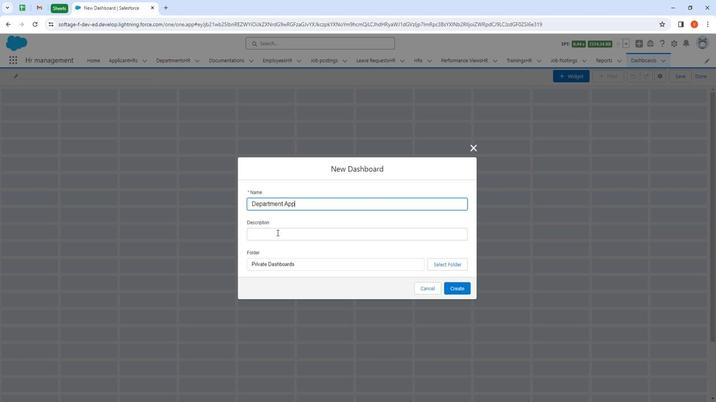 
Action: Mouse pressed left at (294, 222)
Screenshot: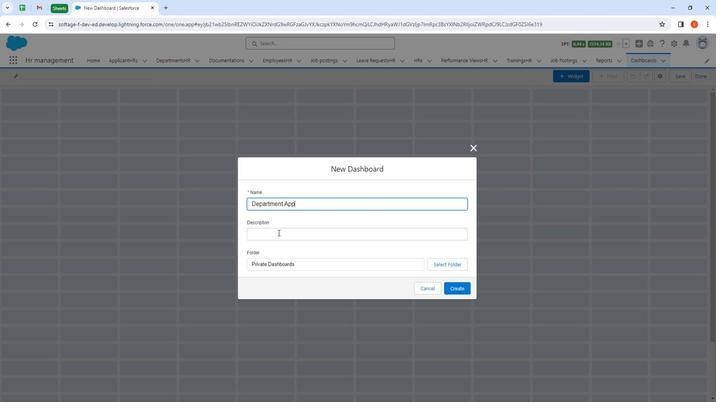 
Action: Mouse moved to (296, 222)
Screenshot: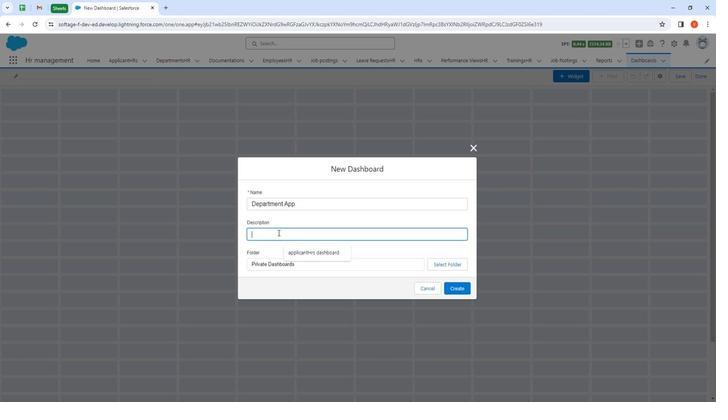 
Action: Key pressed <Key.shift>Department<Key.space>
Screenshot: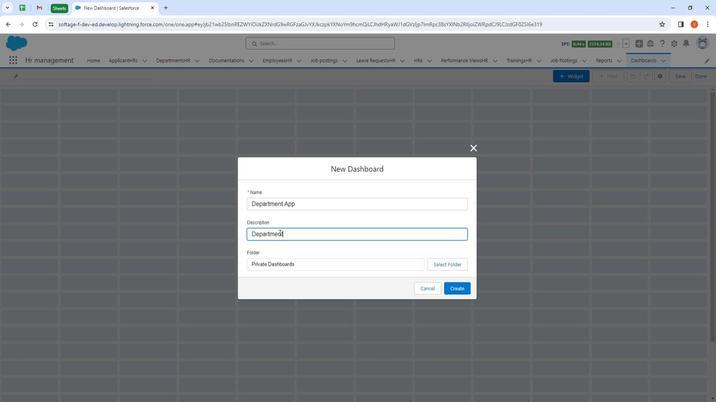 
Action: Mouse moved to (437, 250)
Screenshot: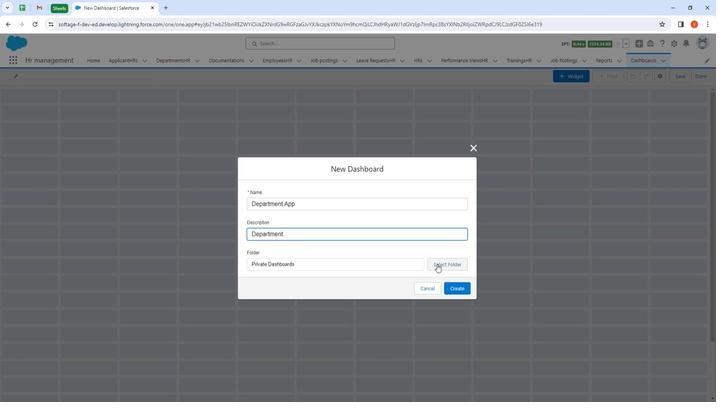 
Action: Mouse pressed left at (437, 250)
Screenshot: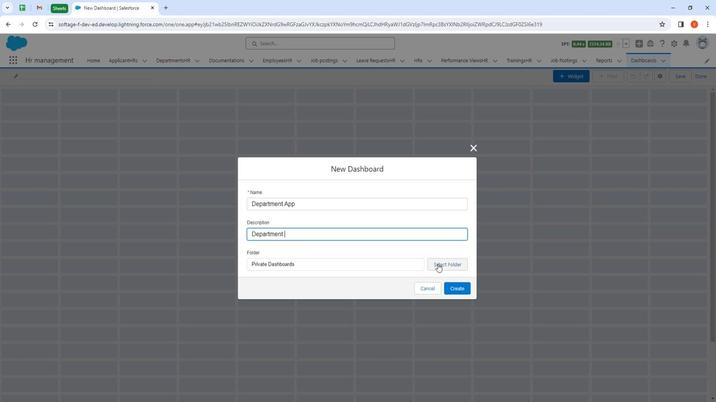 
Action: Mouse moved to (416, 137)
Screenshot: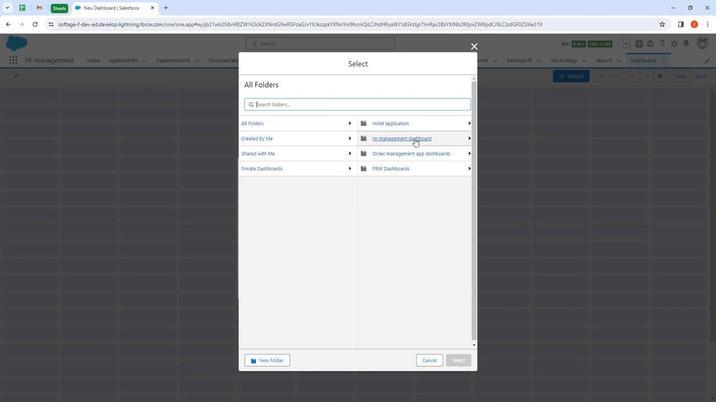 
Action: Mouse pressed left at (416, 137)
Screenshot: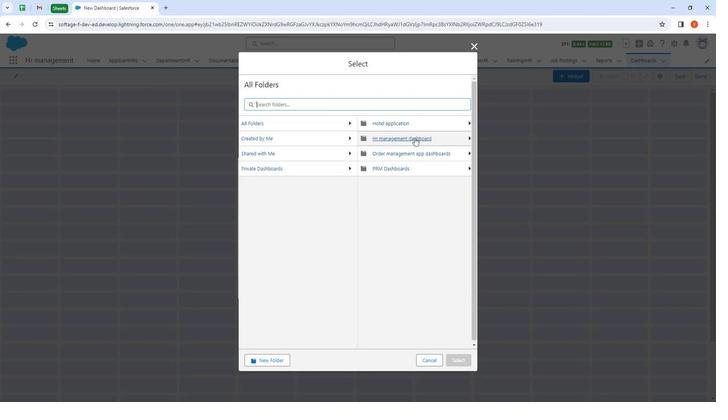 
Action: Mouse moved to (450, 341)
Screenshot: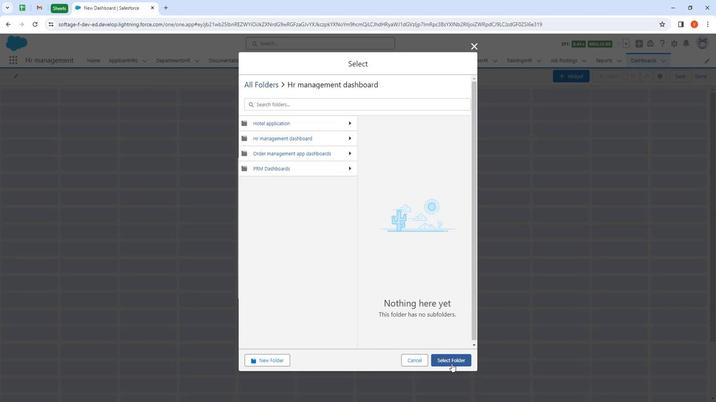 
Action: Mouse pressed left at (450, 341)
Screenshot: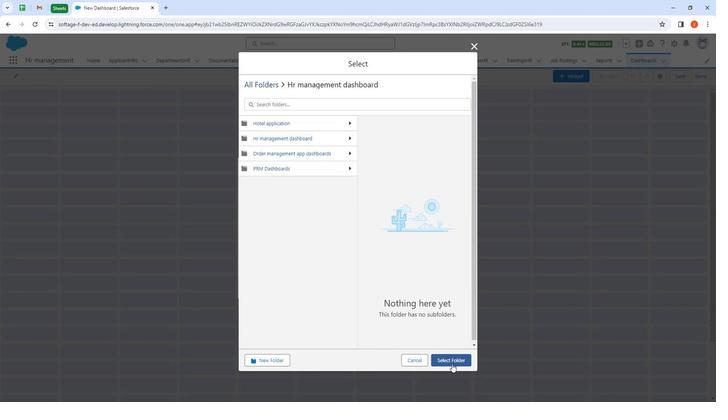 
Action: Mouse moved to (450, 274)
Screenshot: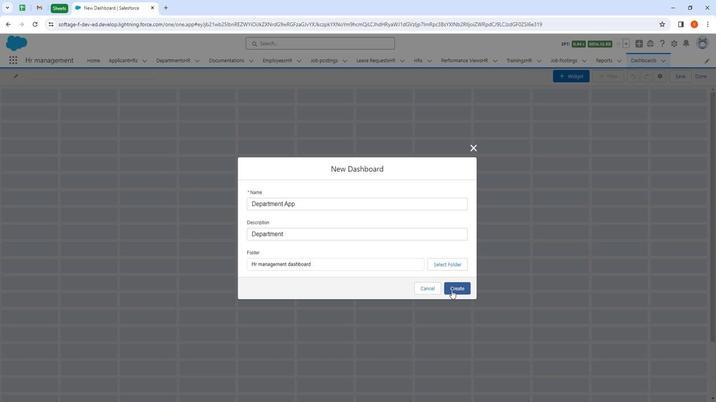 
Action: Mouse pressed left at (450, 274)
Screenshot: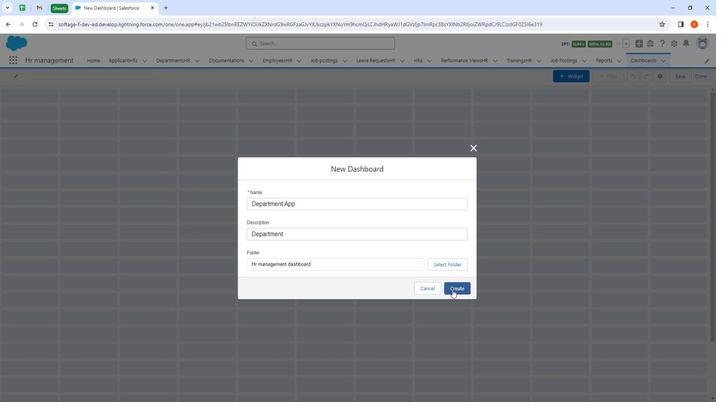 
Action: Mouse moved to (545, 80)
Screenshot: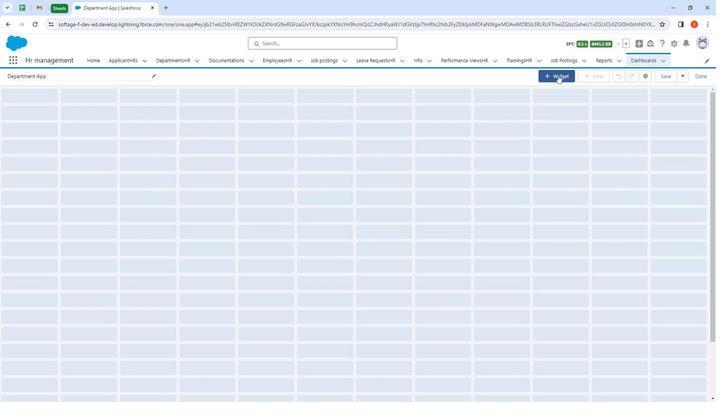 
Action: Mouse pressed left at (545, 80)
Screenshot: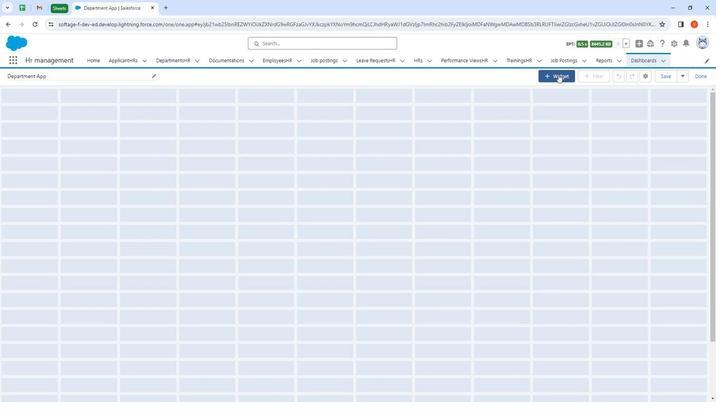 
Action: Mouse moved to (557, 99)
Screenshot: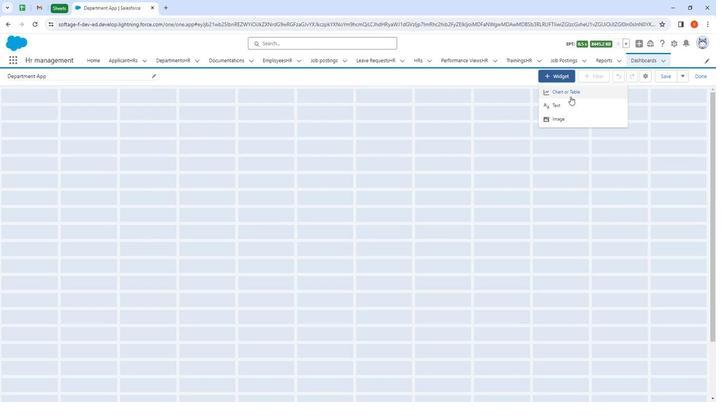 
Action: Mouse pressed left at (557, 99)
Screenshot: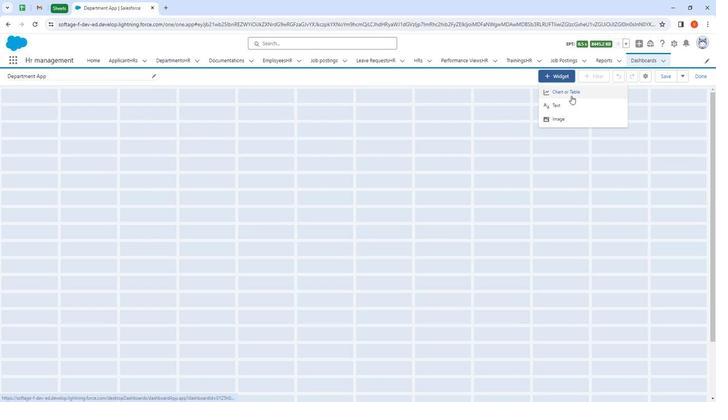 
Action: Mouse moved to (268, 147)
Screenshot: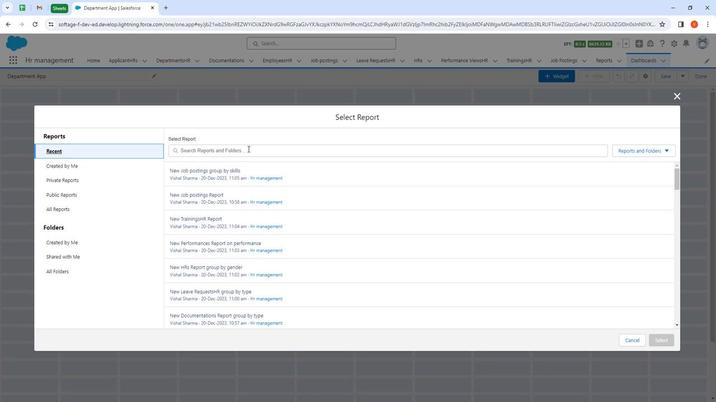 
Action: Mouse pressed left at (268, 147)
Screenshot: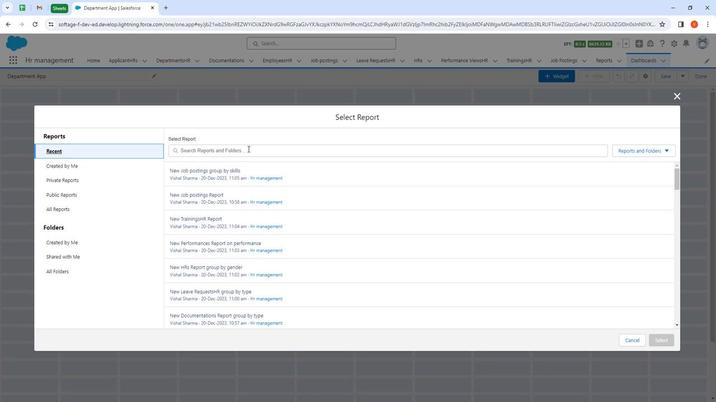 
Action: Mouse moved to (268, 147)
Screenshot: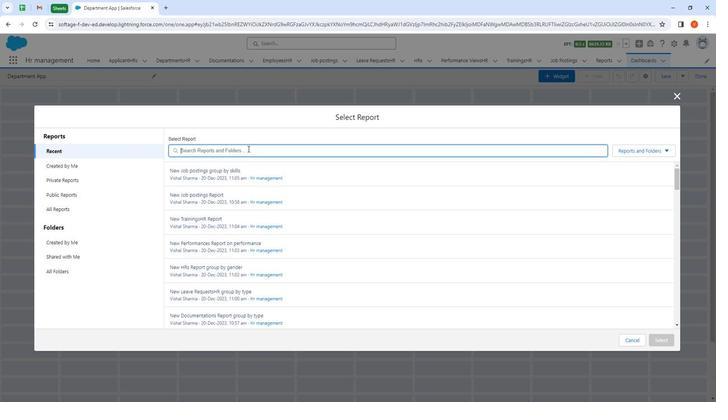 
Action: Key pressed de
Screenshot: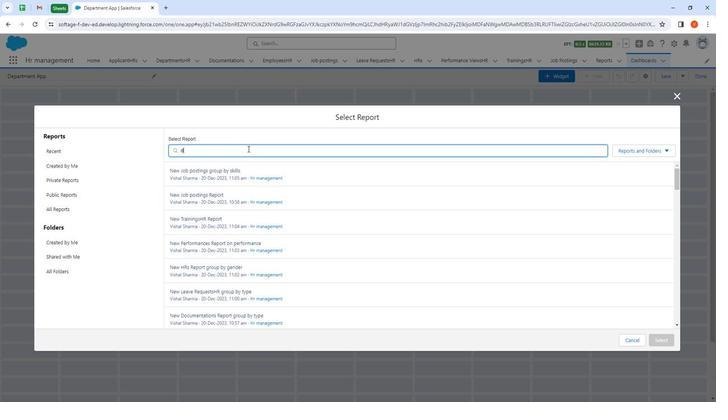 
Action: Mouse moved to (265, 113)
Screenshot: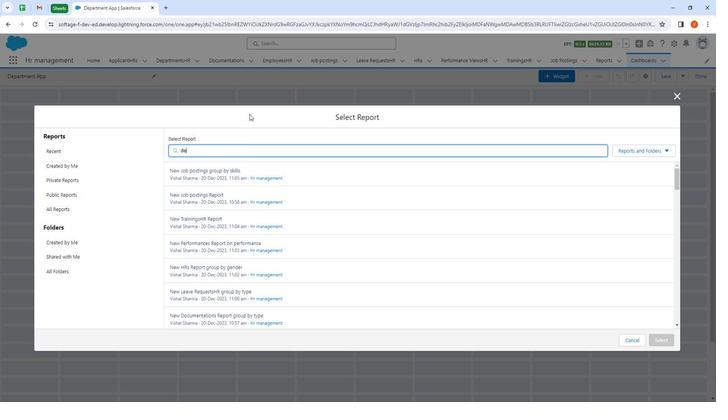 
Action: Key pressed par
Screenshot: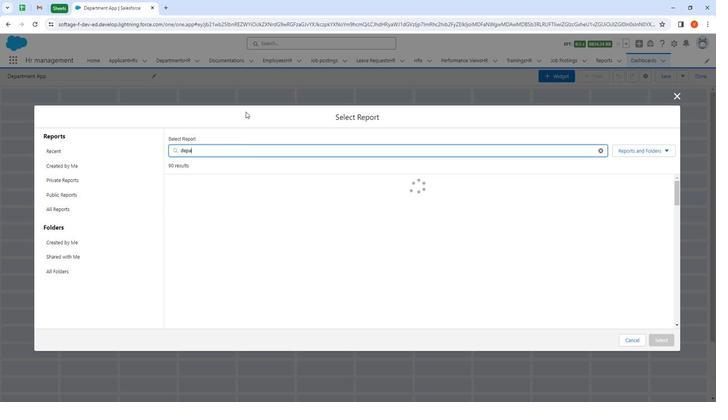 
Action: Mouse moved to (278, 182)
Screenshot: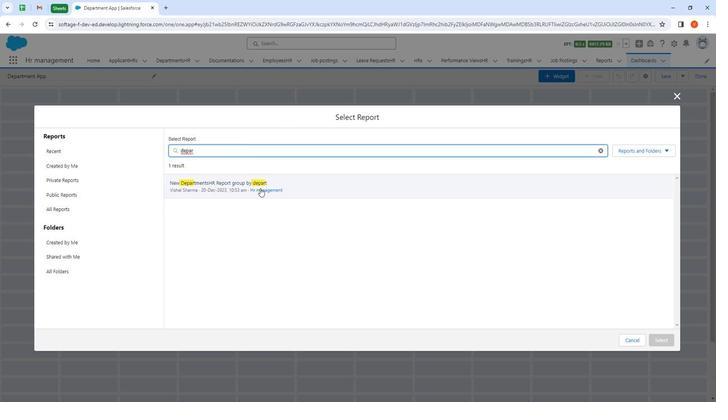 
Action: Mouse pressed left at (278, 182)
Screenshot: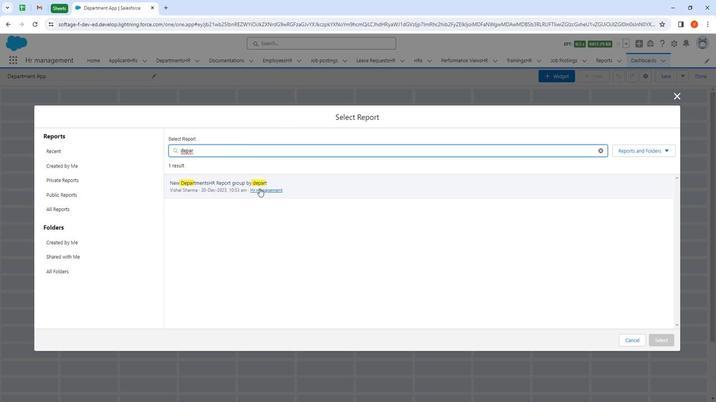 
Action: Mouse moved to (242, 147)
Screenshot: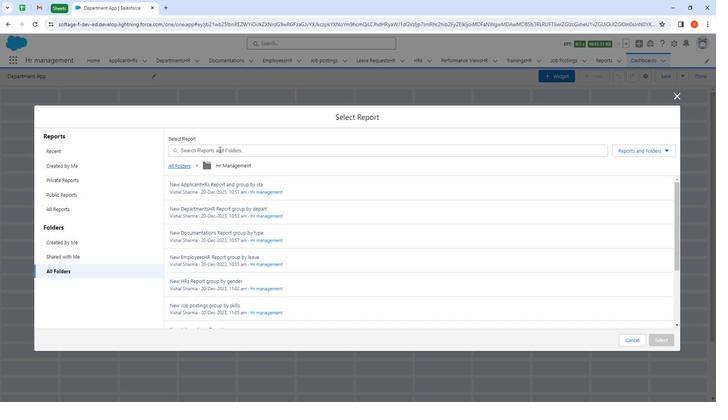 
Action: Mouse pressed left at (242, 147)
Screenshot: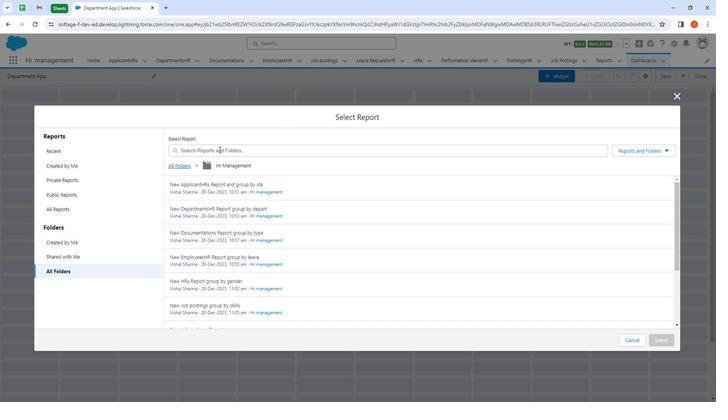 
Action: Key pressed de
Screenshot: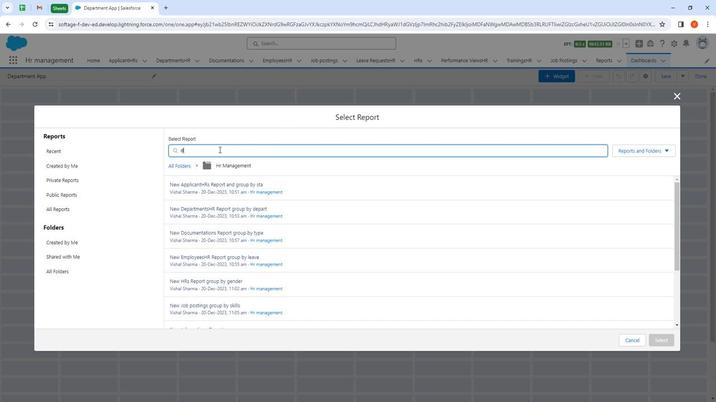 
Action: Mouse moved to (237, 176)
Screenshot: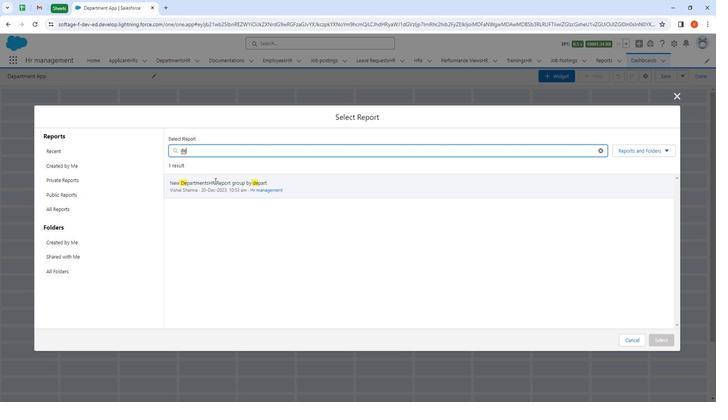 
Action: Mouse pressed left at (237, 176)
Screenshot: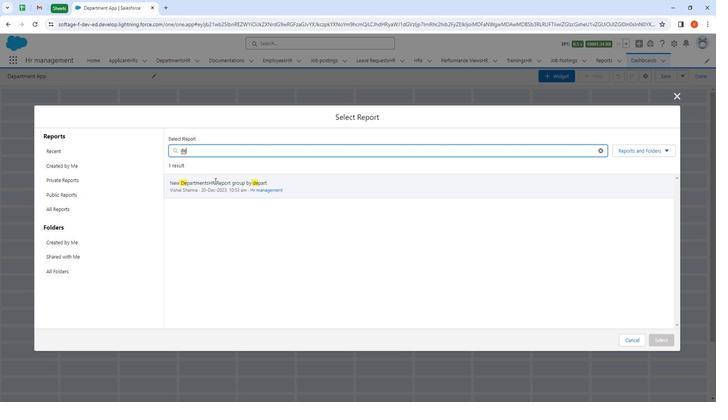 
Action: Mouse moved to (644, 321)
Screenshot: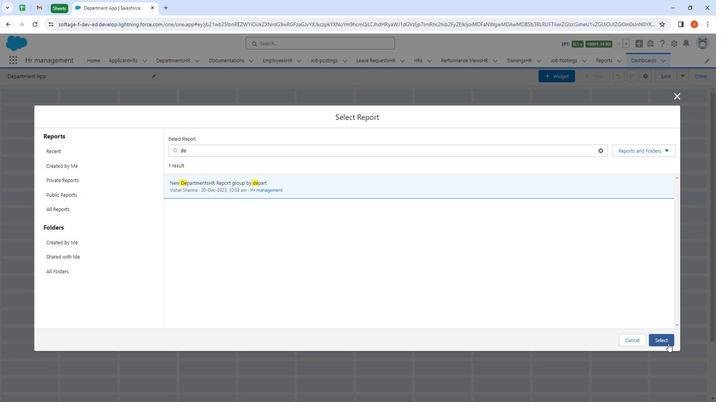 
Action: Mouse pressed left at (644, 321)
Screenshot: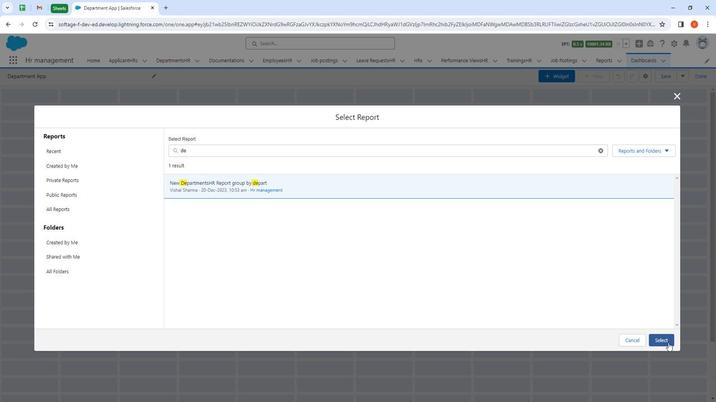 
Action: Mouse moved to (265, 188)
Screenshot: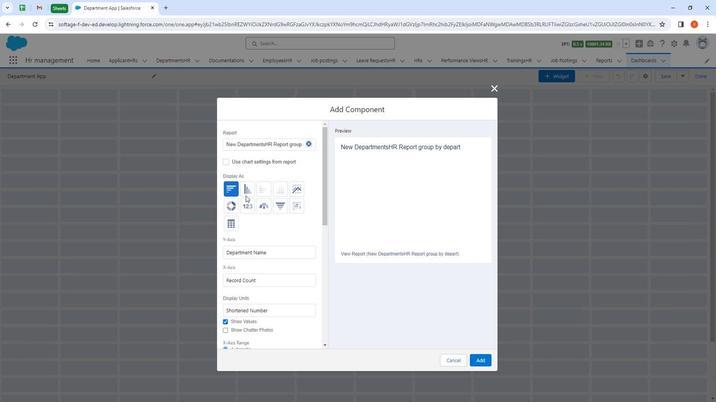 
Action: Mouse pressed left at (265, 188)
Screenshot: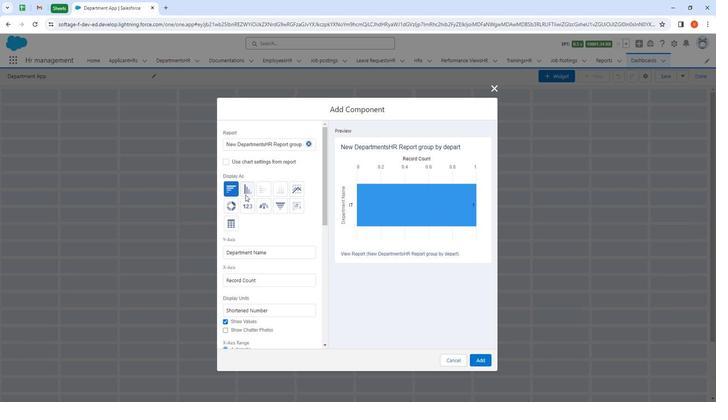 
Action: Mouse moved to (306, 294)
Screenshot: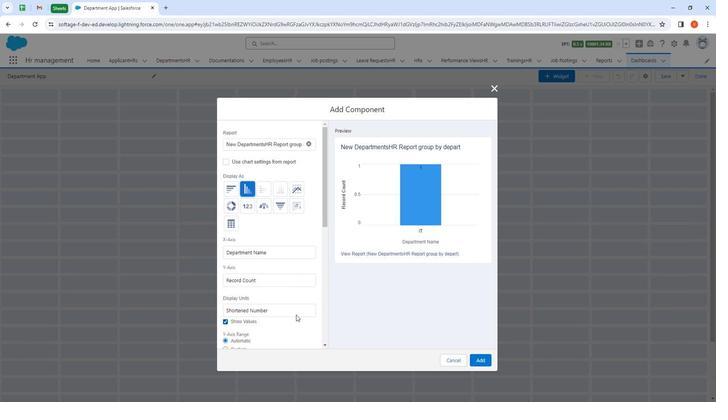 
Action: Mouse scrolled (306, 294) with delta (0, 0)
